 Task: Look for space in Crystal Lake, United States from 12th August, 2023 to 16th August, 2023 for 8 adults in price range Rs.10000 to Rs.16000. Place can be private room with 8 bedrooms having 8 beds and 8 bathrooms. Property type can be house, flat, guest house, hotel. Amenities needed are: wifi, TV, free parkinig on premises, gym, breakfast. Booking option can be shelf check-in. Required host language is English.
Action: Mouse moved to (506, 100)
Screenshot: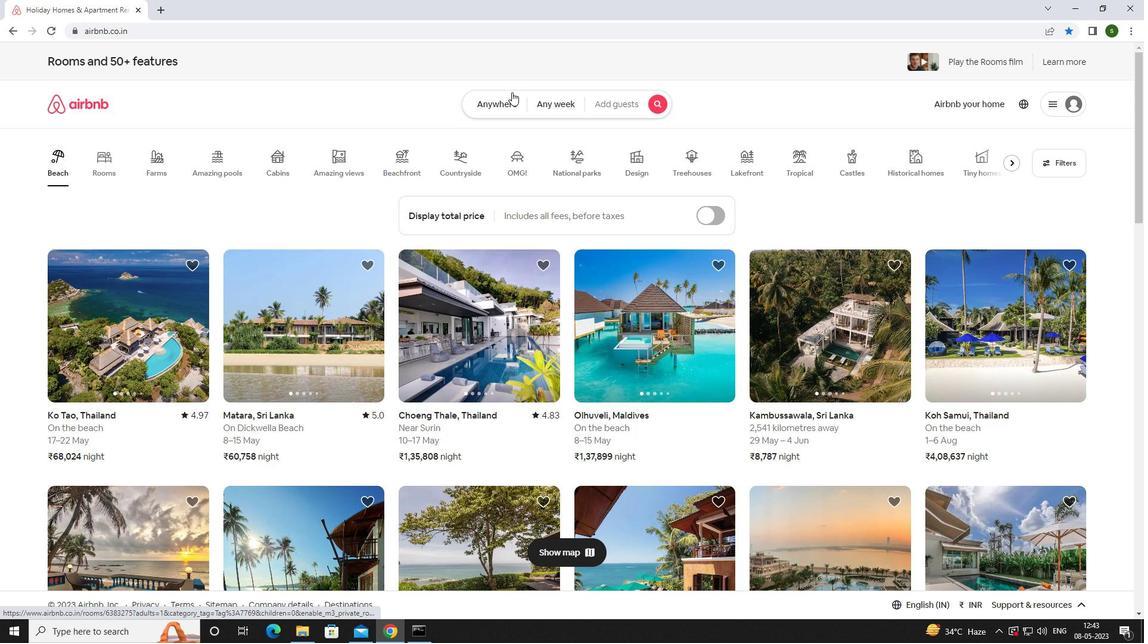 
Action: Mouse pressed left at (506, 100)
Screenshot: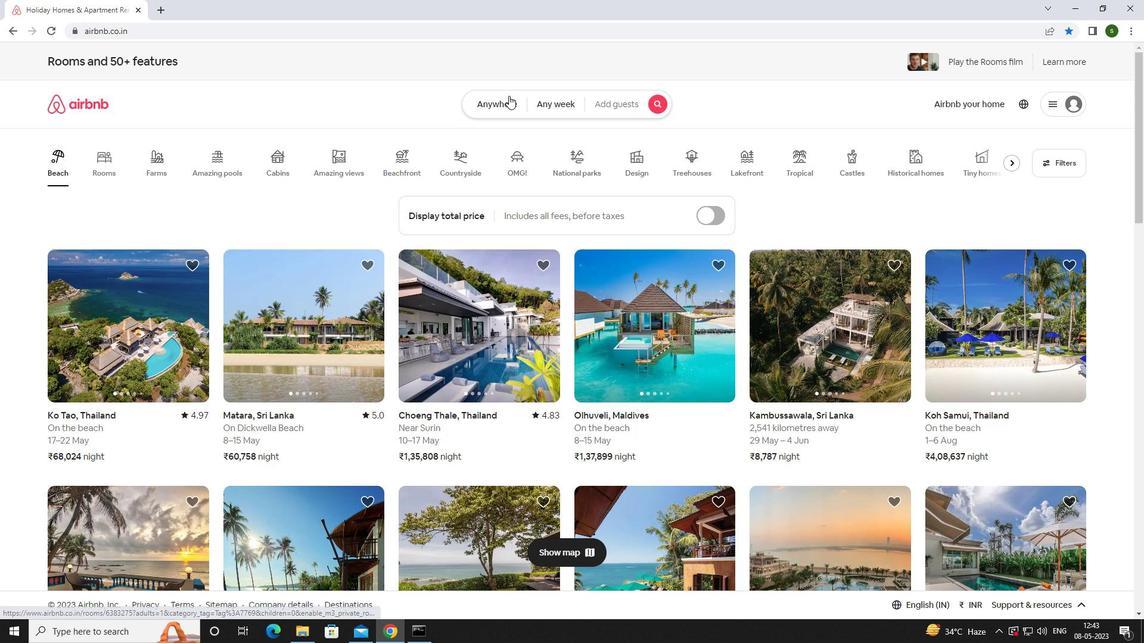 
Action: Mouse moved to (405, 156)
Screenshot: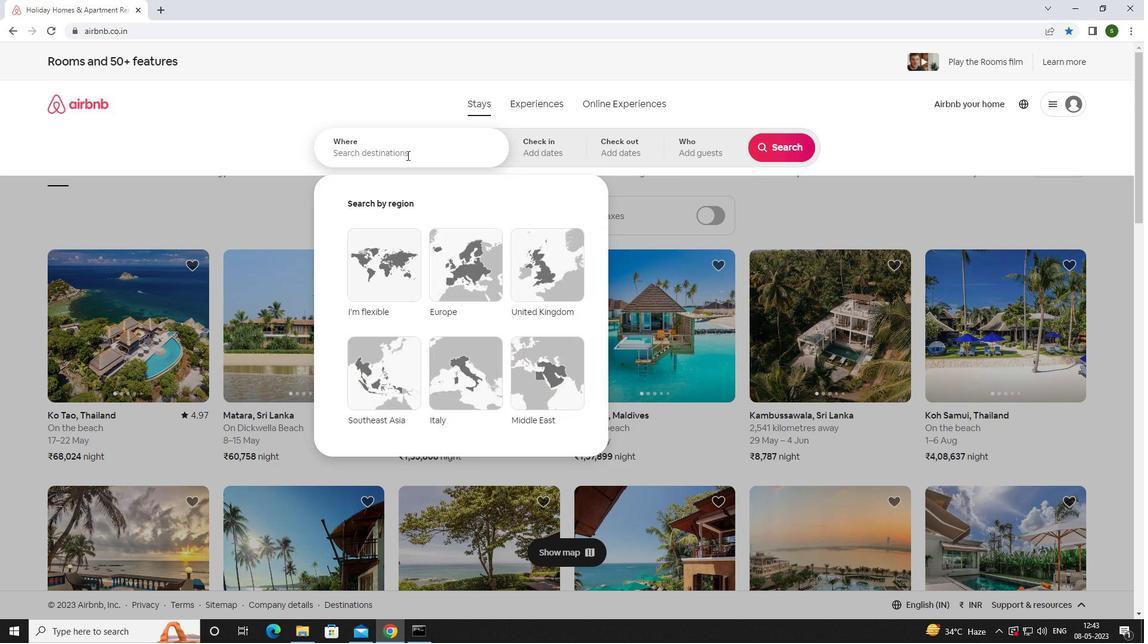 
Action: Mouse pressed left at (405, 156)
Screenshot: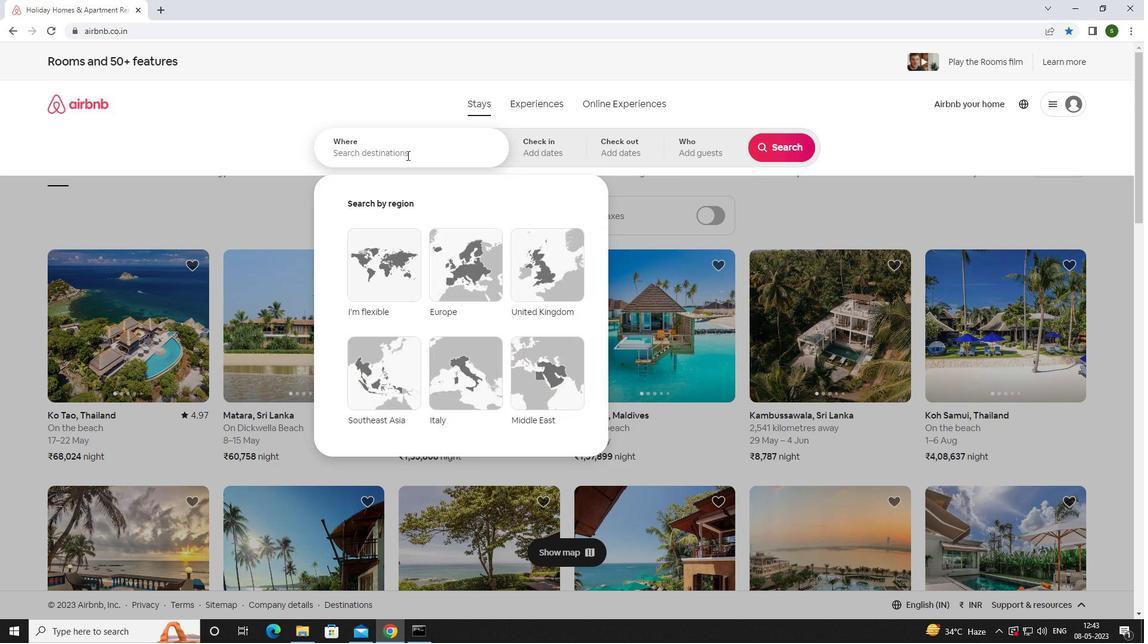
Action: Mouse moved to (402, 157)
Screenshot: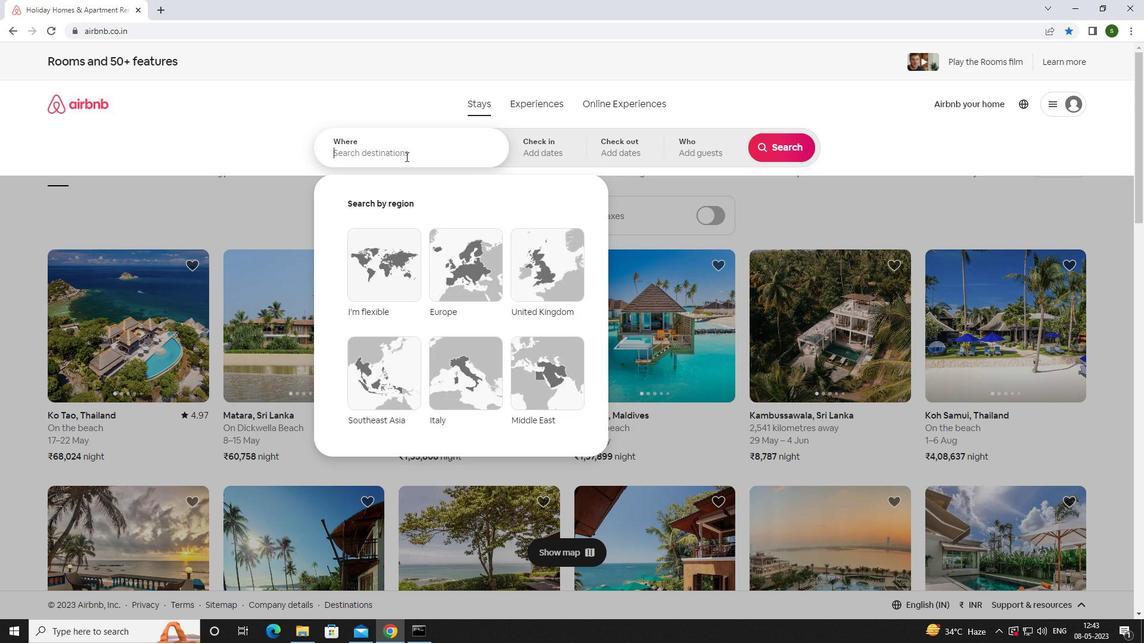 
Action: Key pressed <Key.caps_lock>c<Key.caps_lock>rystal<Key.space><Key.caps_lock>l<Key.caps_lock>ake,<Key.space><Key.caps_lock>u<Key.caps_lock>nited<Key.space><Key.caps_lock>s<Key.caps_lock>tates<Key.enter>
Screenshot: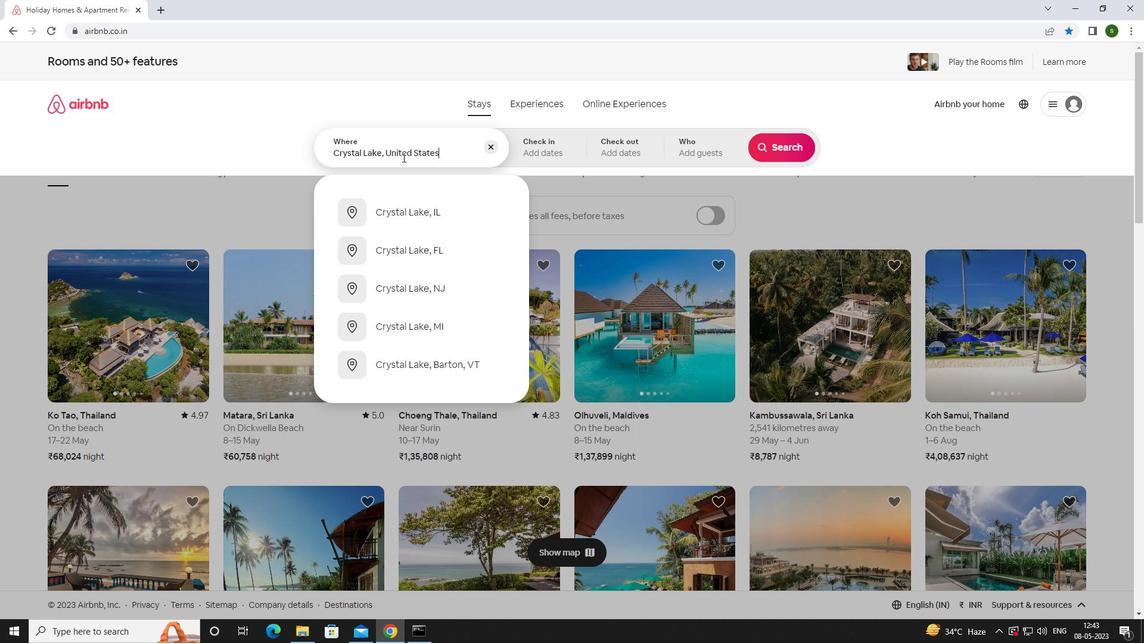 
Action: Mouse moved to (775, 241)
Screenshot: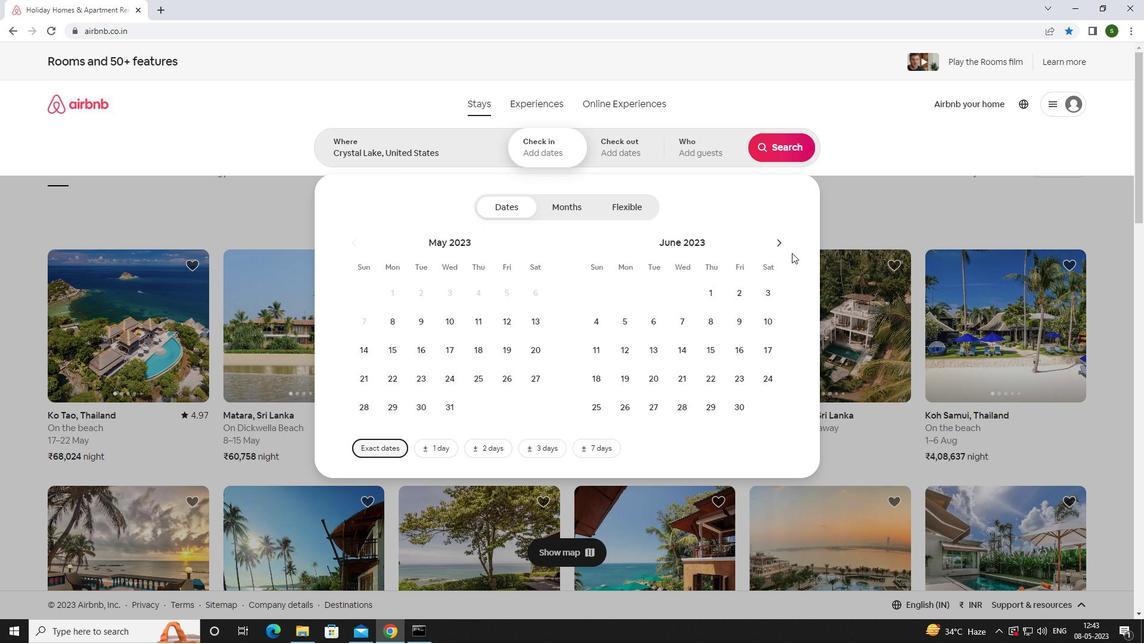 
Action: Mouse pressed left at (775, 241)
Screenshot: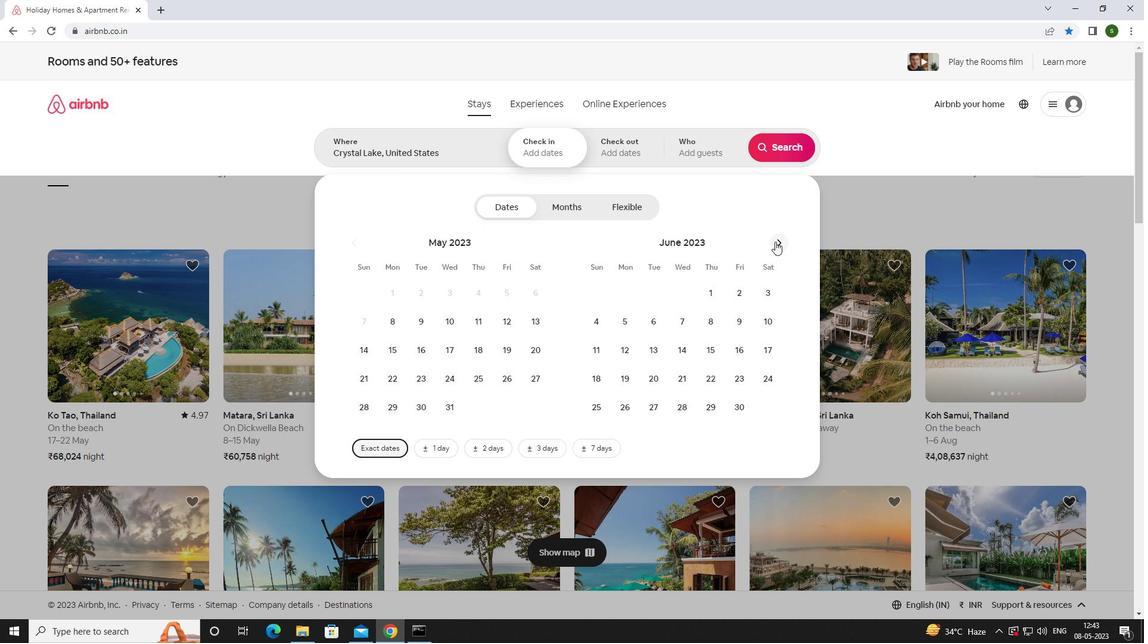 
Action: Mouse pressed left at (775, 241)
Screenshot: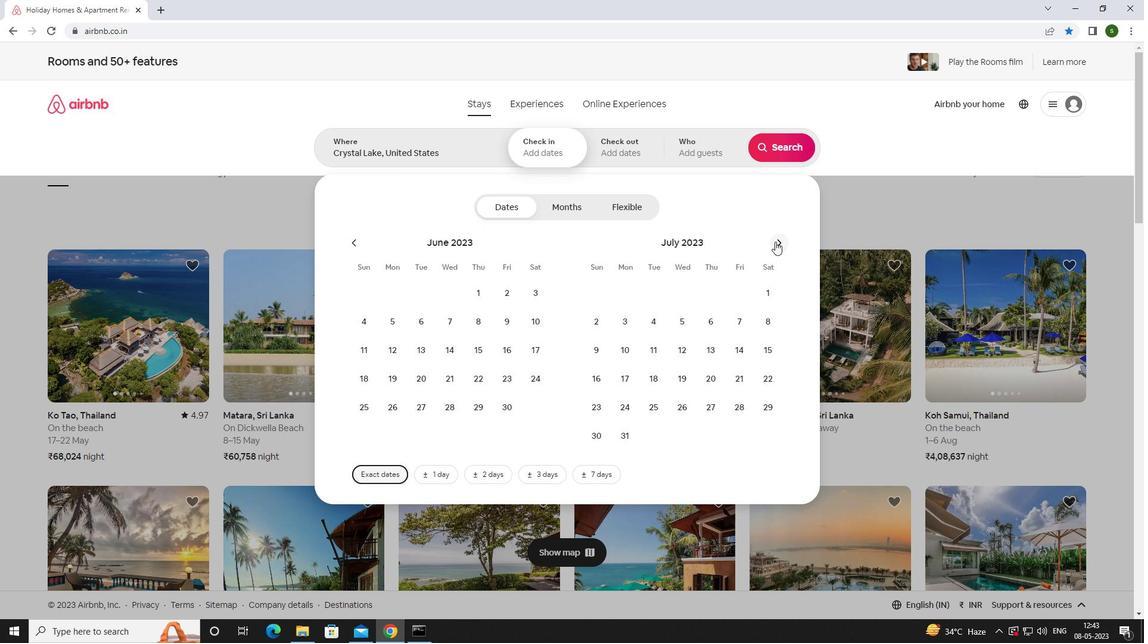 
Action: Mouse moved to (764, 318)
Screenshot: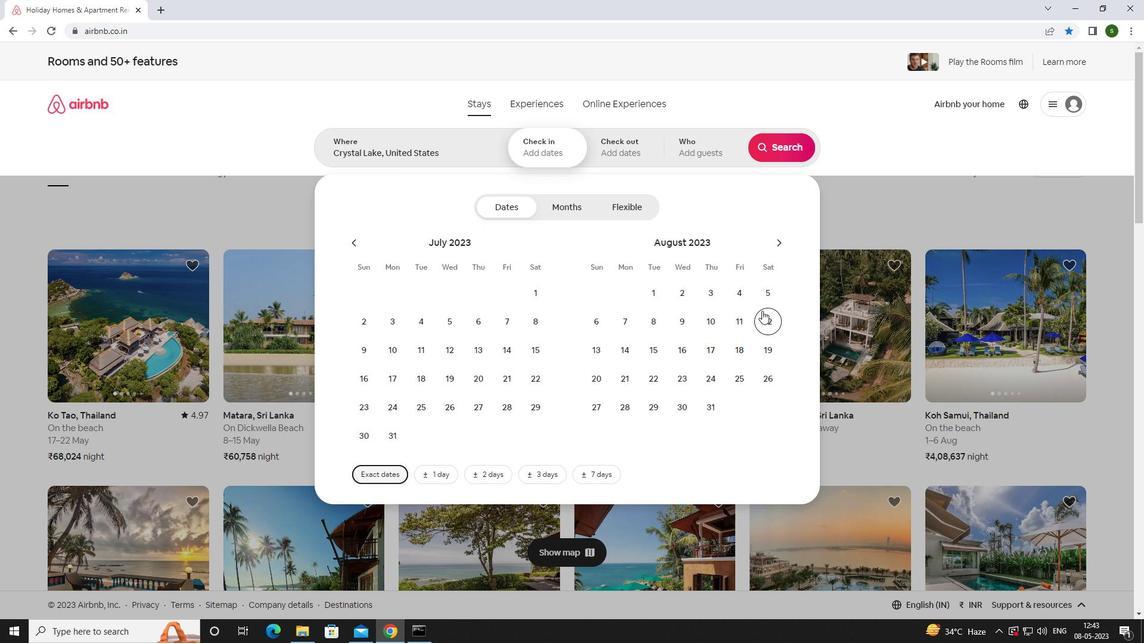 
Action: Mouse pressed left at (764, 318)
Screenshot: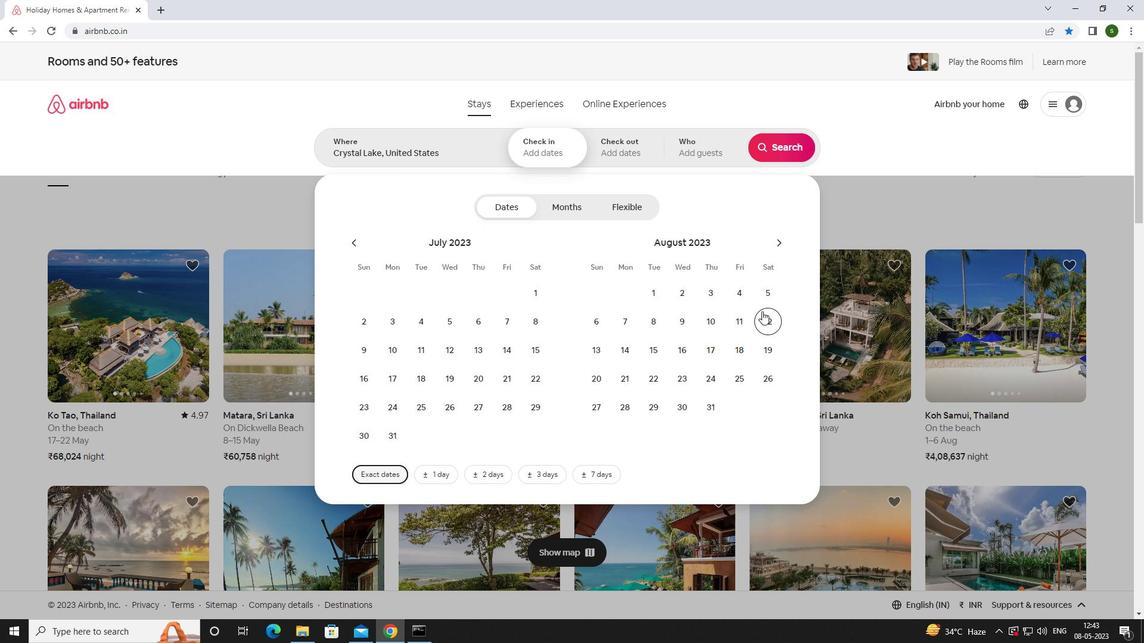 
Action: Mouse moved to (688, 357)
Screenshot: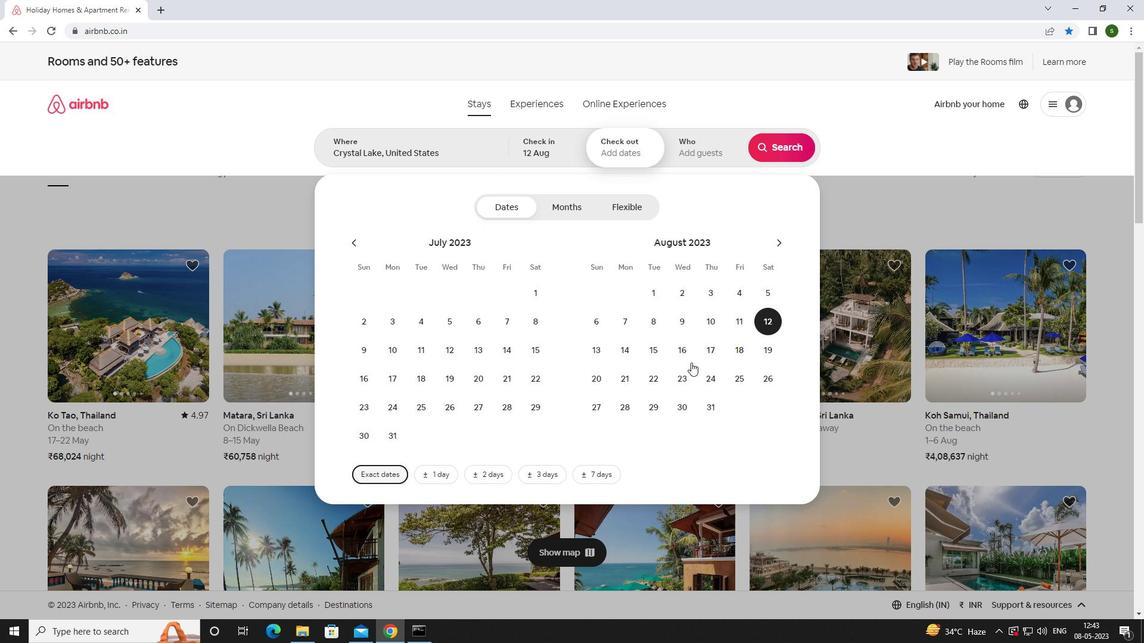
Action: Mouse pressed left at (688, 357)
Screenshot: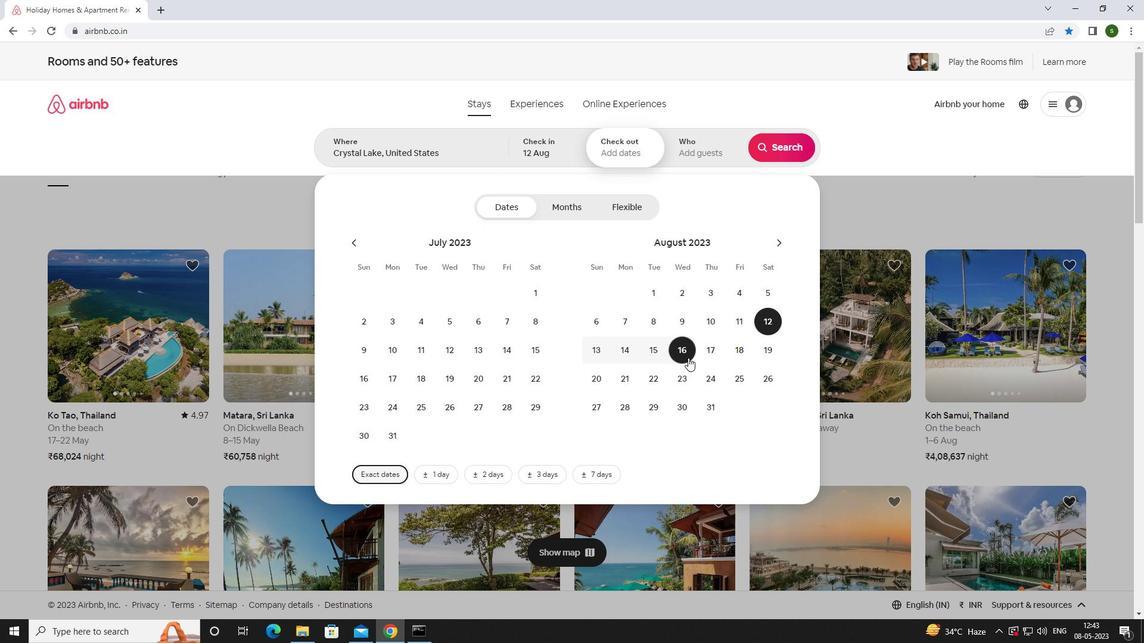 
Action: Mouse moved to (701, 154)
Screenshot: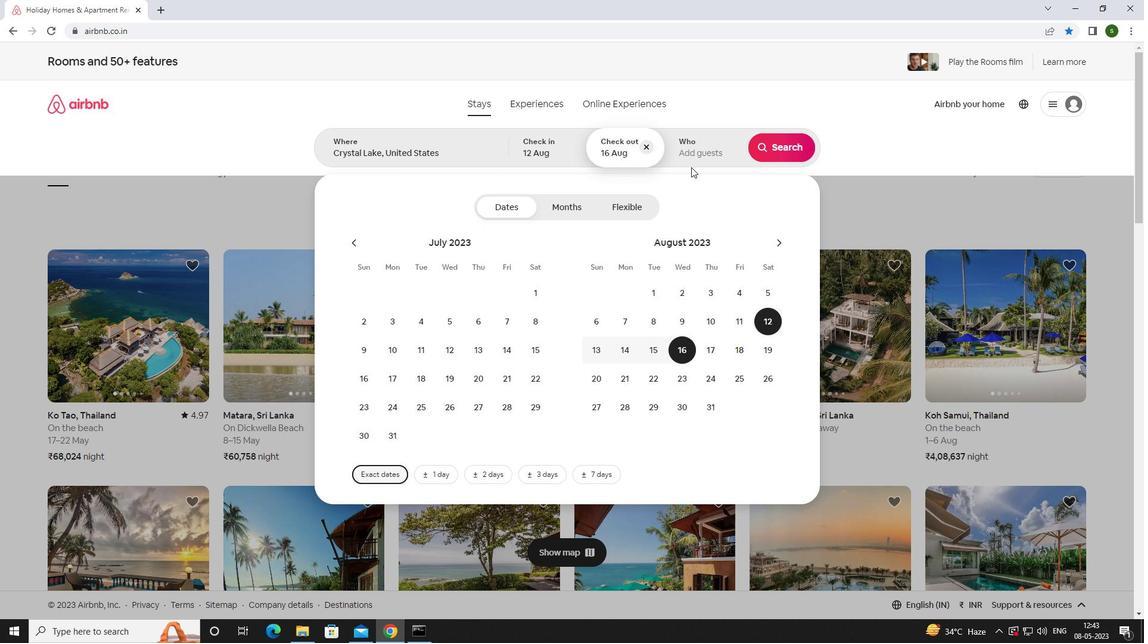 
Action: Mouse pressed left at (701, 154)
Screenshot: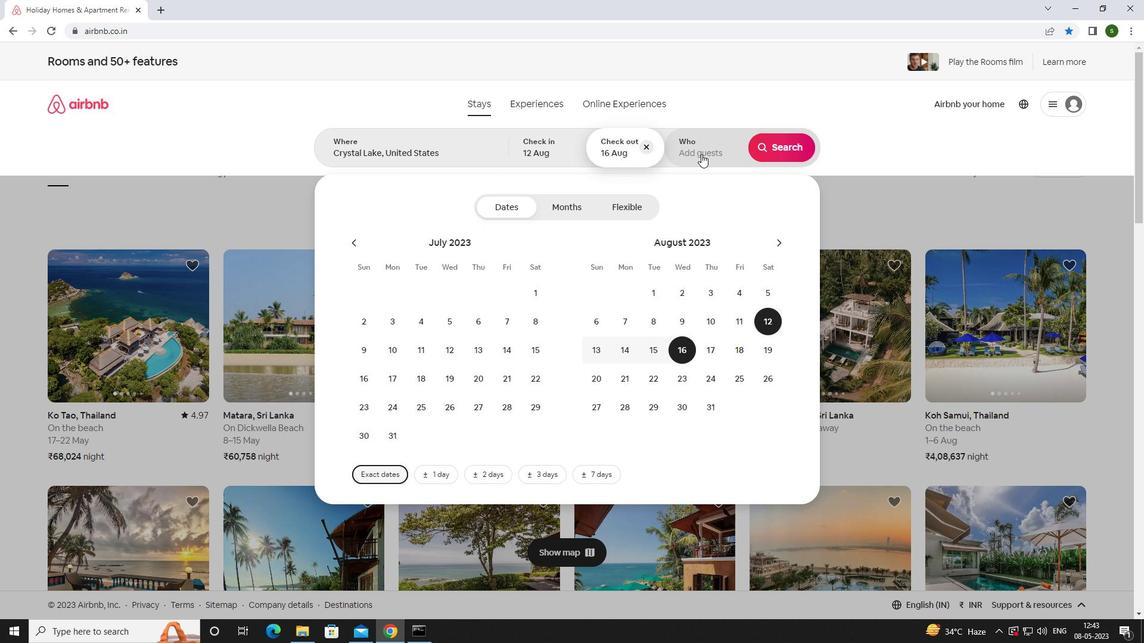 
Action: Mouse moved to (778, 209)
Screenshot: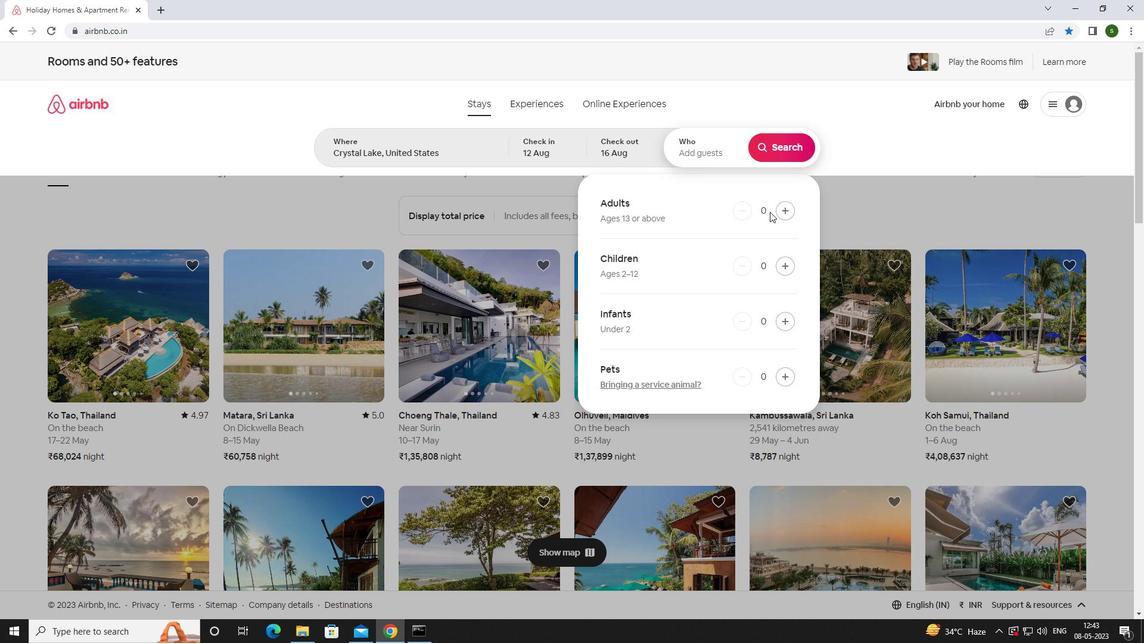 
Action: Mouse pressed left at (778, 209)
Screenshot: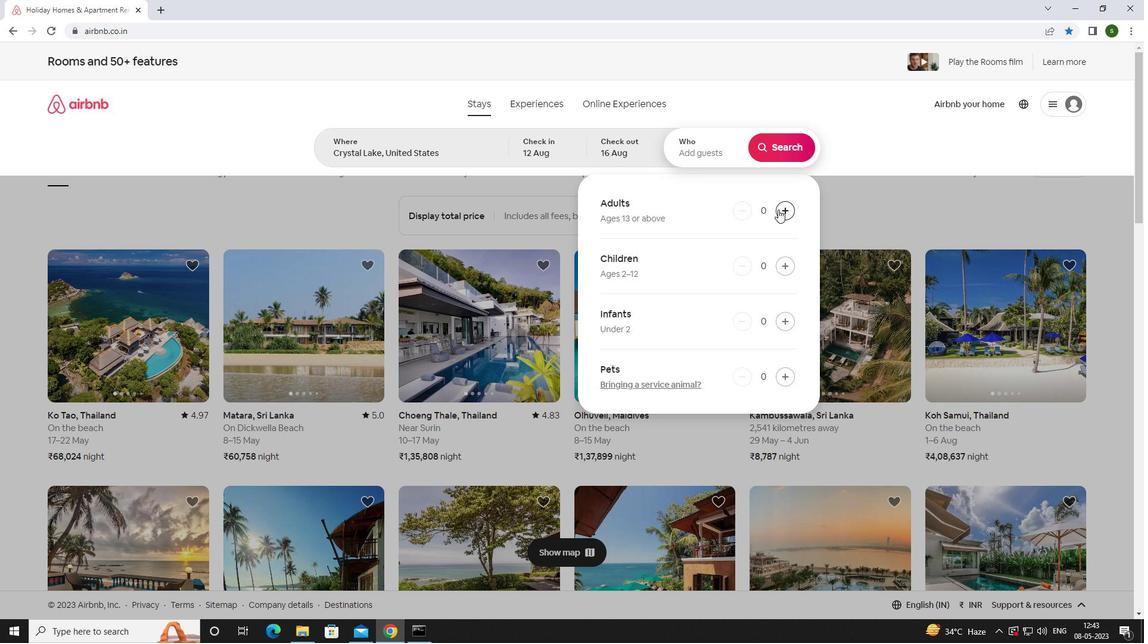 
Action: Mouse pressed left at (778, 209)
Screenshot: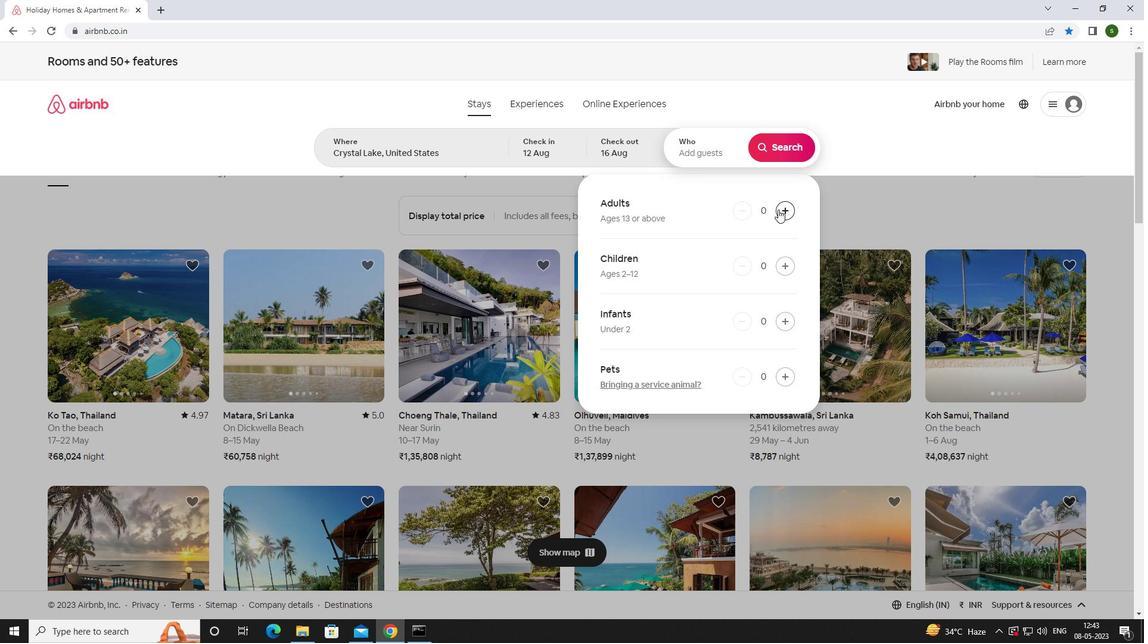 
Action: Mouse pressed left at (778, 209)
Screenshot: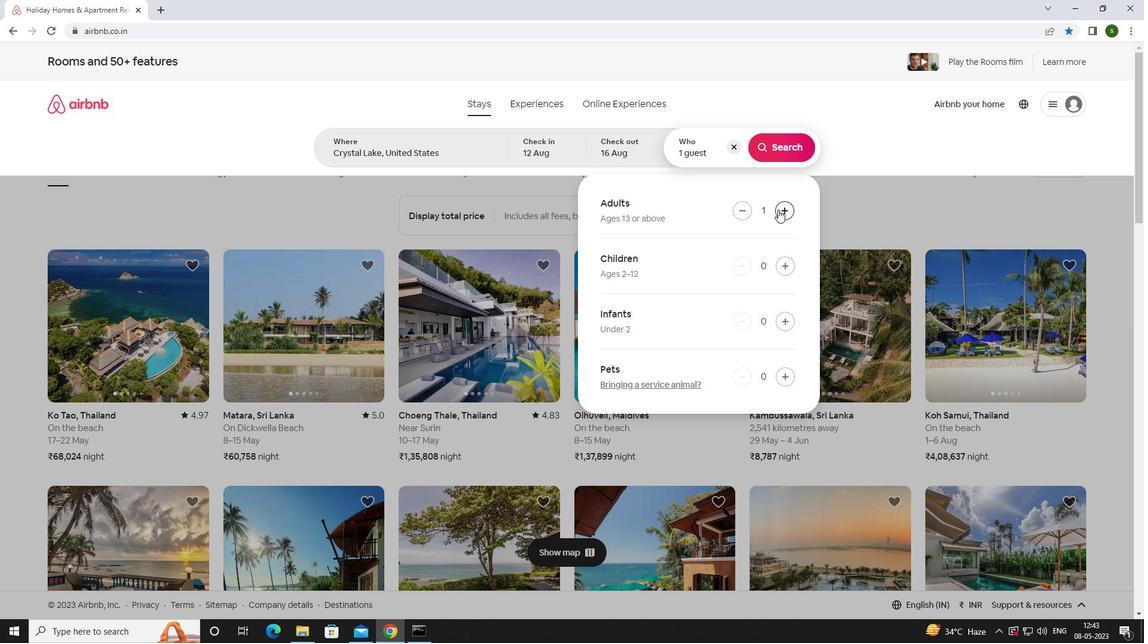 
Action: Mouse pressed left at (778, 209)
Screenshot: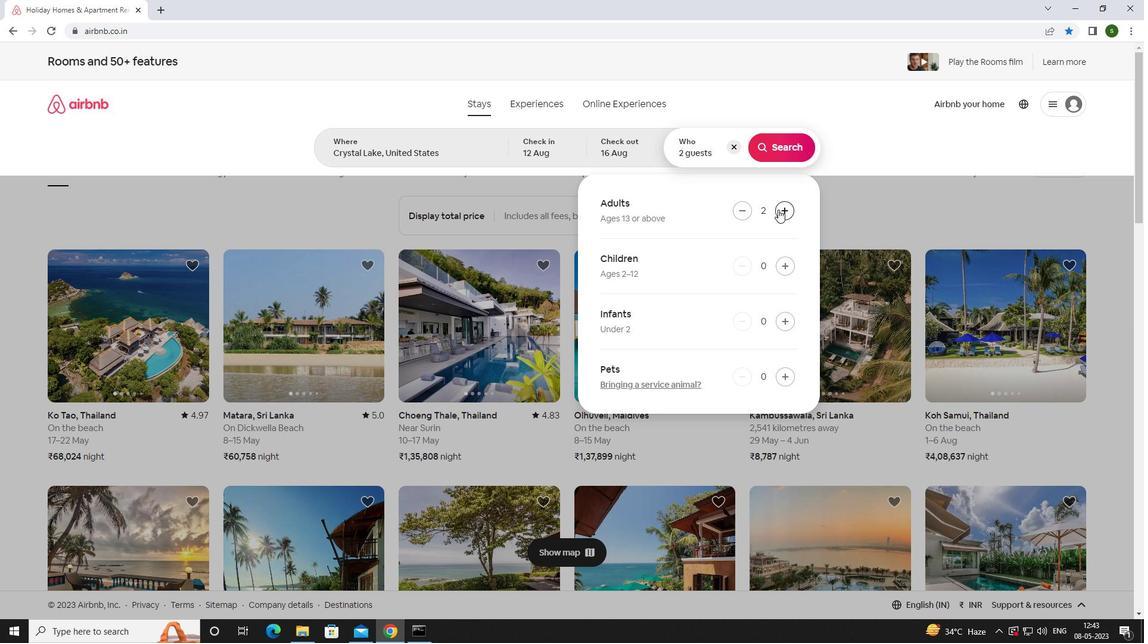 
Action: Mouse pressed left at (778, 209)
Screenshot: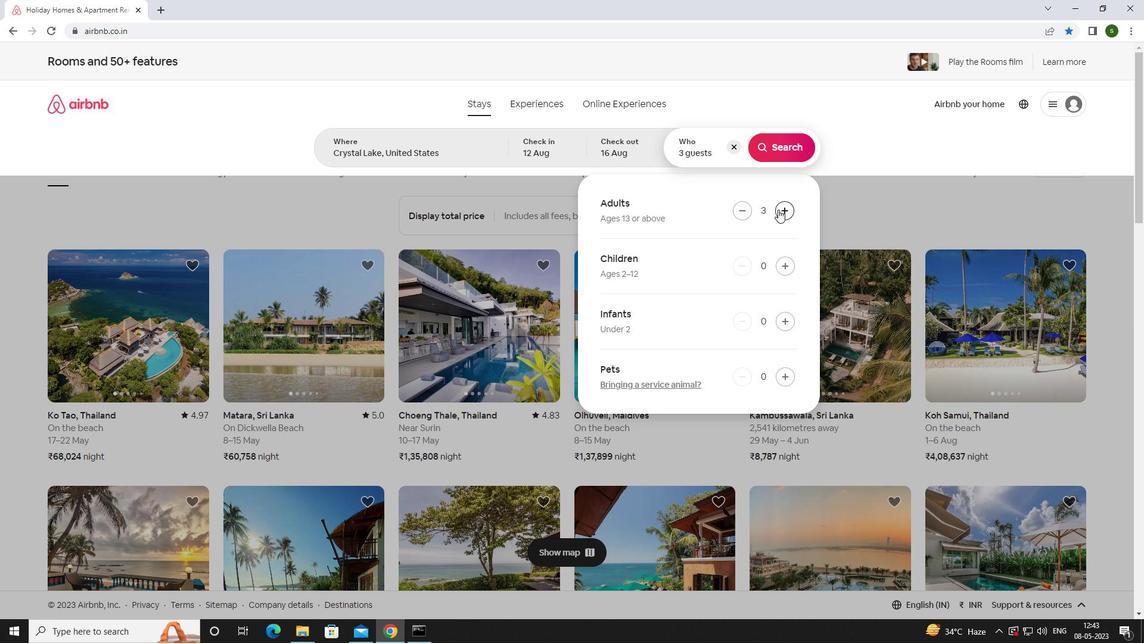 
Action: Mouse pressed left at (778, 209)
Screenshot: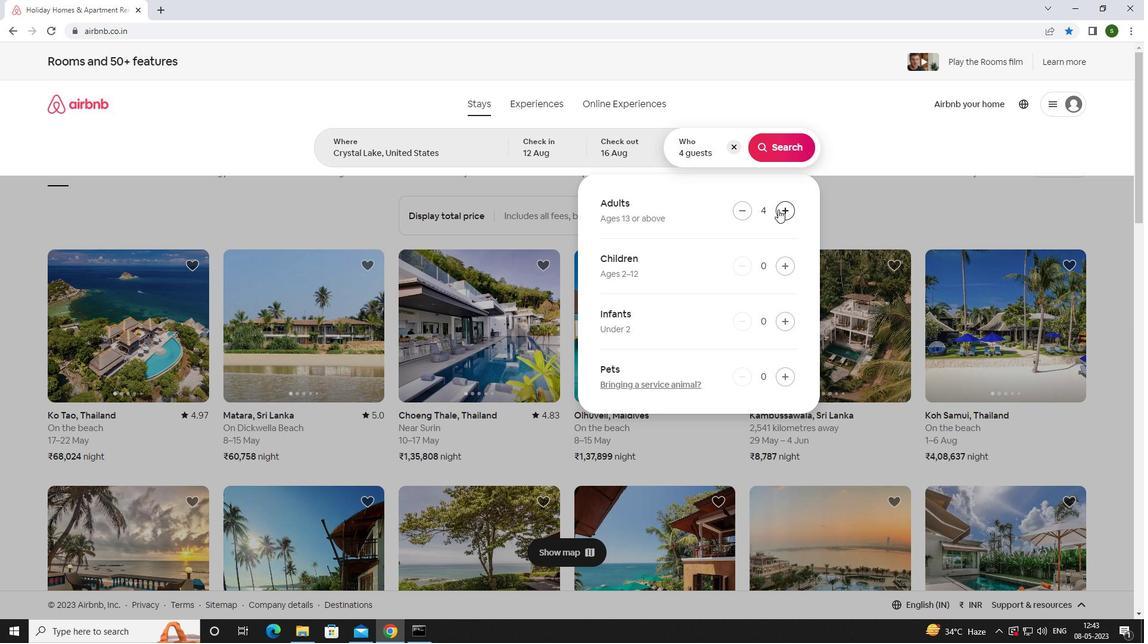 
Action: Mouse pressed left at (778, 209)
Screenshot: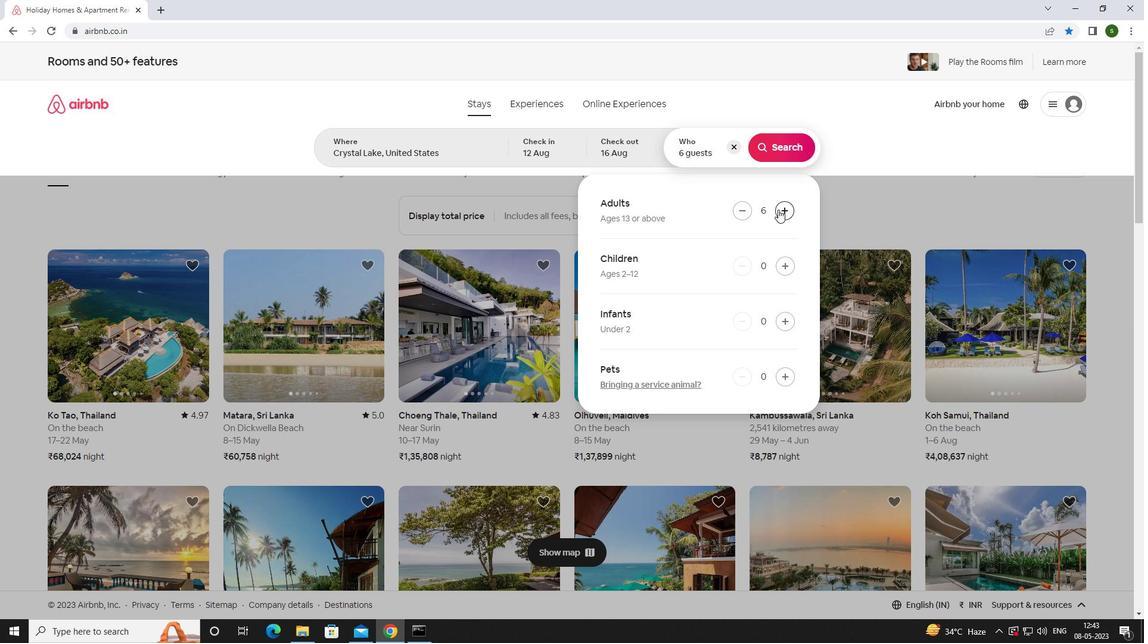 
Action: Mouse pressed left at (778, 209)
Screenshot: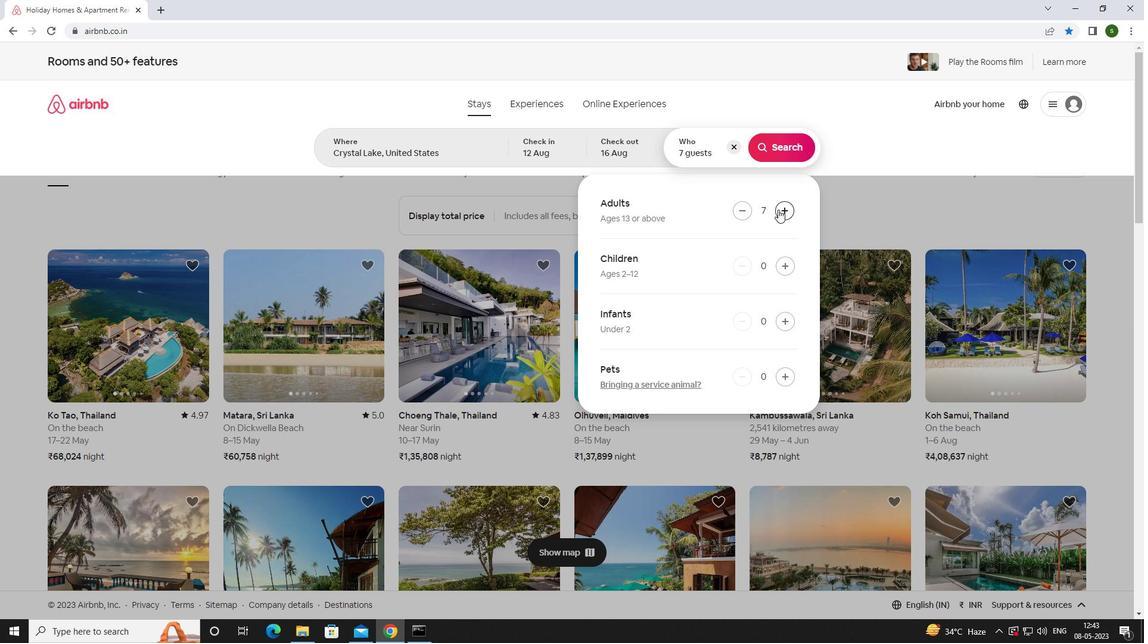 
Action: Mouse moved to (784, 147)
Screenshot: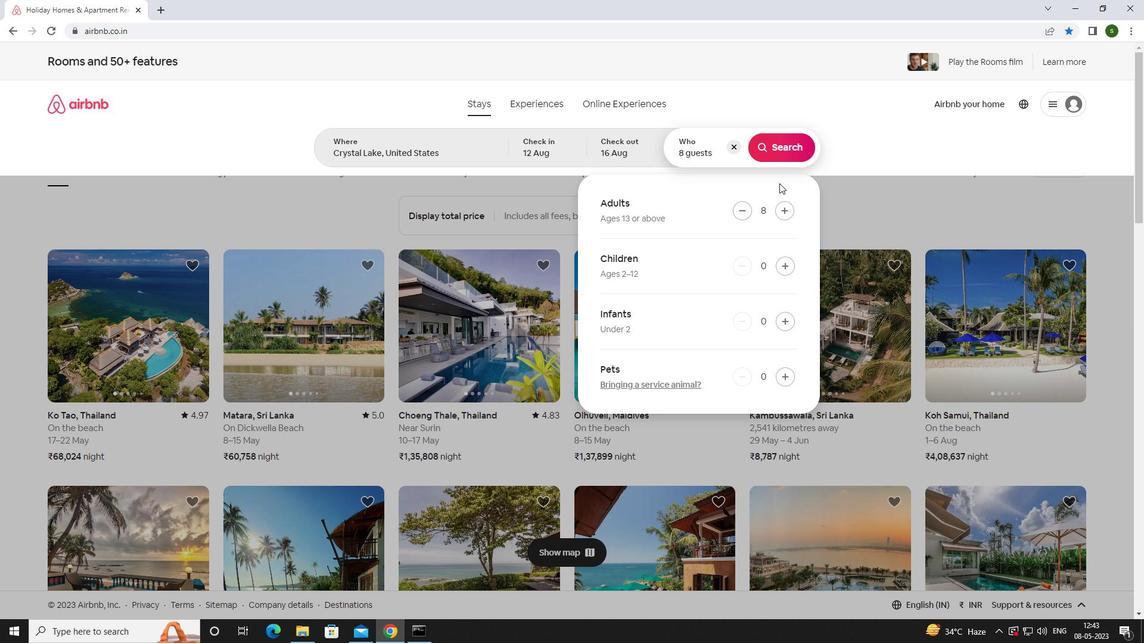 
Action: Mouse pressed left at (784, 147)
Screenshot: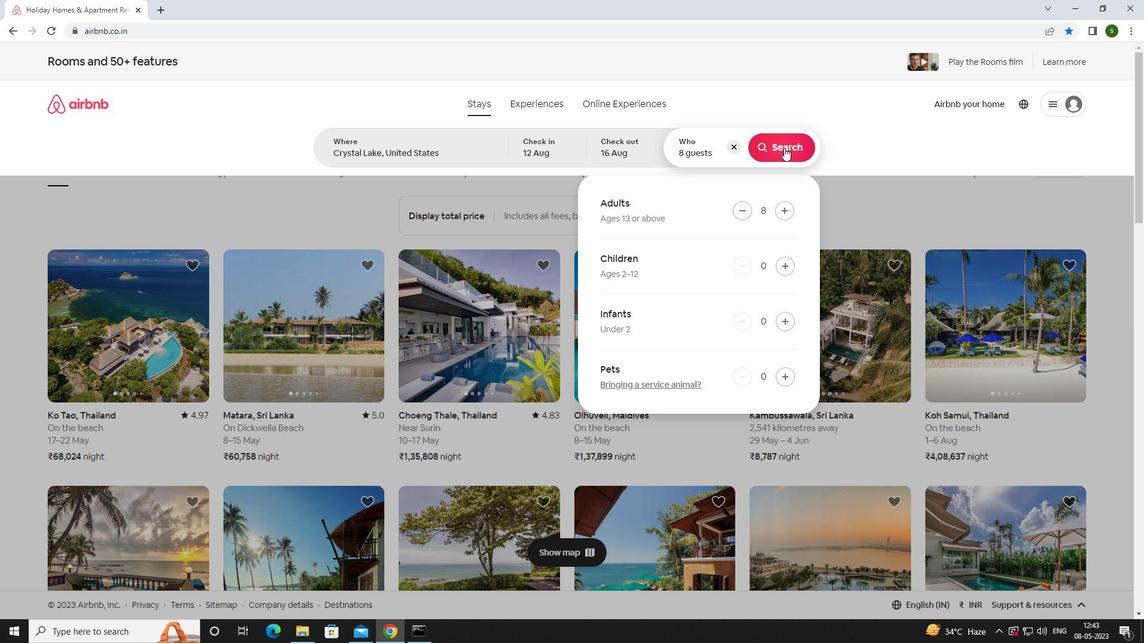 
Action: Mouse moved to (1084, 115)
Screenshot: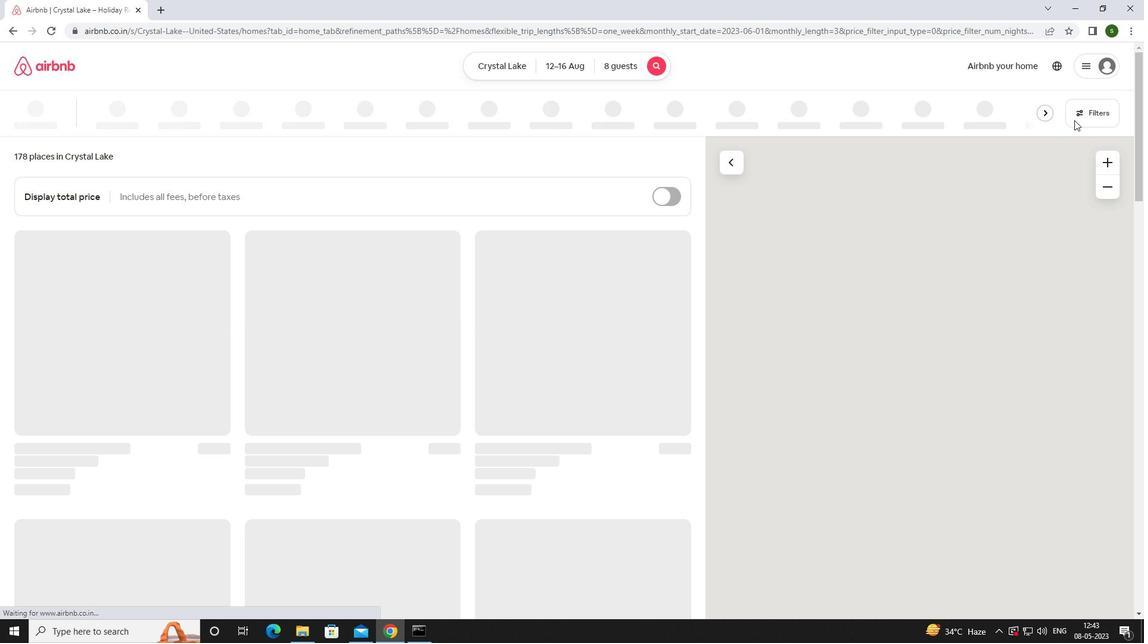 
Action: Mouse pressed left at (1084, 115)
Screenshot: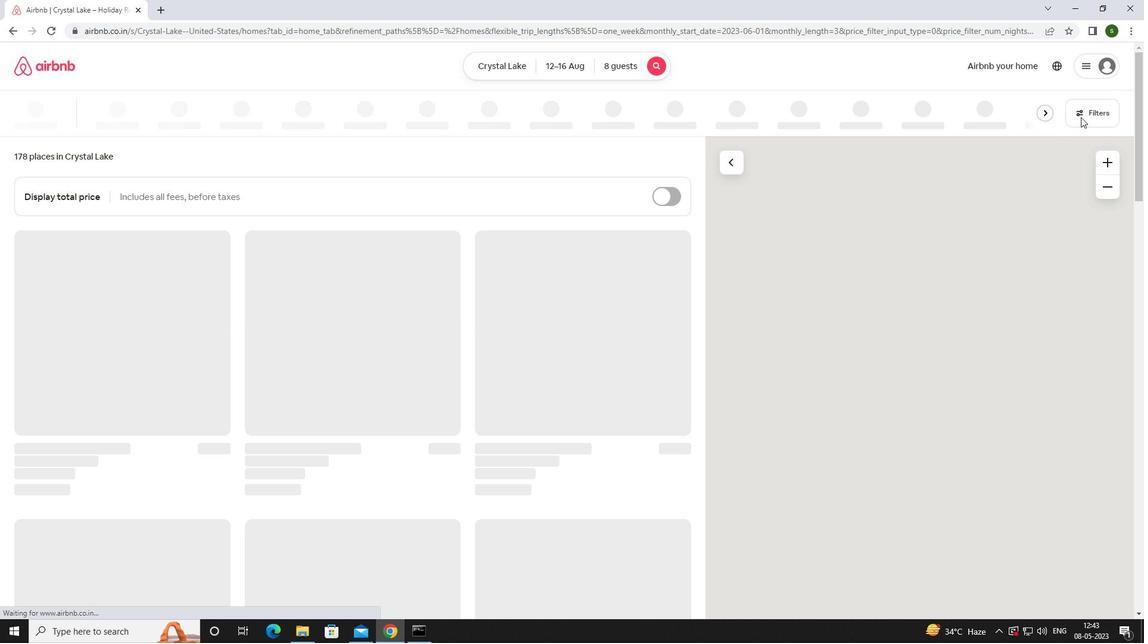 
Action: Mouse moved to (464, 405)
Screenshot: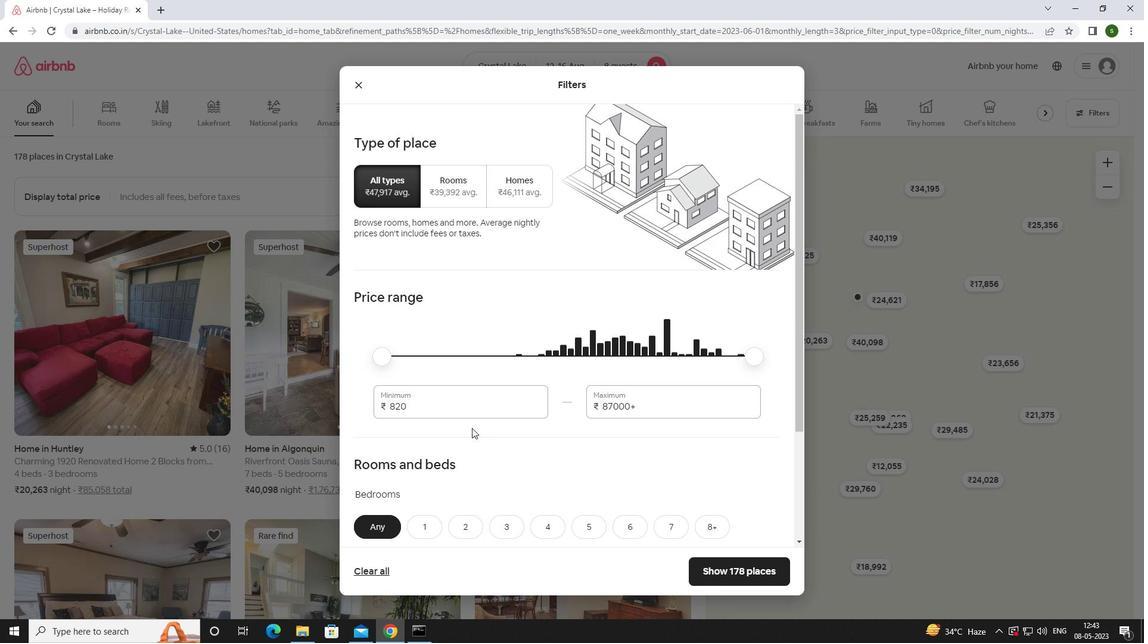 
Action: Mouse pressed left at (464, 405)
Screenshot: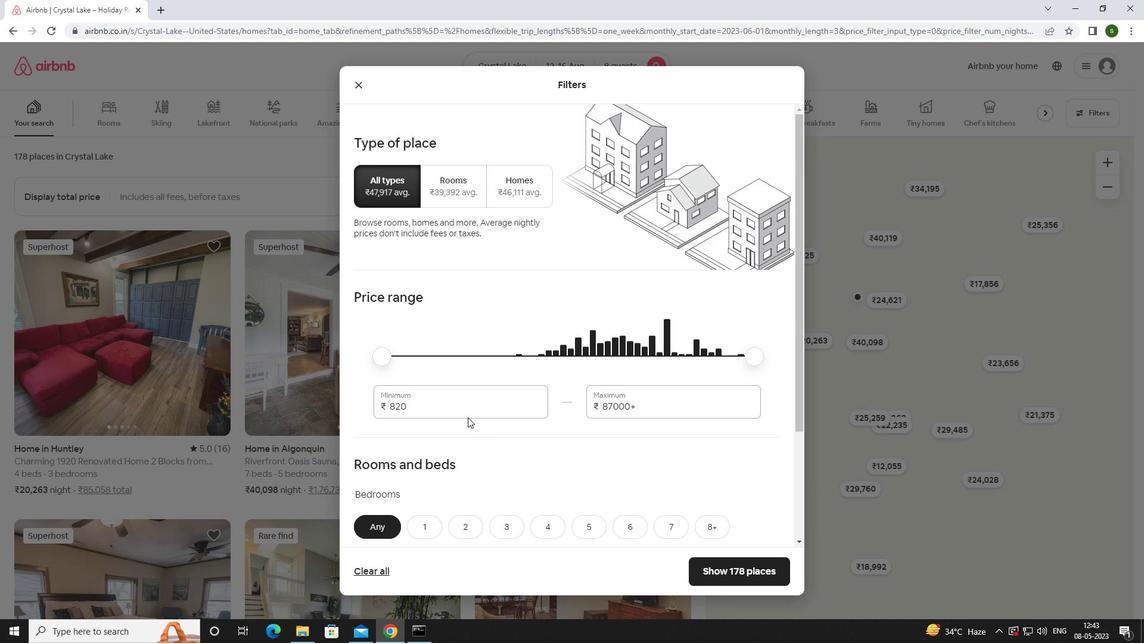
Action: Mouse moved to (463, 404)
Screenshot: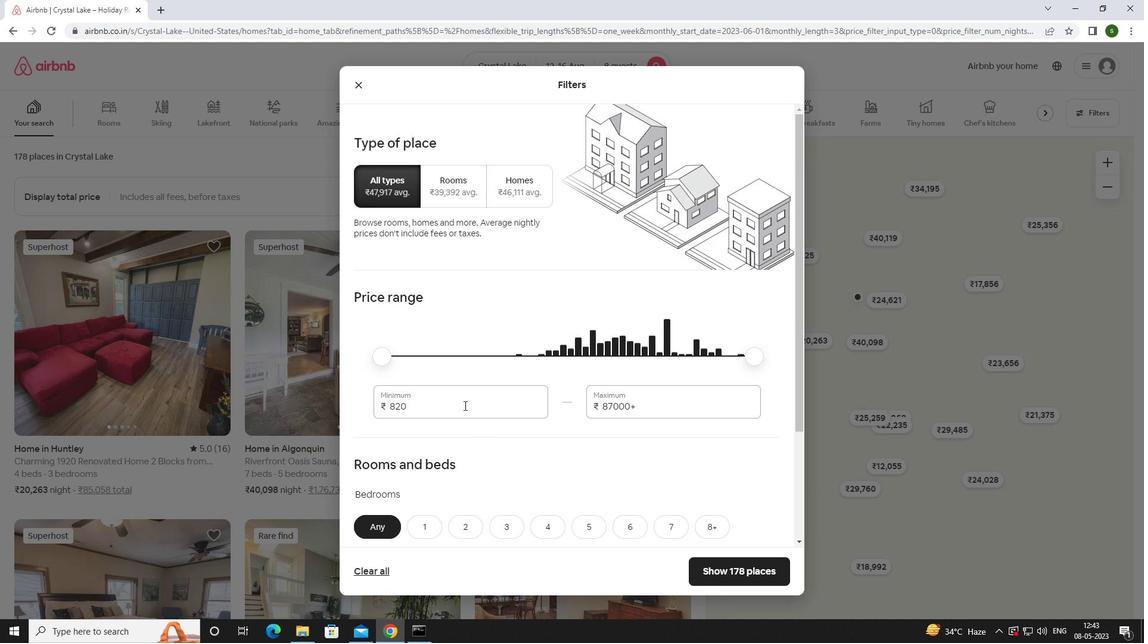 
Action: Key pressed <Key.backspace><Key.backspace><Key.backspace><Key.backspace><Key.backspace>10000
Screenshot: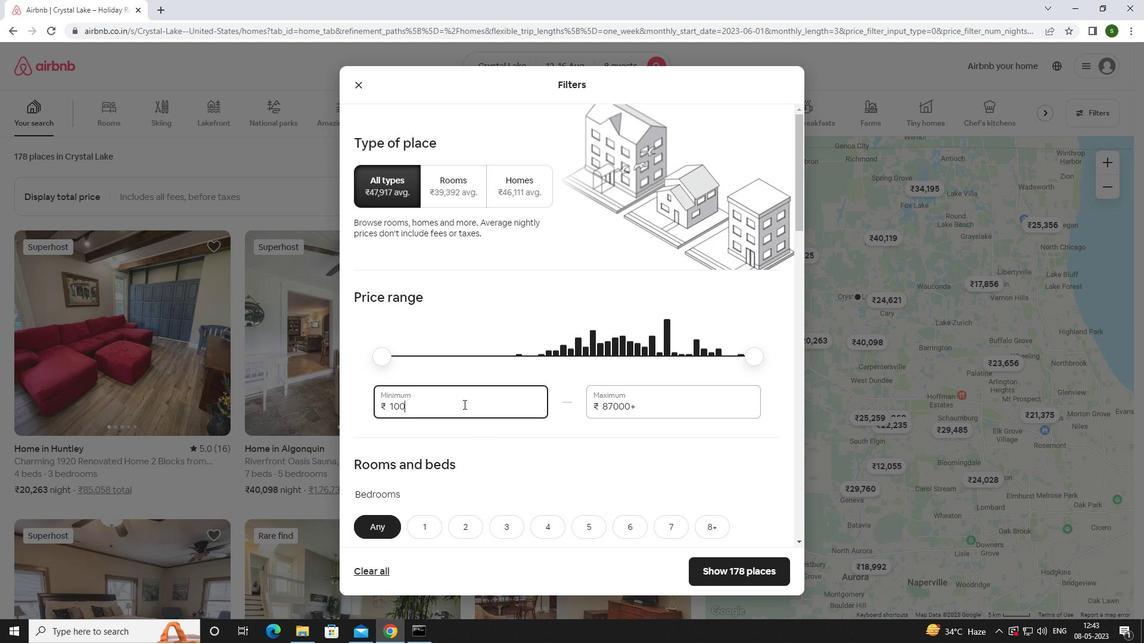 
Action: Mouse moved to (660, 412)
Screenshot: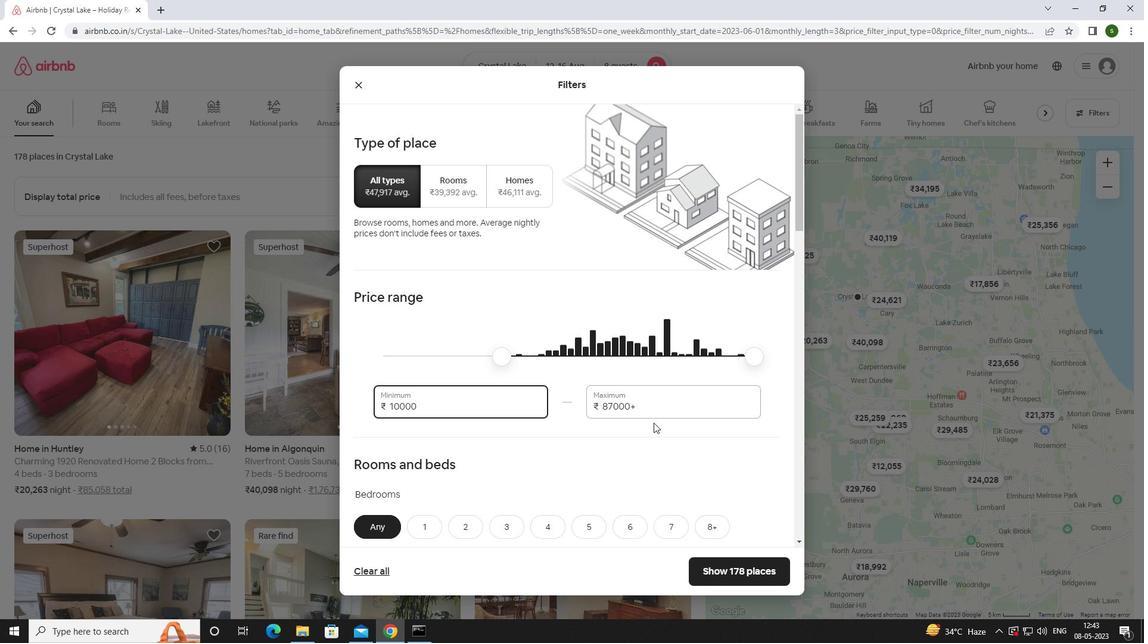 
Action: Mouse pressed left at (660, 412)
Screenshot: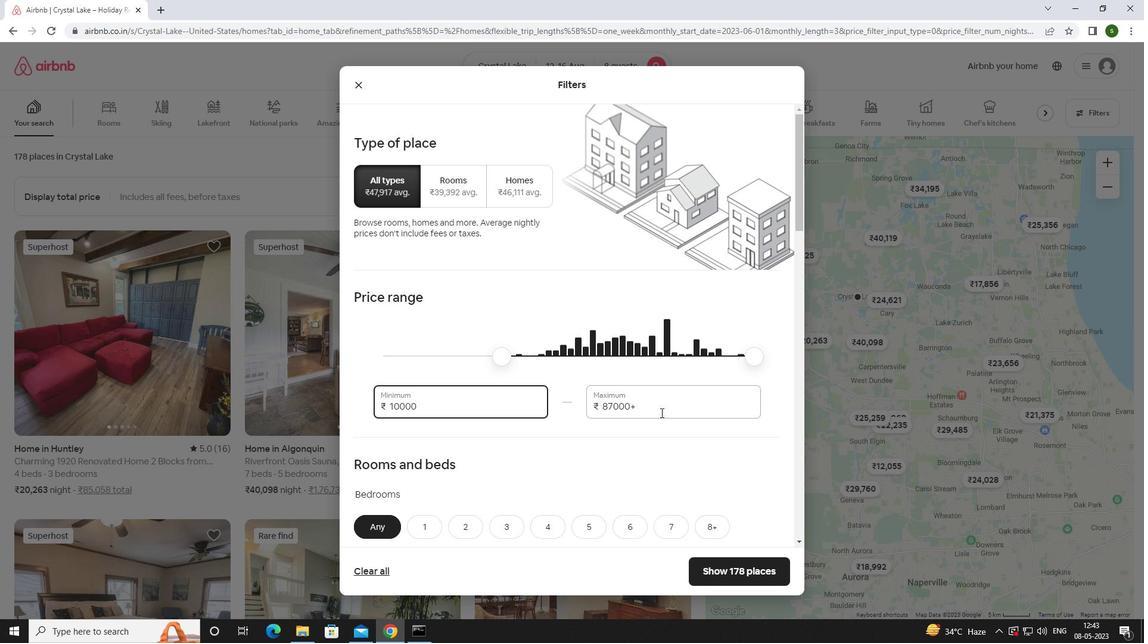 
Action: Mouse moved to (660, 412)
Screenshot: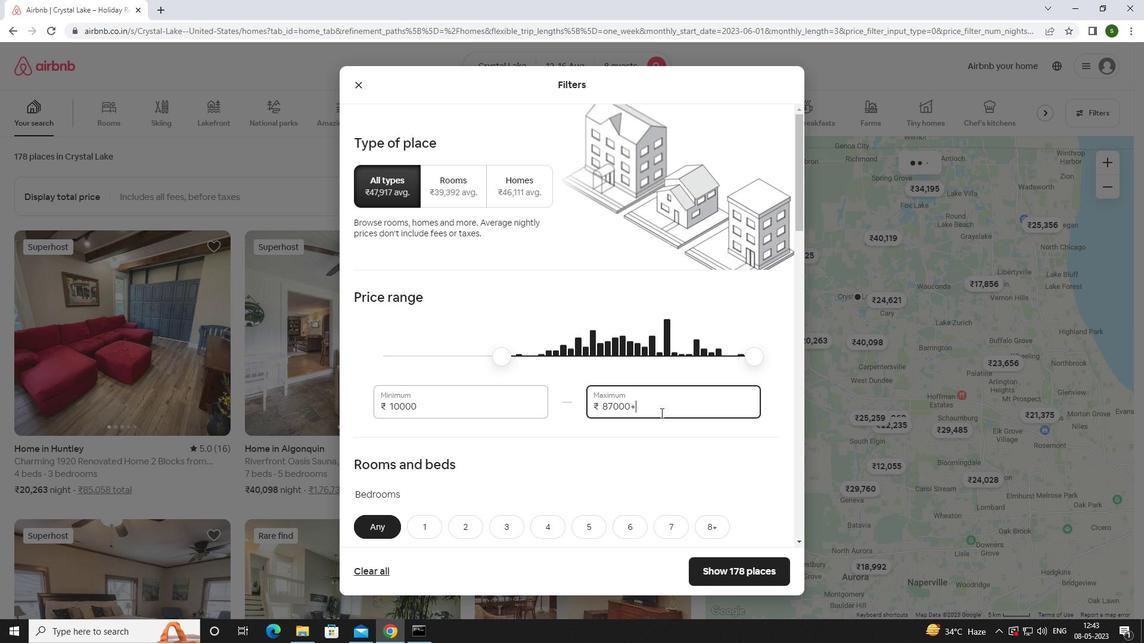 
Action: Key pressed <Key.backspace><Key.backspace><Key.backspace><Key.backspace><Key.backspace><Key.backspace><Key.backspace><Key.backspace><Key.backspace>16000
Screenshot: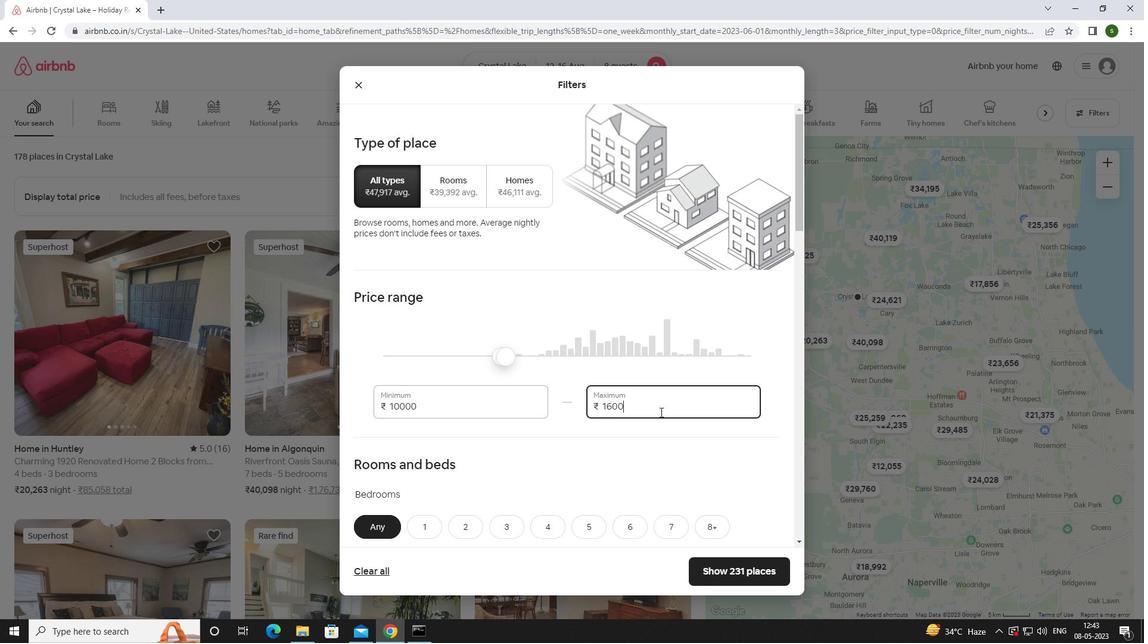 
Action: Mouse moved to (577, 401)
Screenshot: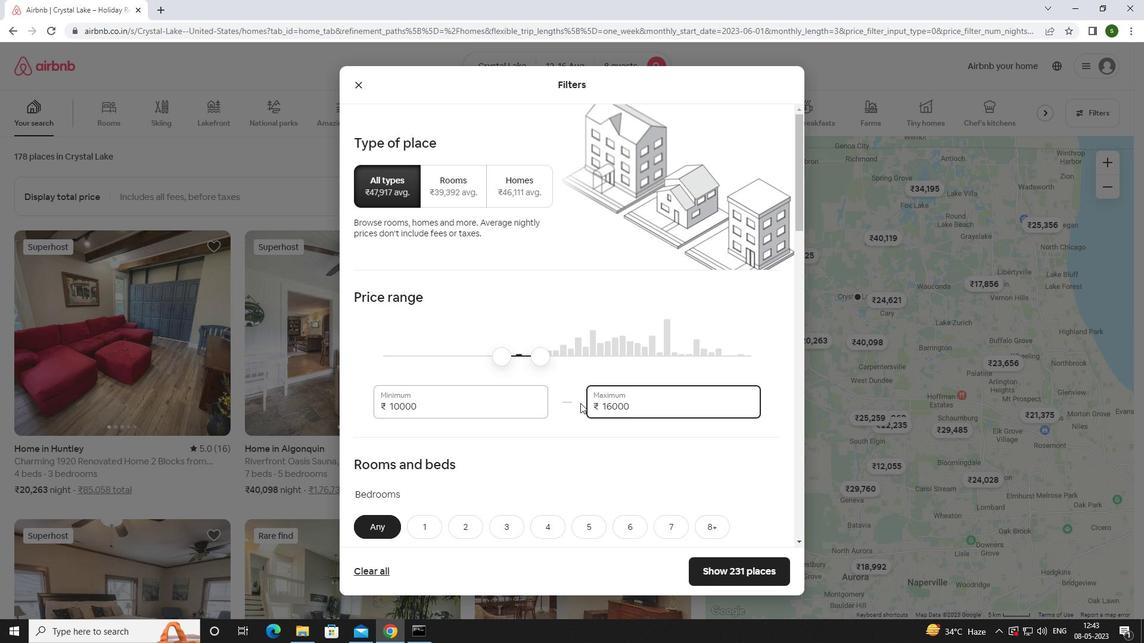 
Action: Mouse scrolled (577, 400) with delta (0, 0)
Screenshot: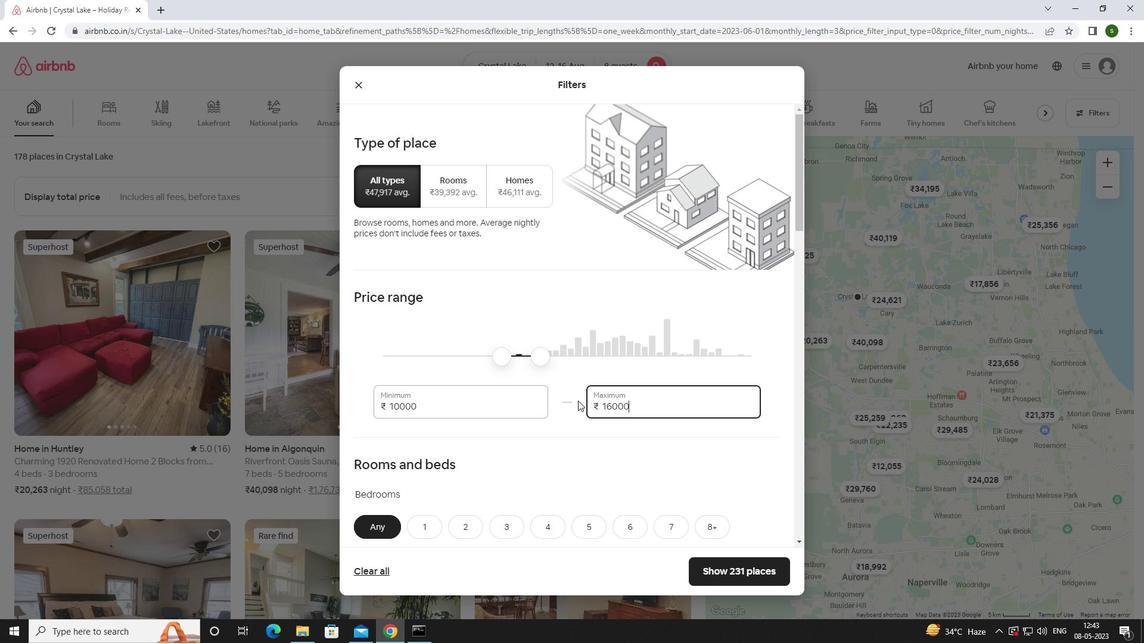 
Action: Mouse scrolled (577, 400) with delta (0, 0)
Screenshot: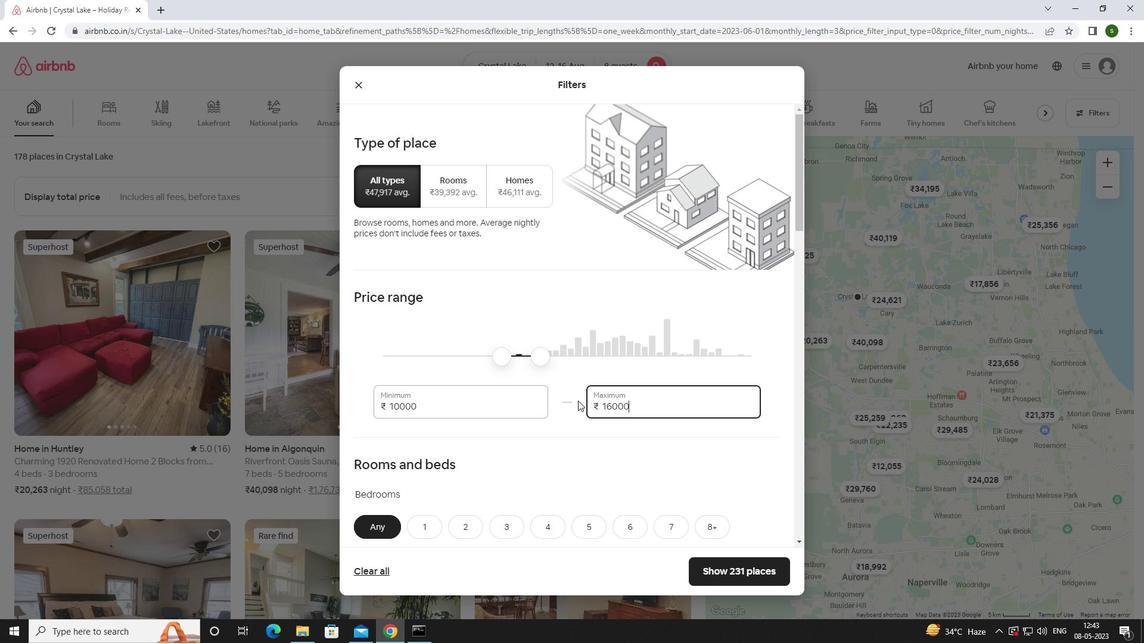 
Action: Mouse scrolled (577, 400) with delta (0, 0)
Screenshot: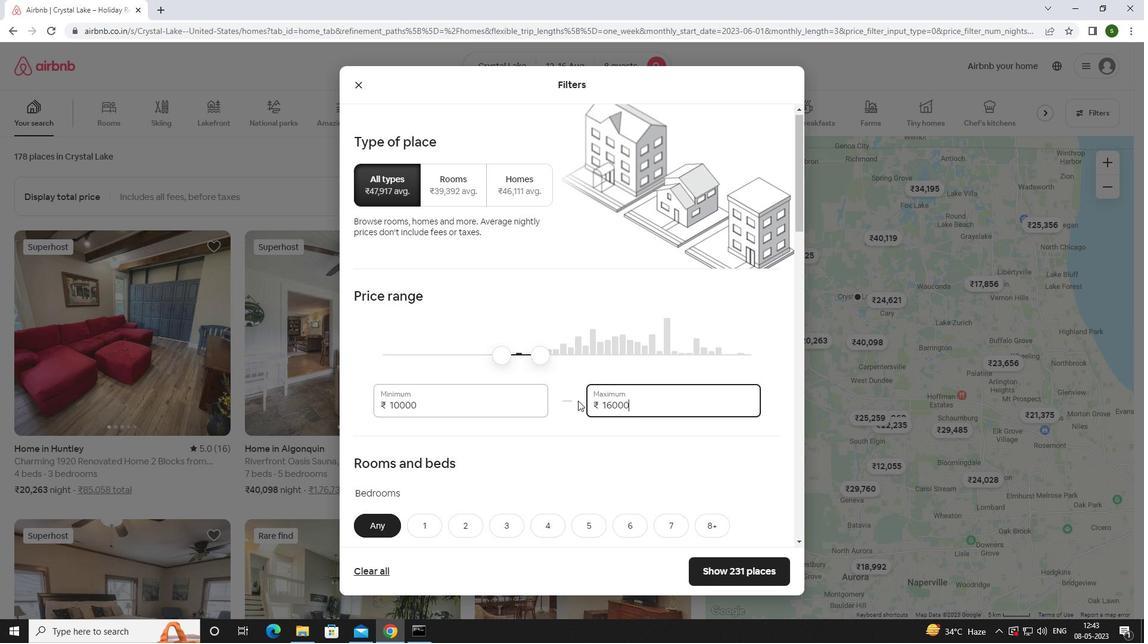 
Action: Mouse scrolled (577, 400) with delta (0, 0)
Screenshot: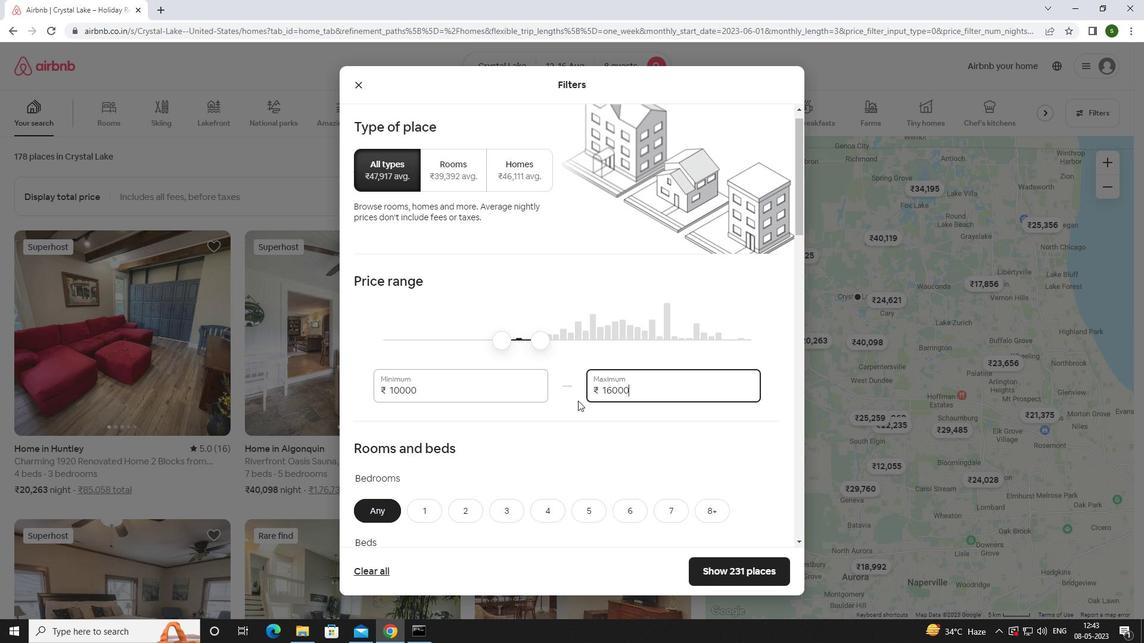 
Action: Mouse moved to (706, 277)
Screenshot: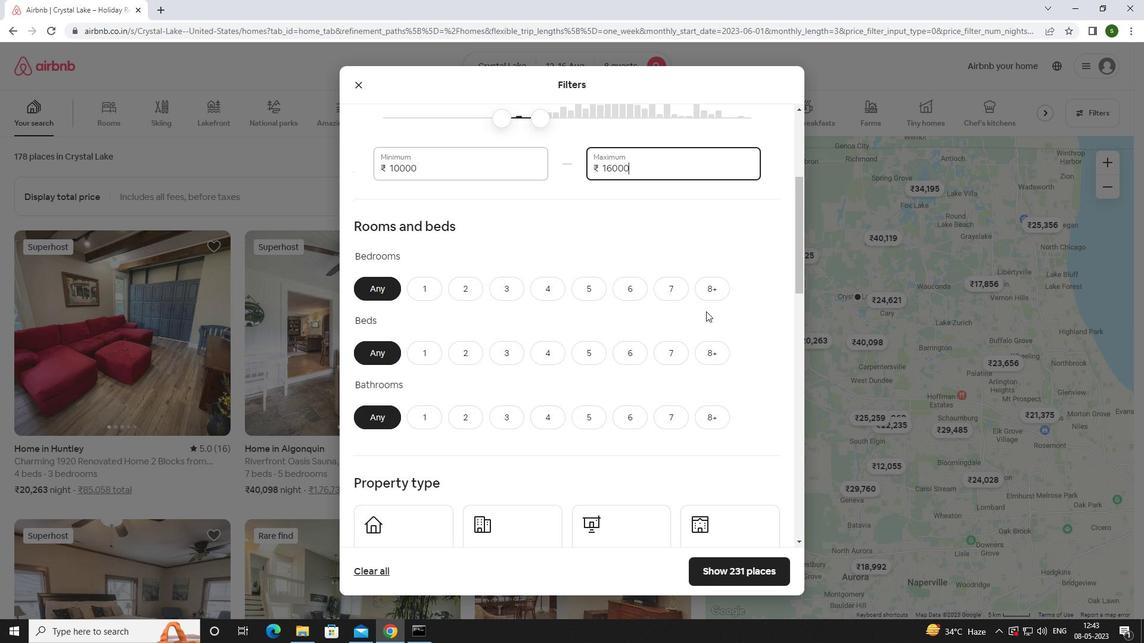 
Action: Mouse pressed left at (706, 277)
Screenshot: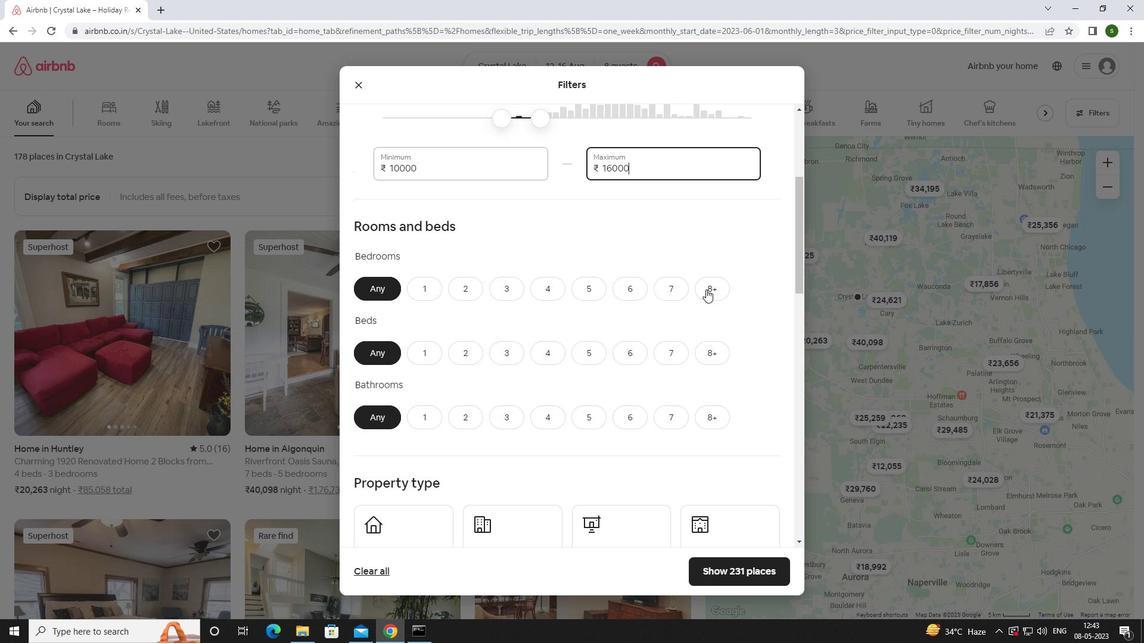 
Action: Mouse moved to (711, 350)
Screenshot: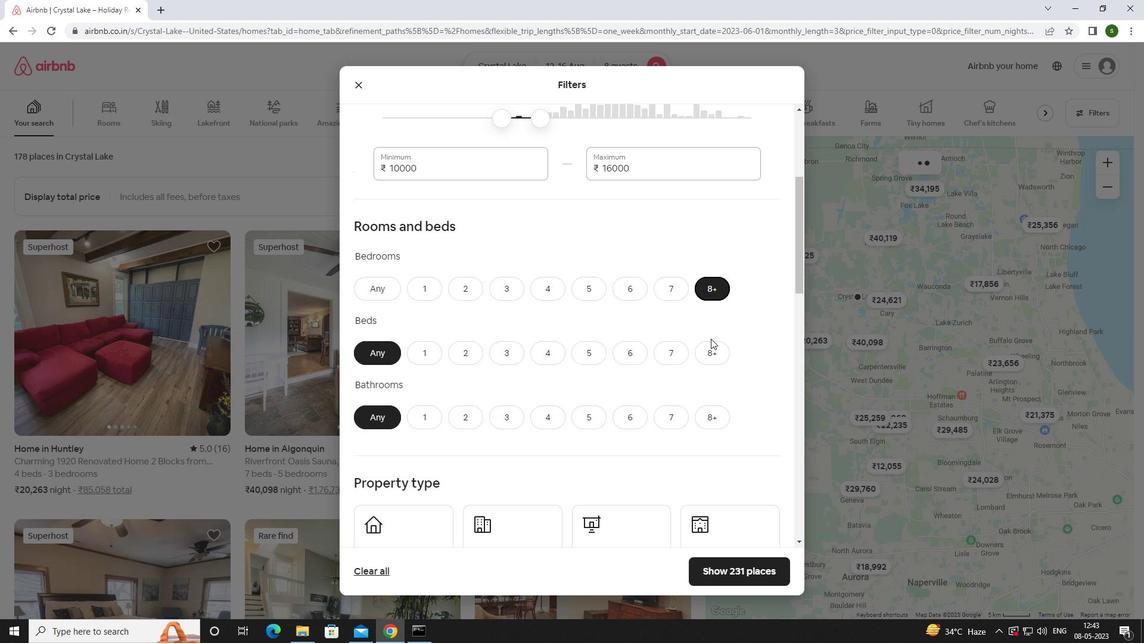 
Action: Mouse pressed left at (711, 350)
Screenshot: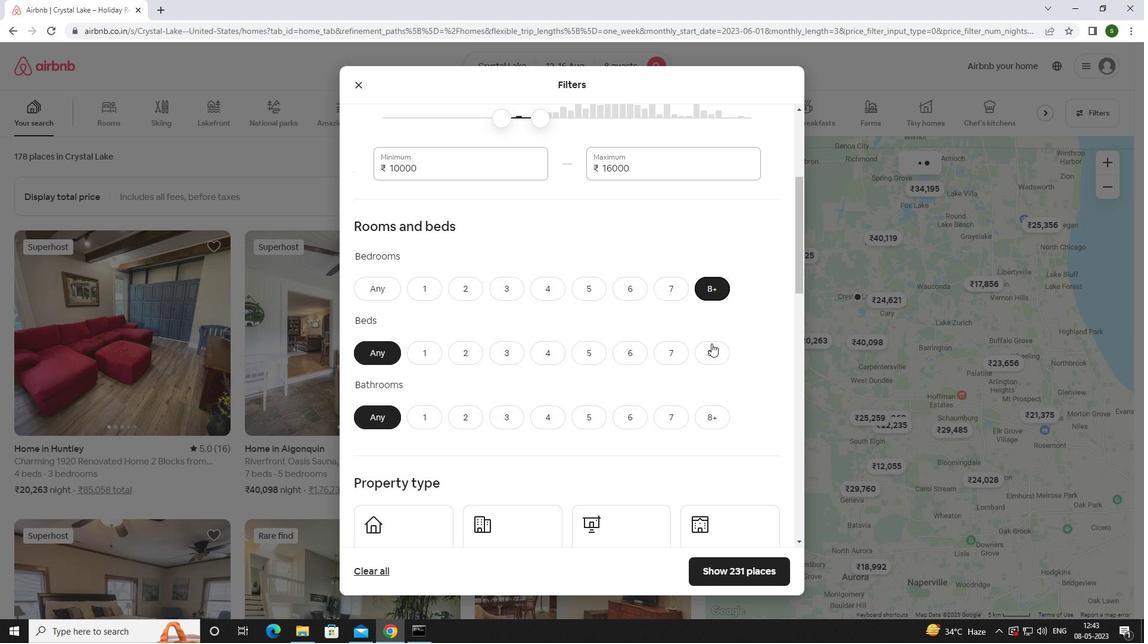 
Action: Mouse moved to (713, 420)
Screenshot: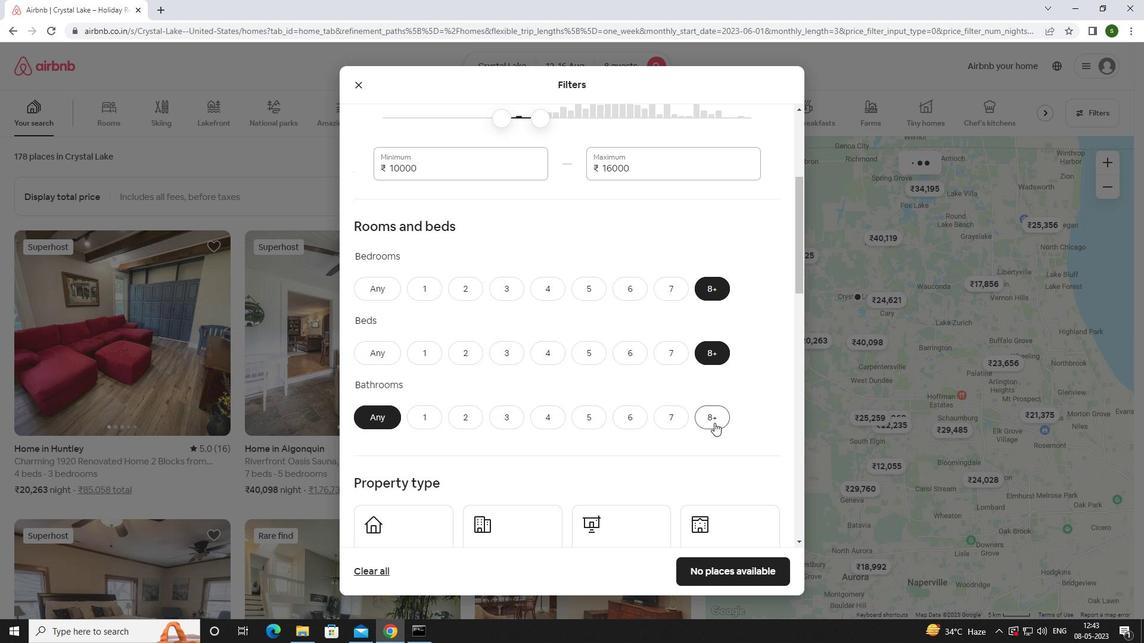 
Action: Mouse pressed left at (713, 420)
Screenshot: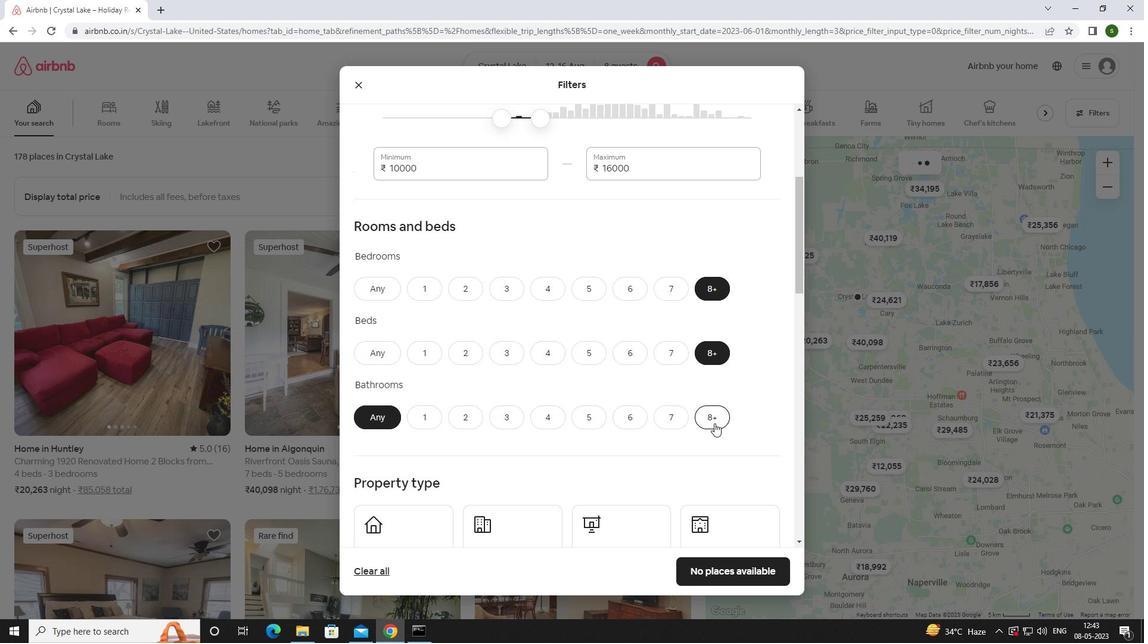 
Action: Mouse moved to (664, 392)
Screenshot: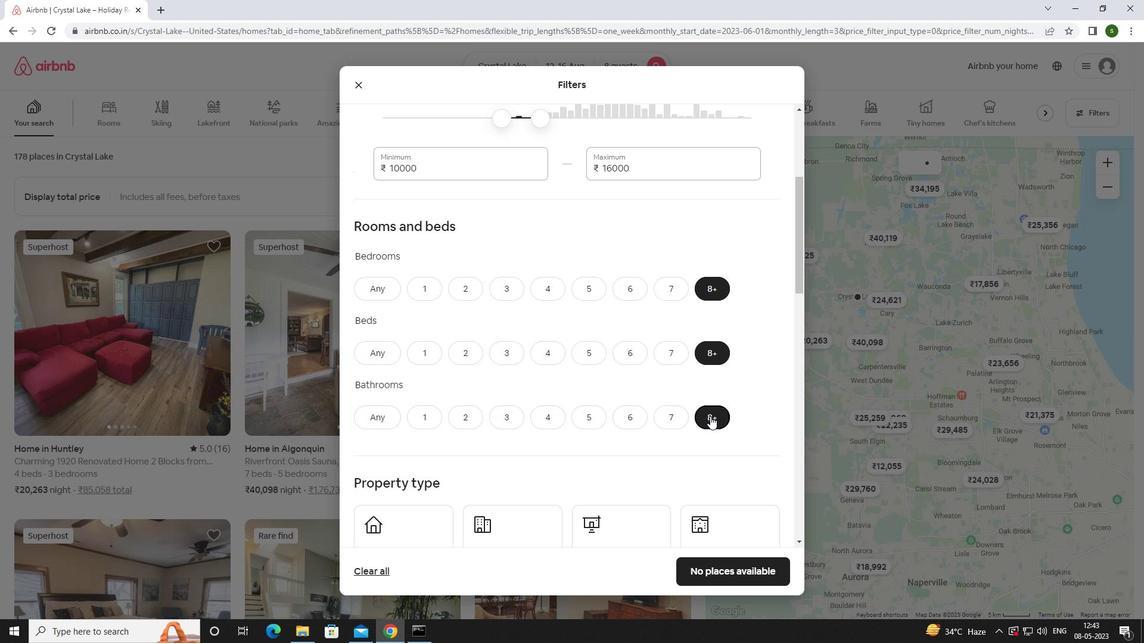 
Action: Mouse scrolled (664, 391) with delta (0, 0)
Screenshot: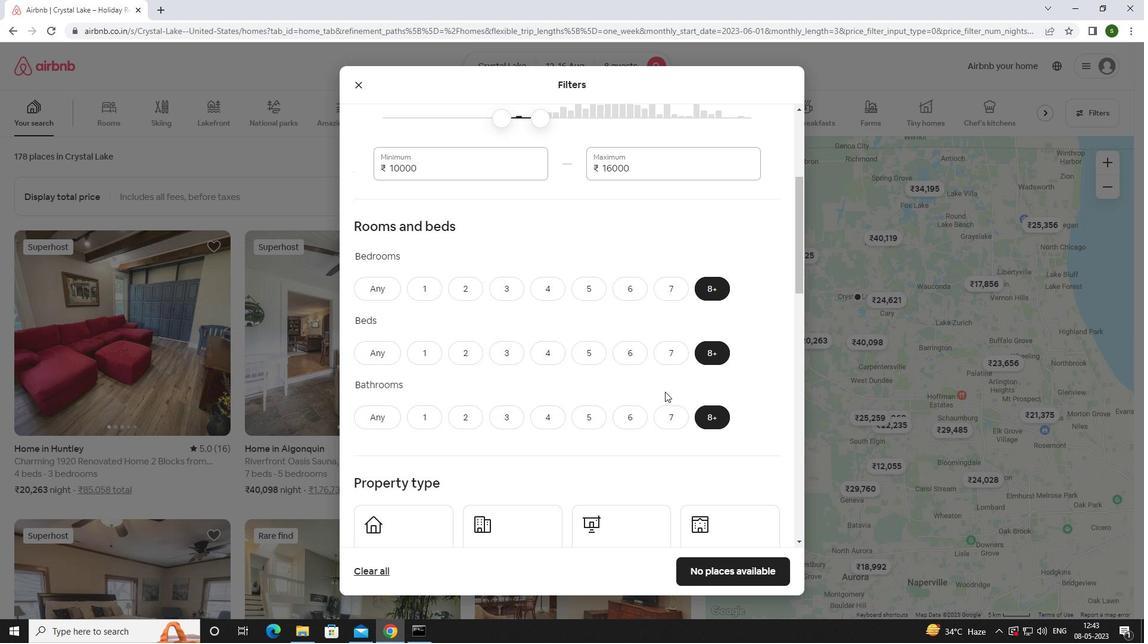 
Action: Mouse scrolled (664, 391) with delta (0, 0)
Screenshot: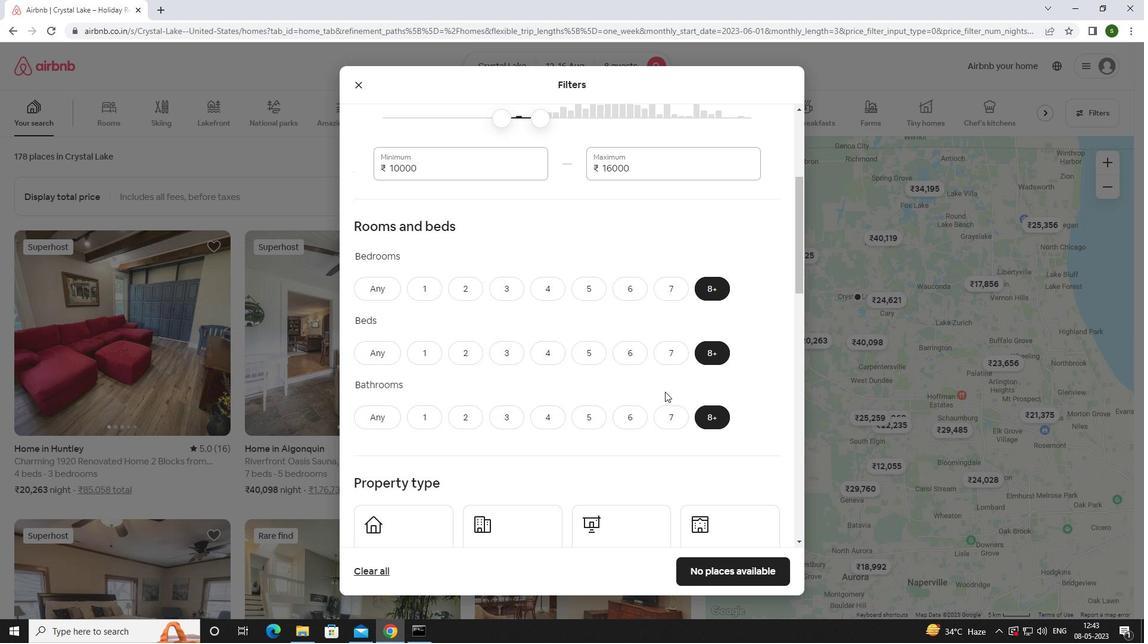
Action: Mouse scrolled (664, 391) with delta (0, 0)
Screenshot: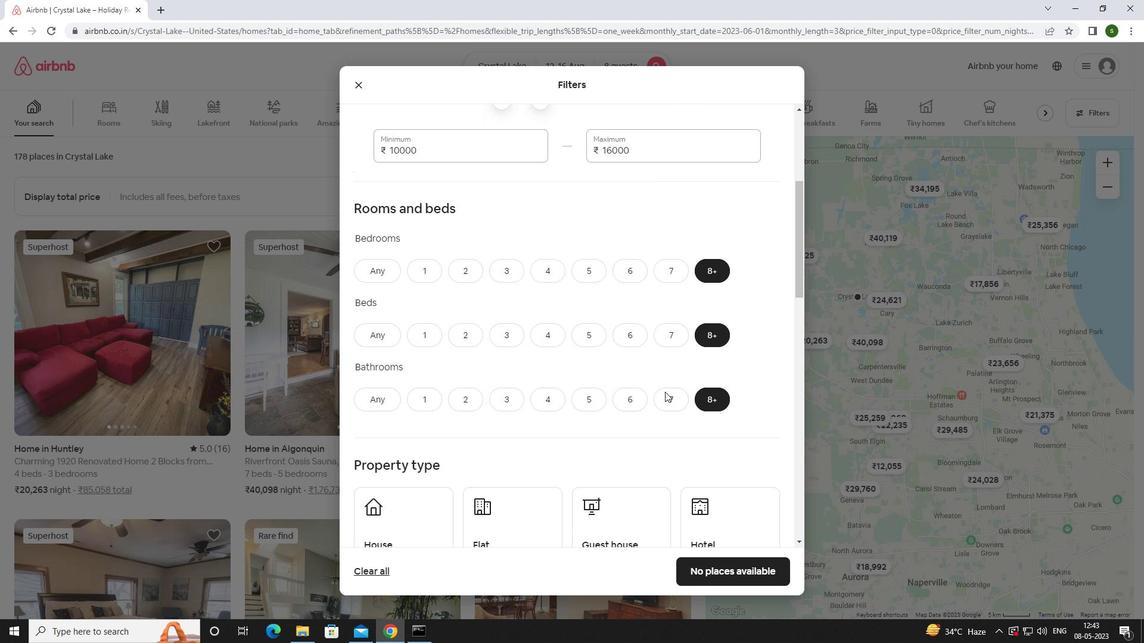 
Action: Mouse moved to (365, 367)
Screenshot: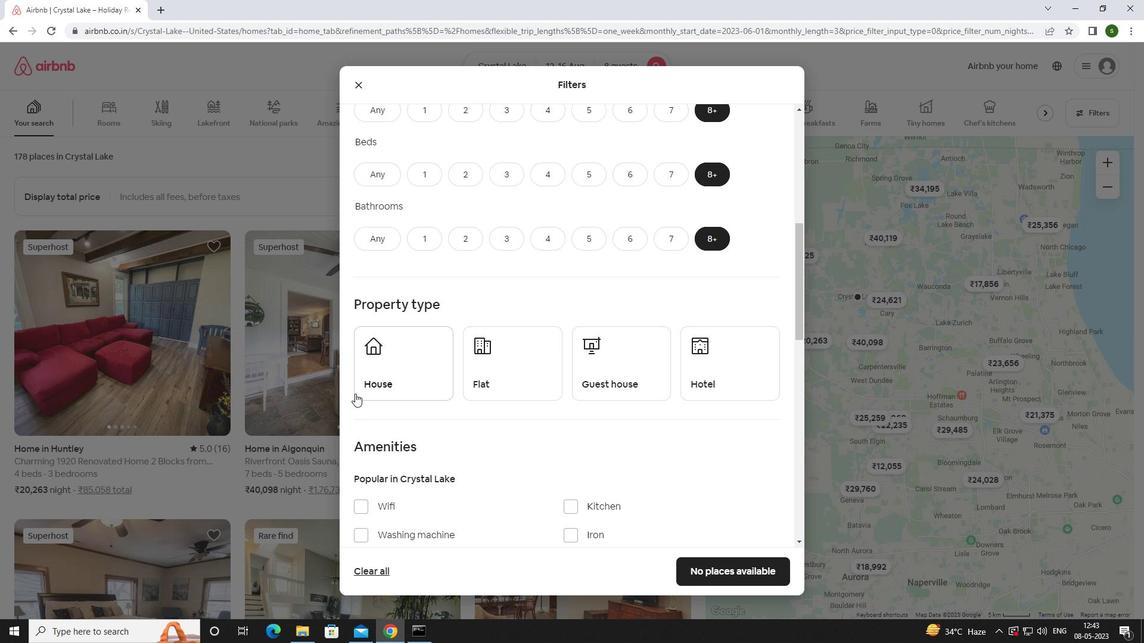
Action: Mouse pressed left at (365, 367)
Screenshot: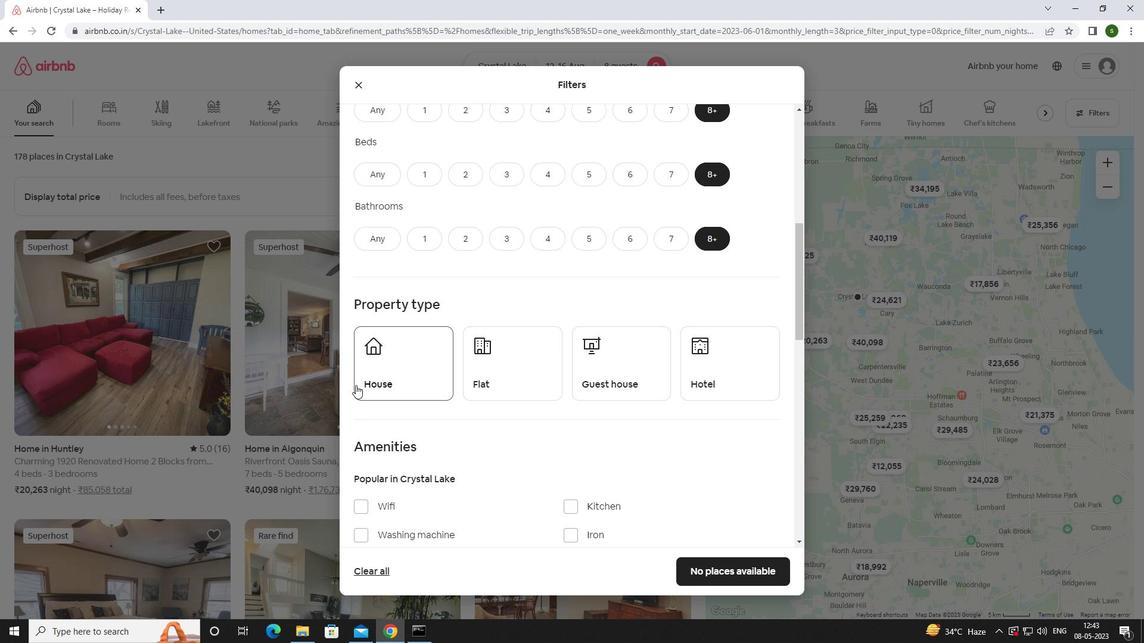 
Action: Mouse moved to (513, 365)
Screenshot: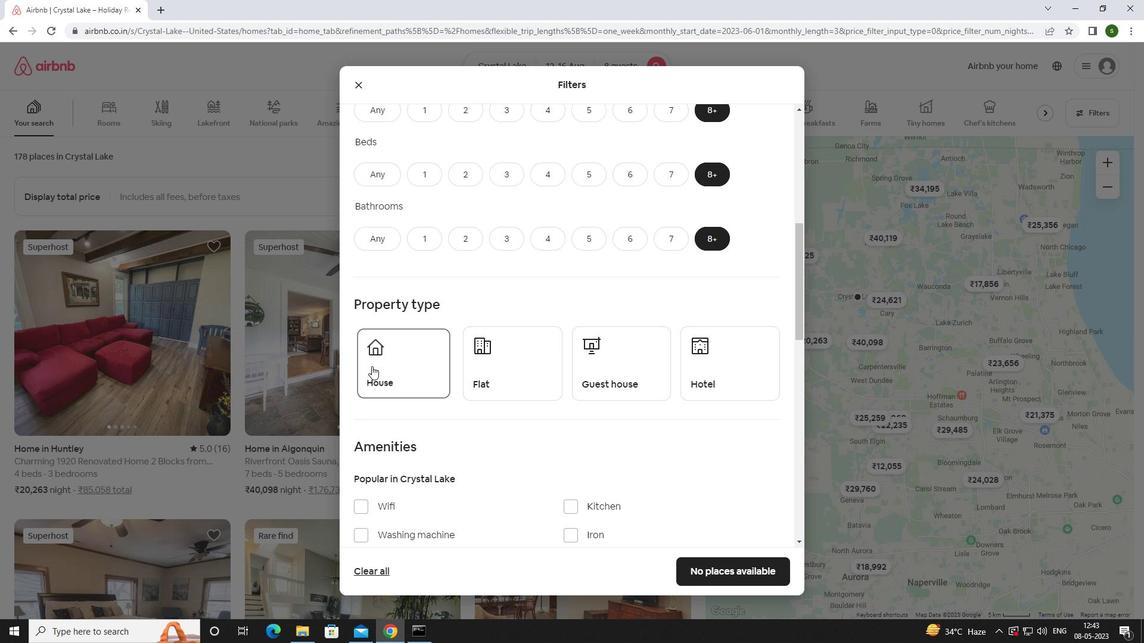 
Action: Mouse pressed left at (513, 365)
Screenshot: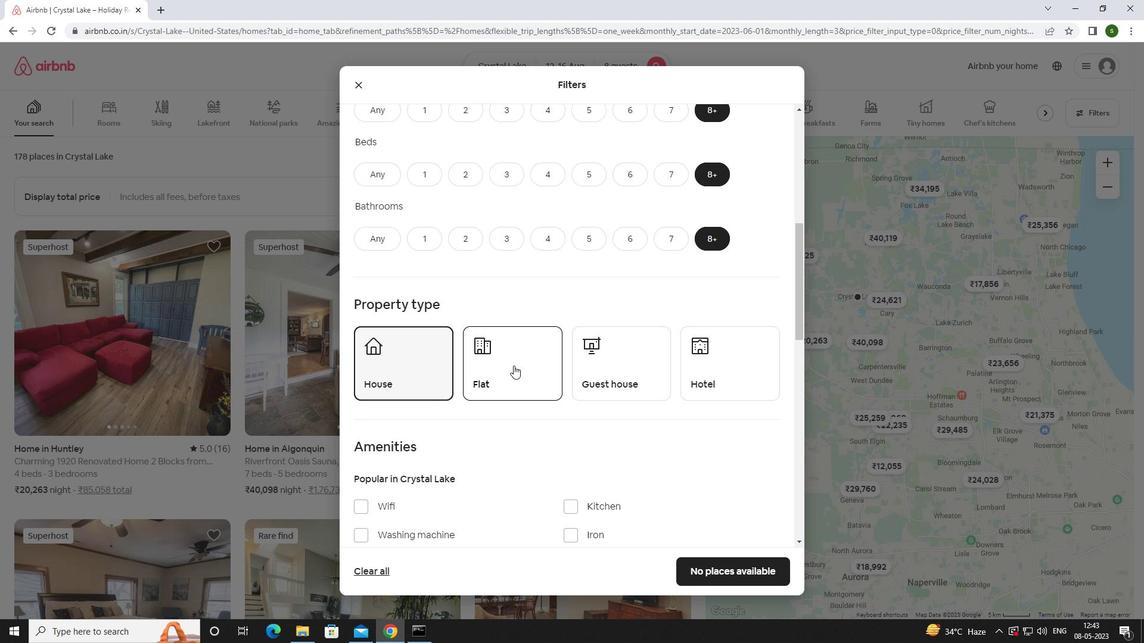 
Action: Mouse moved to (614, 377)
Screenshot: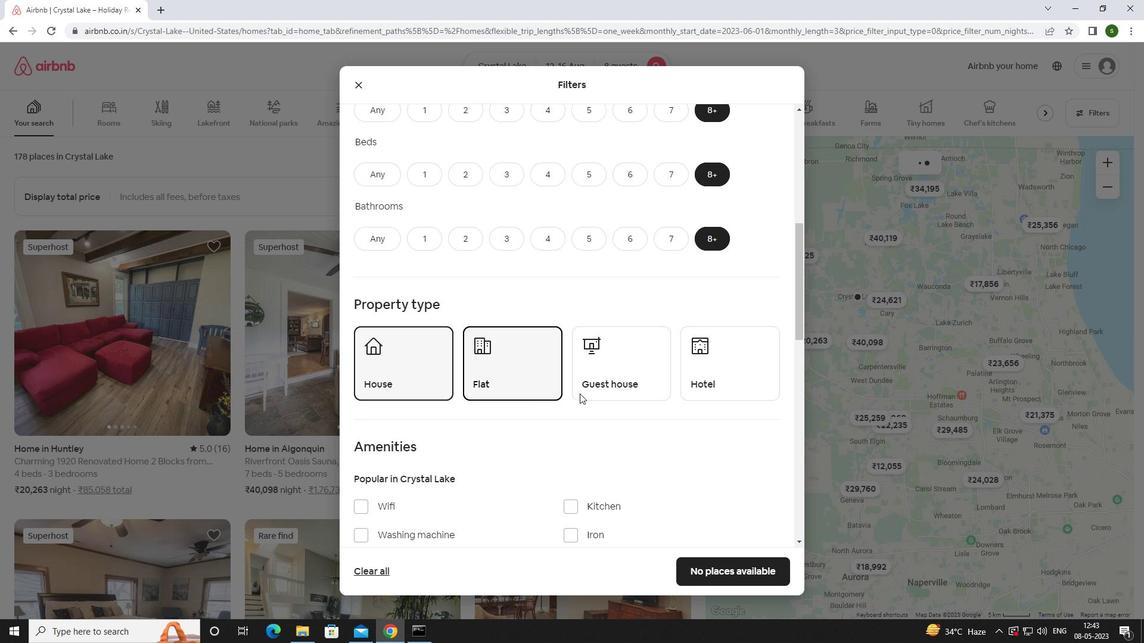 
Action: Mouse pressed left at (614, 377)
Screenshot: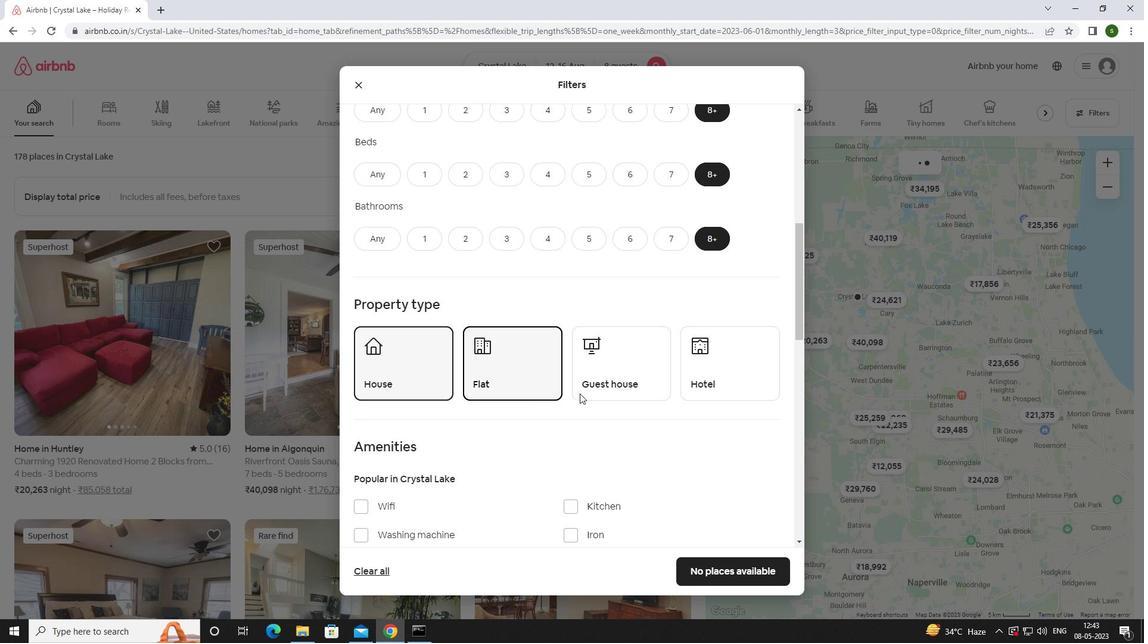
Action: Mouse moved to (722, 372)
Screenshot: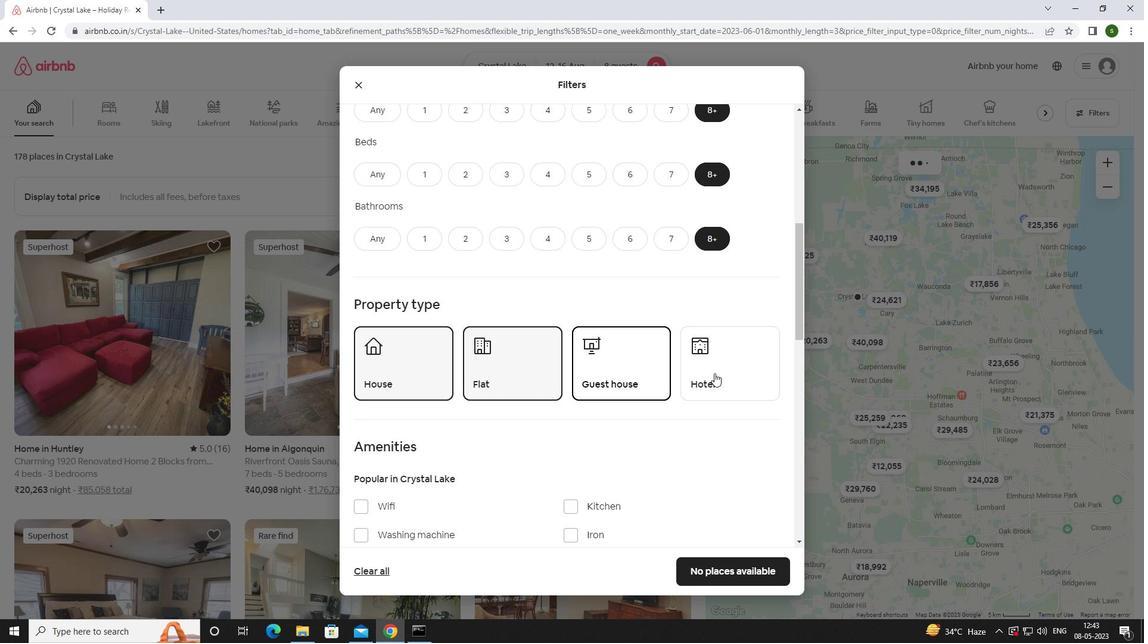 
Action: Mouse pressed left at (722, 372)
Screenshot: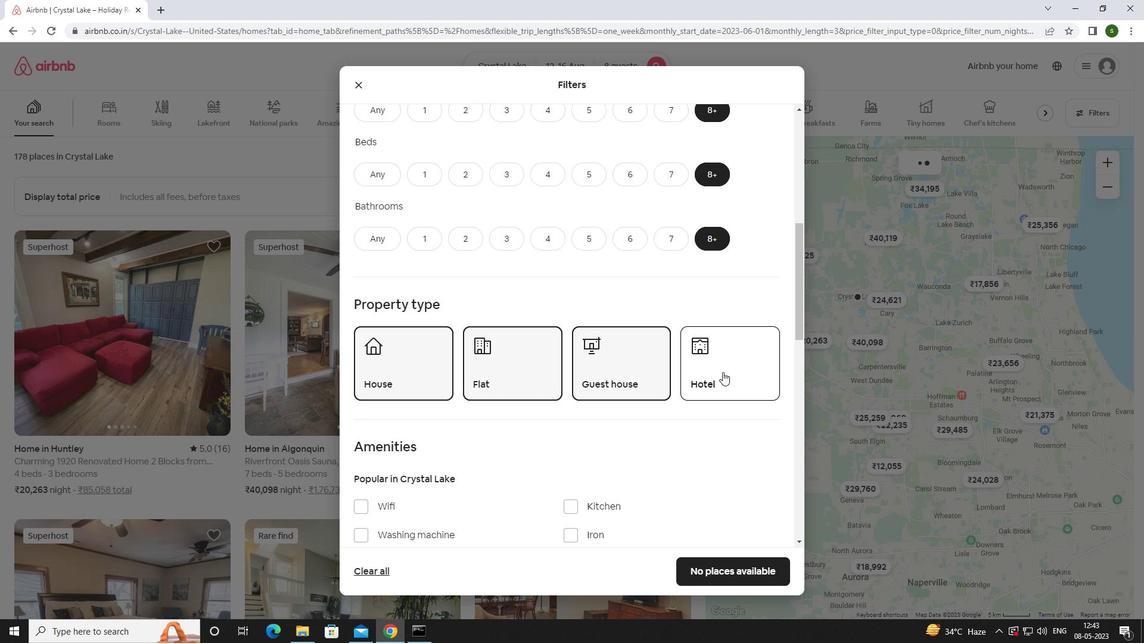 
Action: Mouse moved to (654, 379)
Screenshot: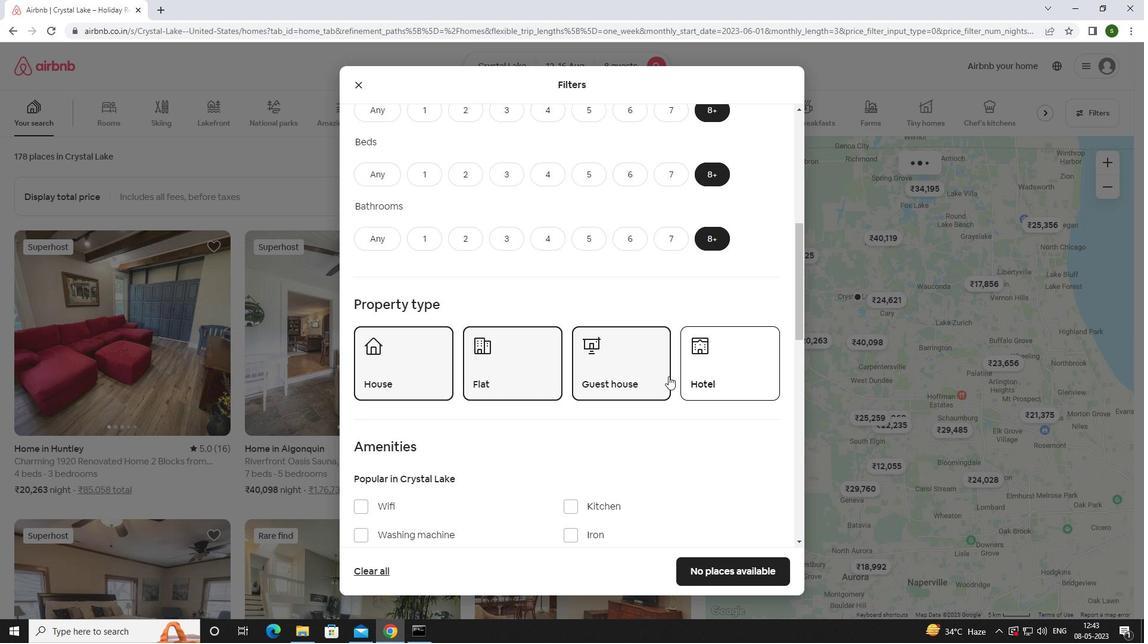 
Action: Mouse scrolled (654, 378) with delta (0, 0)
Screenshot: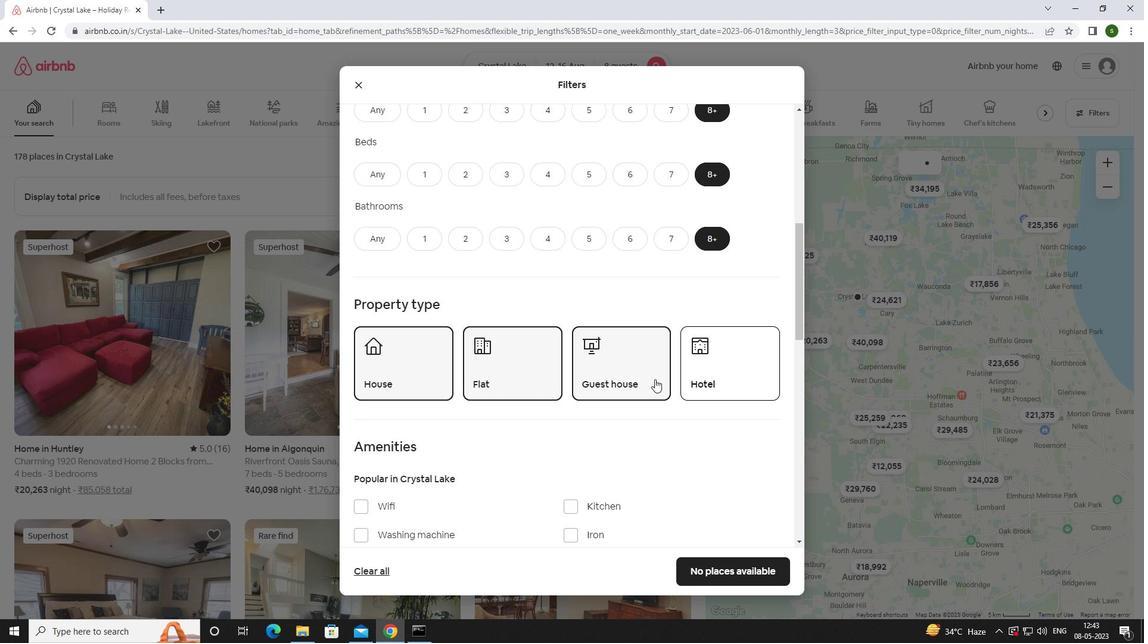 
Action: Mouse scrolled (654, 378) with delta (0, 0)
Screenshot: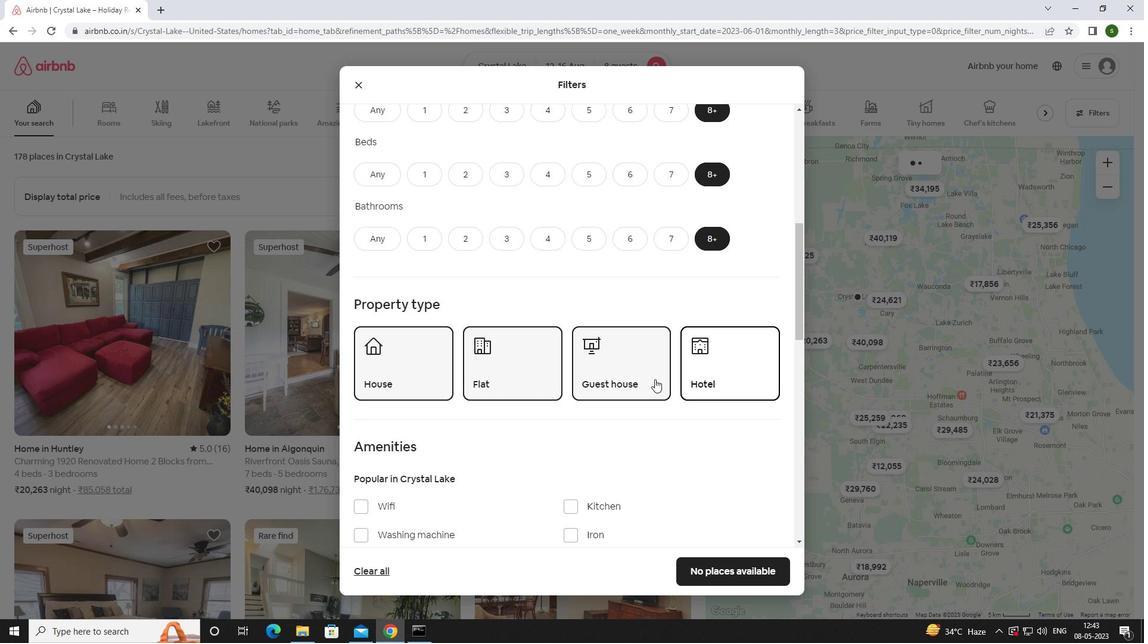 
Action: Mouse scrolled (654, 378) with delta (0, 0)
Screenshot: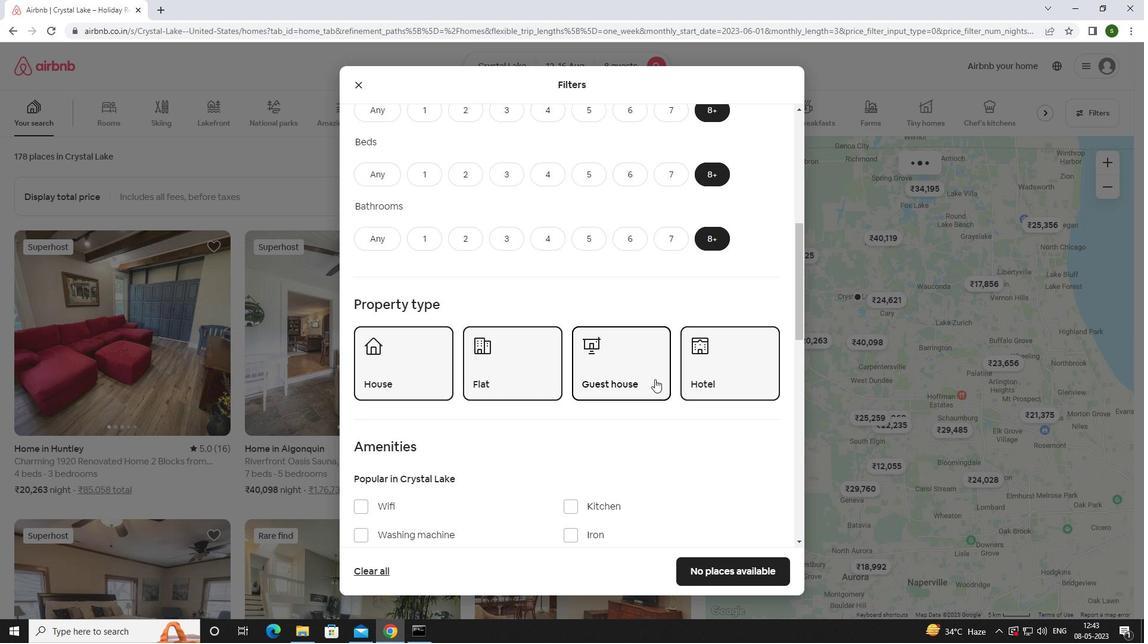 
Action: Mouse moved to (378, 331)
Screenshot: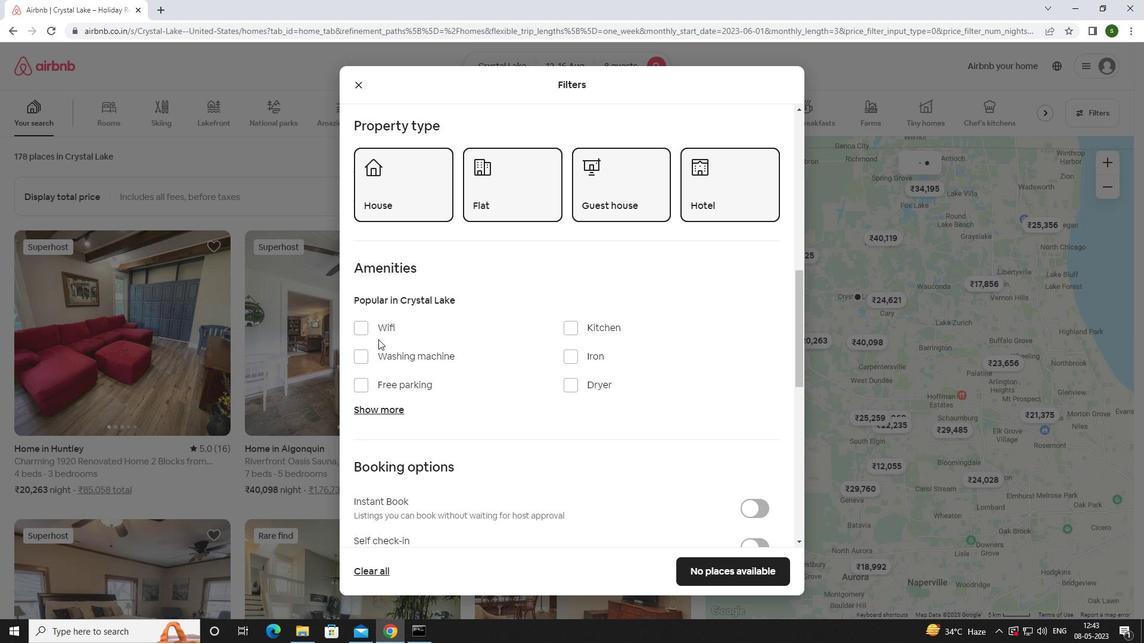
Action: Mouse pressed left at (378, 331)
Screenshot: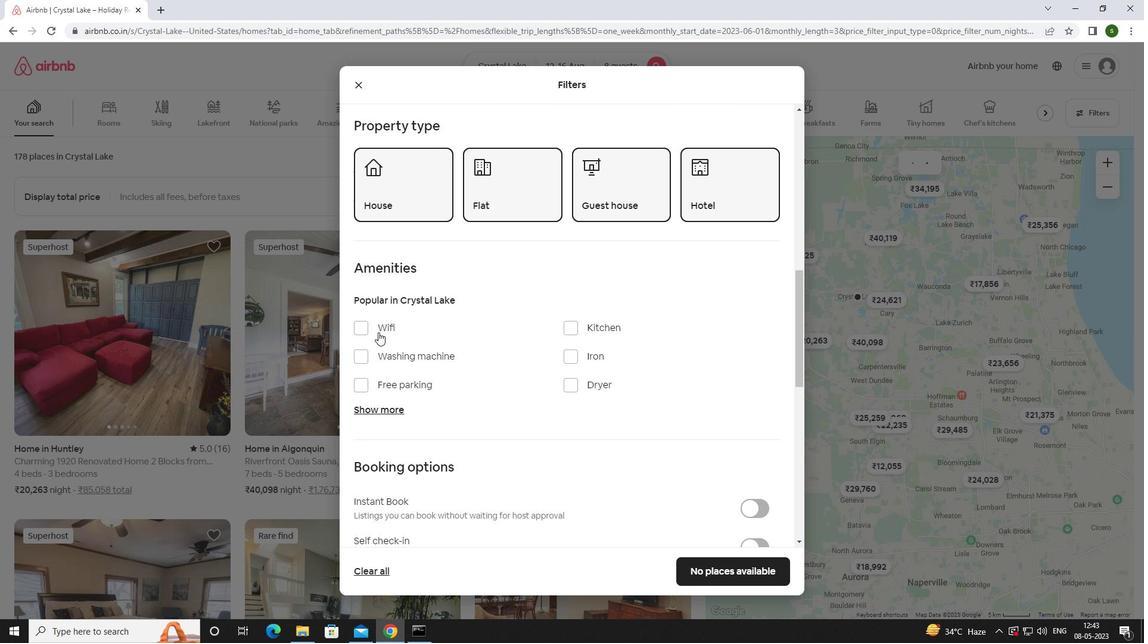 
Action: Mouse moved to (398, 382)
Screenshot: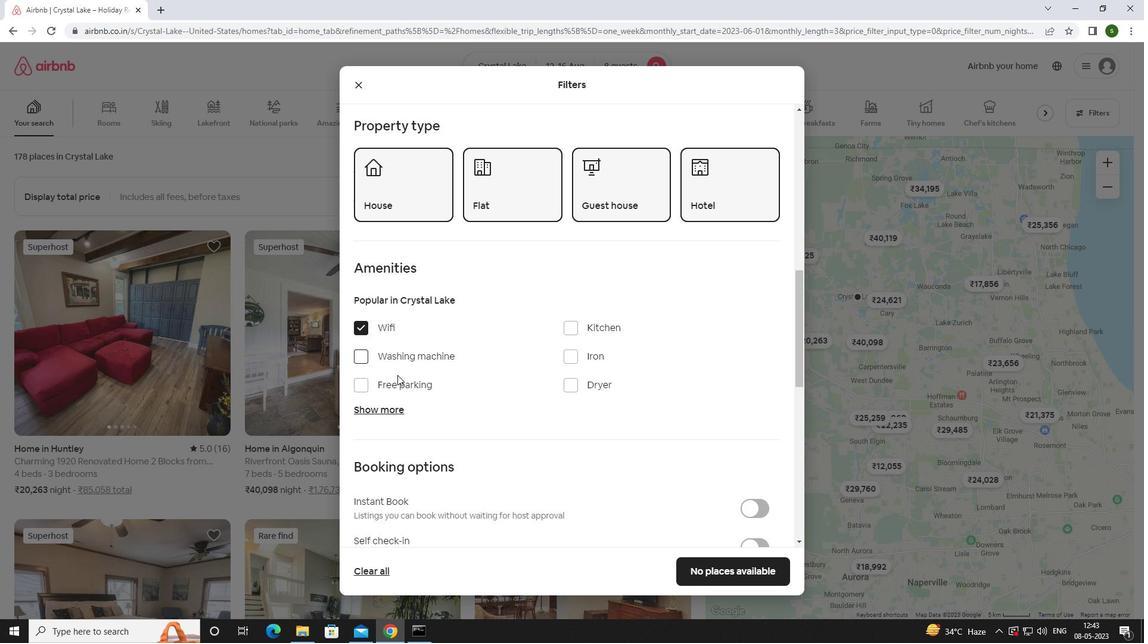 
Action: Mouse pressed left at (398, 382)
Screenshot: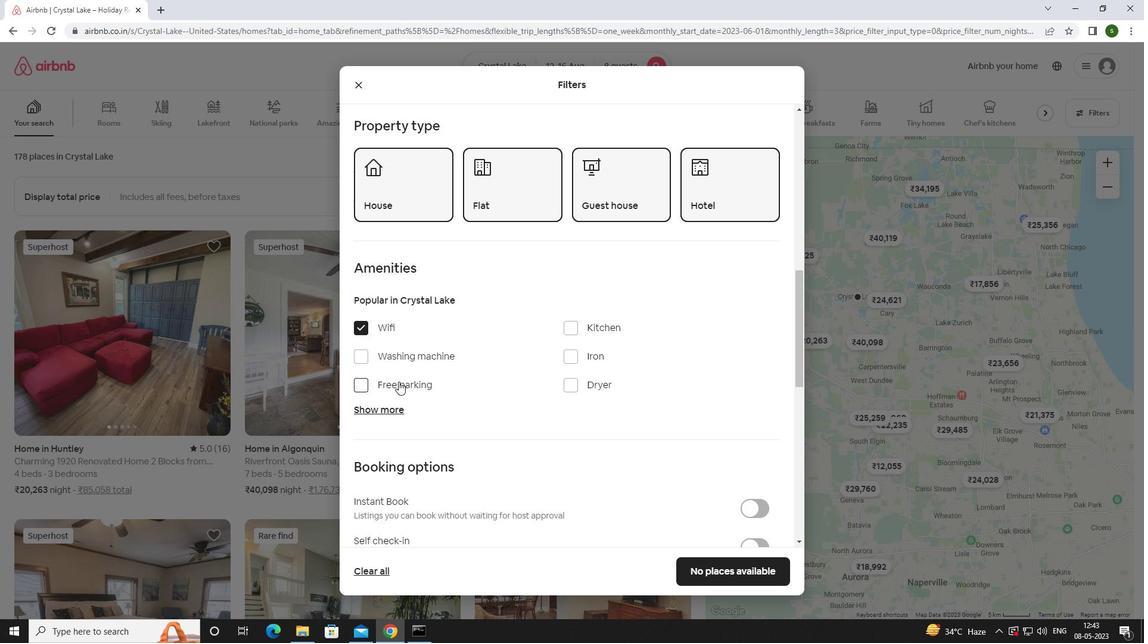 
Action: Mouse moved to (394, 411)
Screenshot: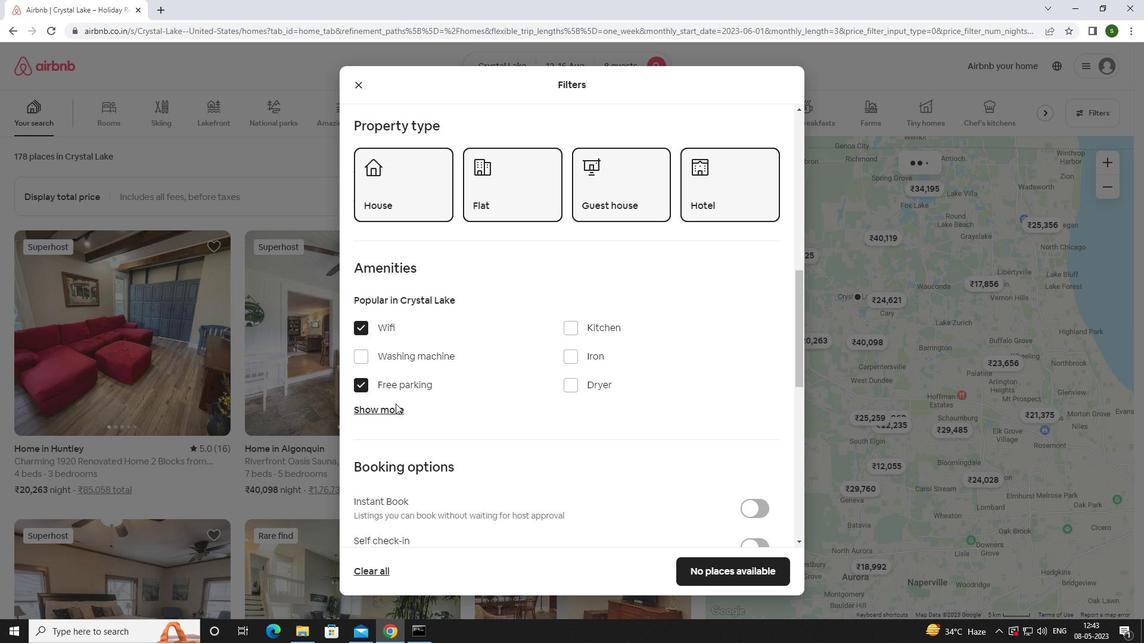 
Action: Mouse pressed left at (394, 411)
Screenshot: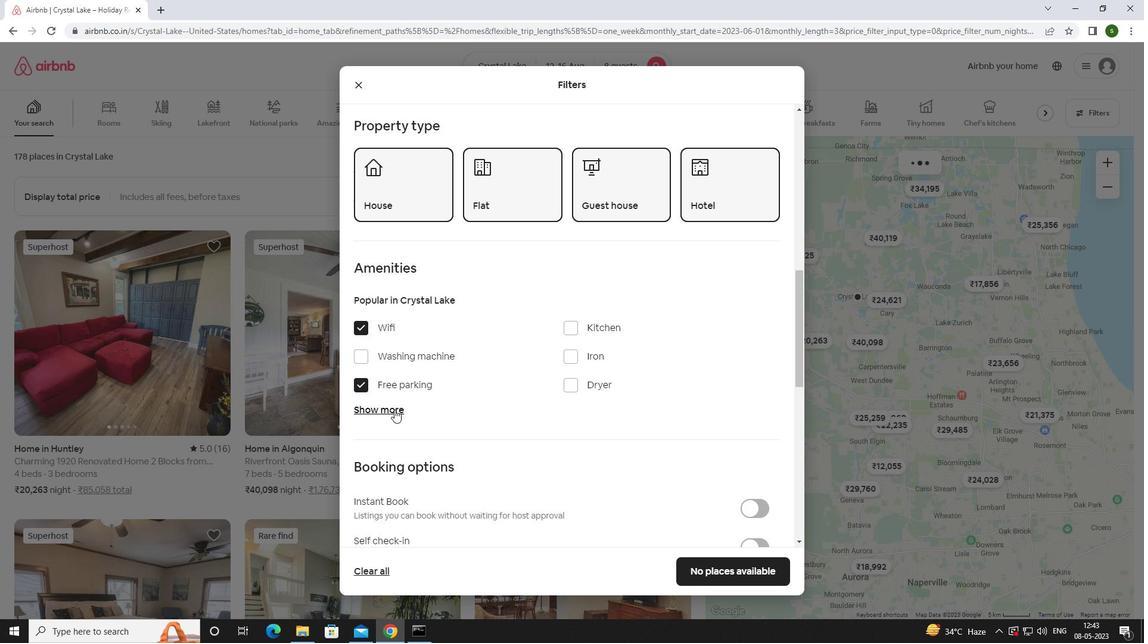 
Action: Mouse moved to (442, 391)
Screenshot: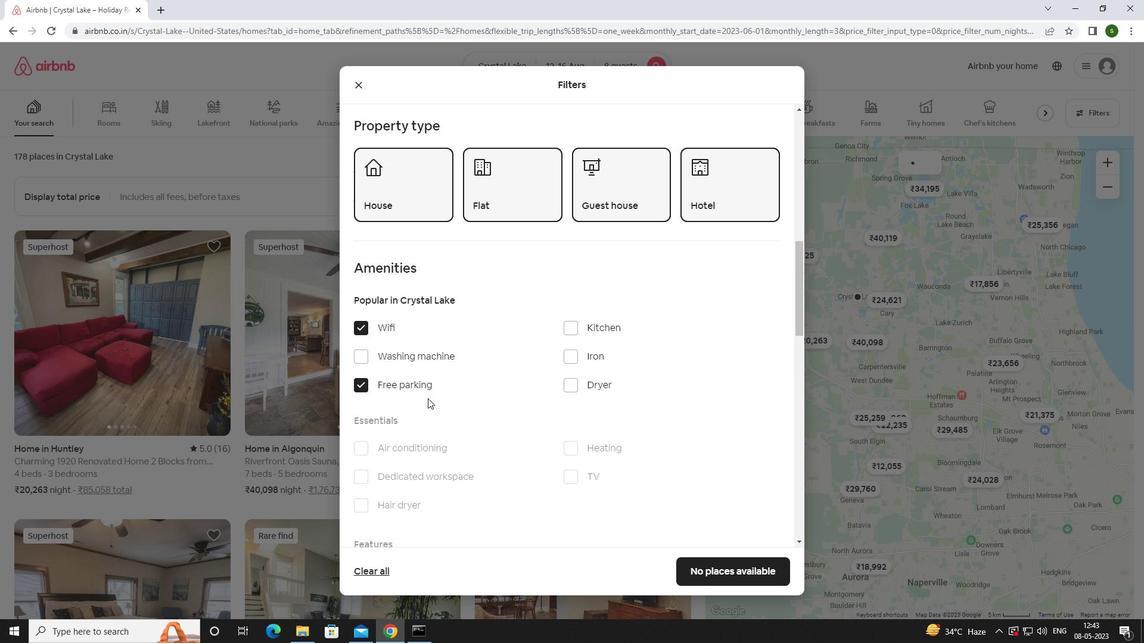 
Action: Mouse scrolled (442, 390) with delta (0, 0)
Screenshot: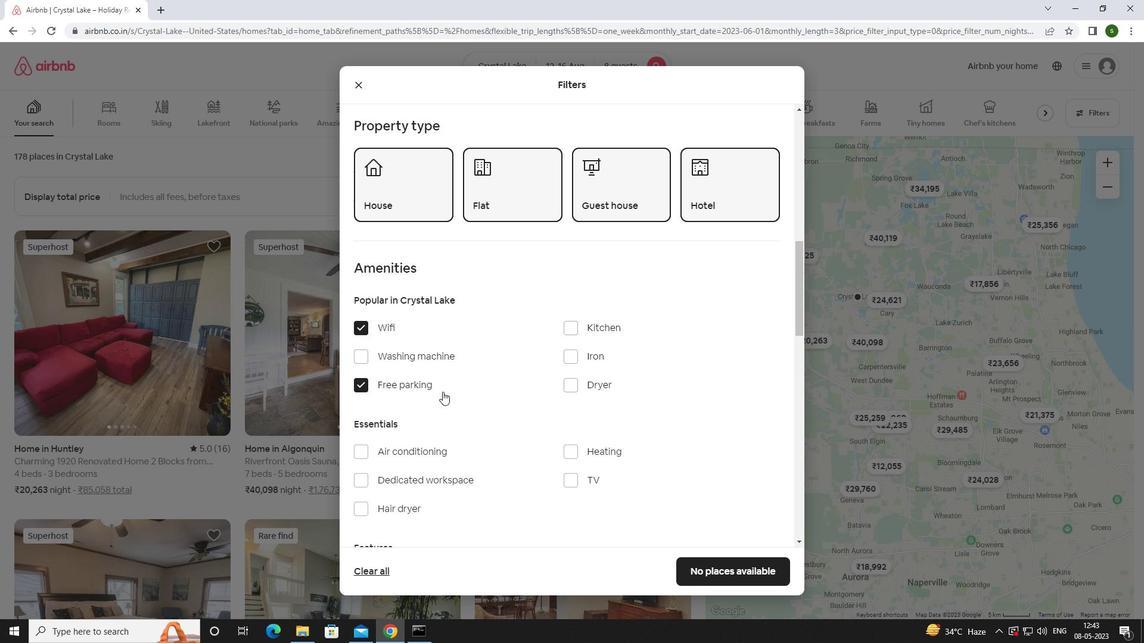 
Action: Mouse moved to (560, 420)
Screenshot: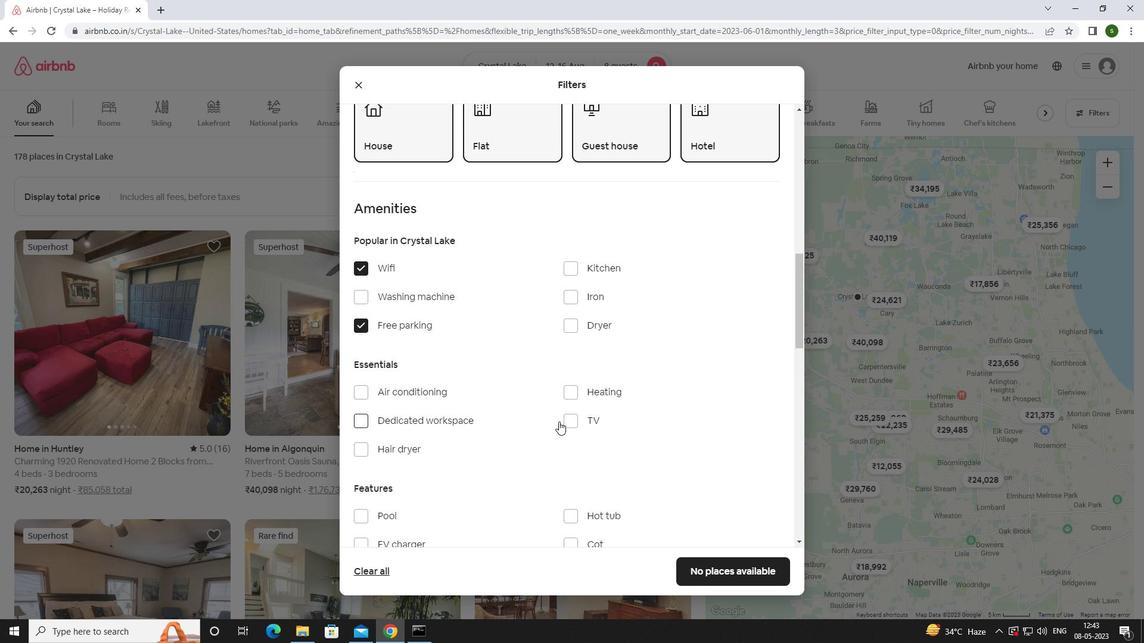 
Action: Mouse pressed left at (560, 420)
Screenshot: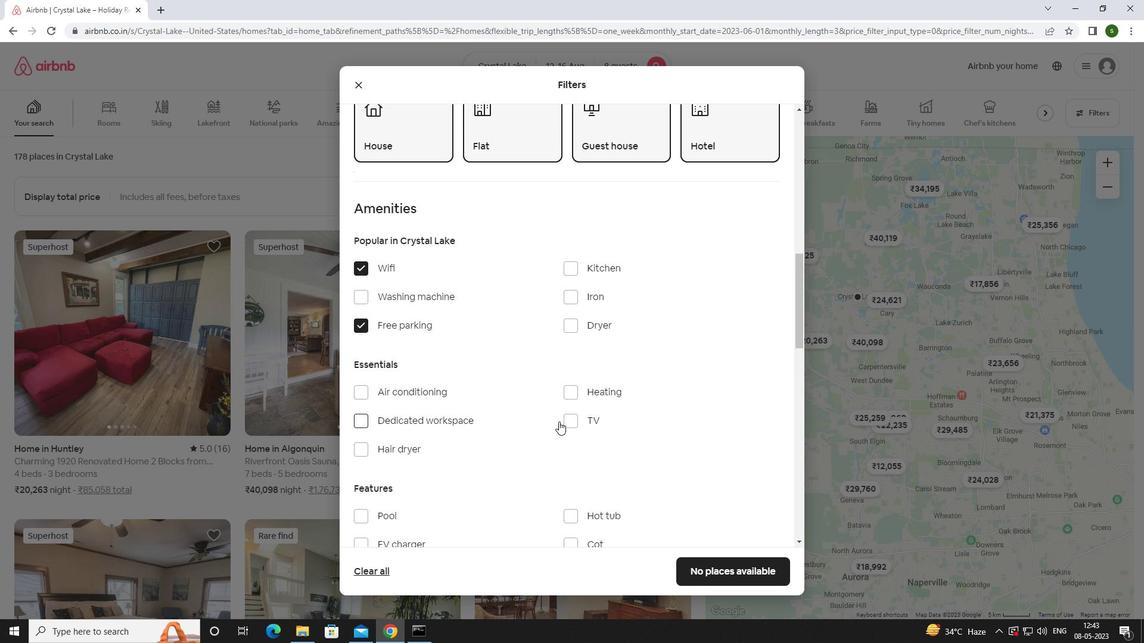 
Action: Mouse moved to (562, 420)
Screenshot: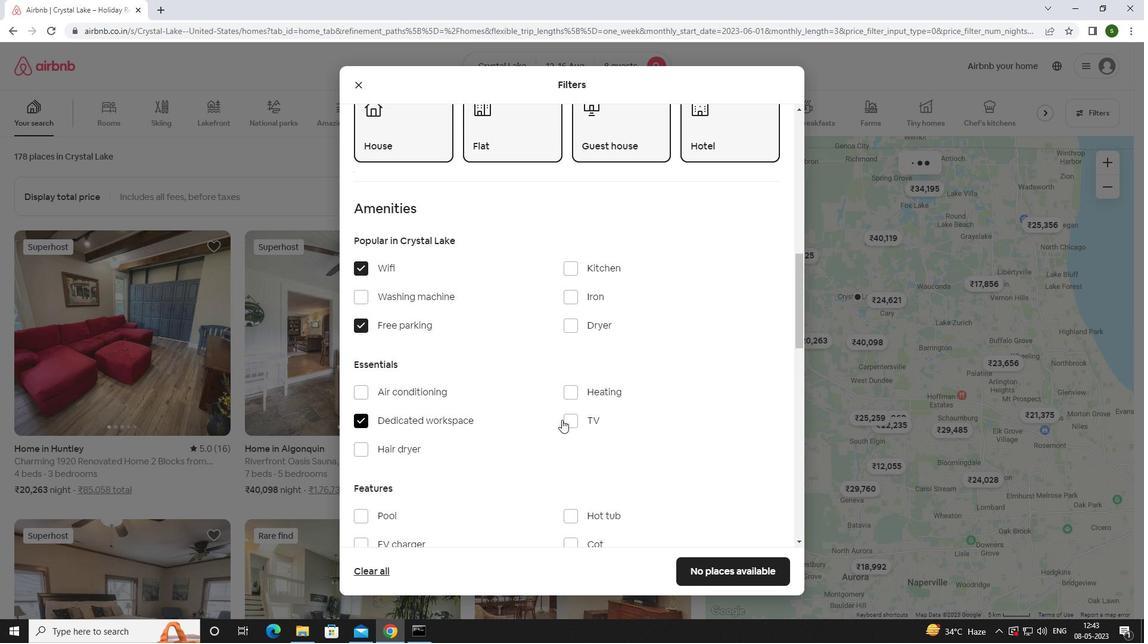 
Action: Mouse pressed left at (562, 420)
Screenshot: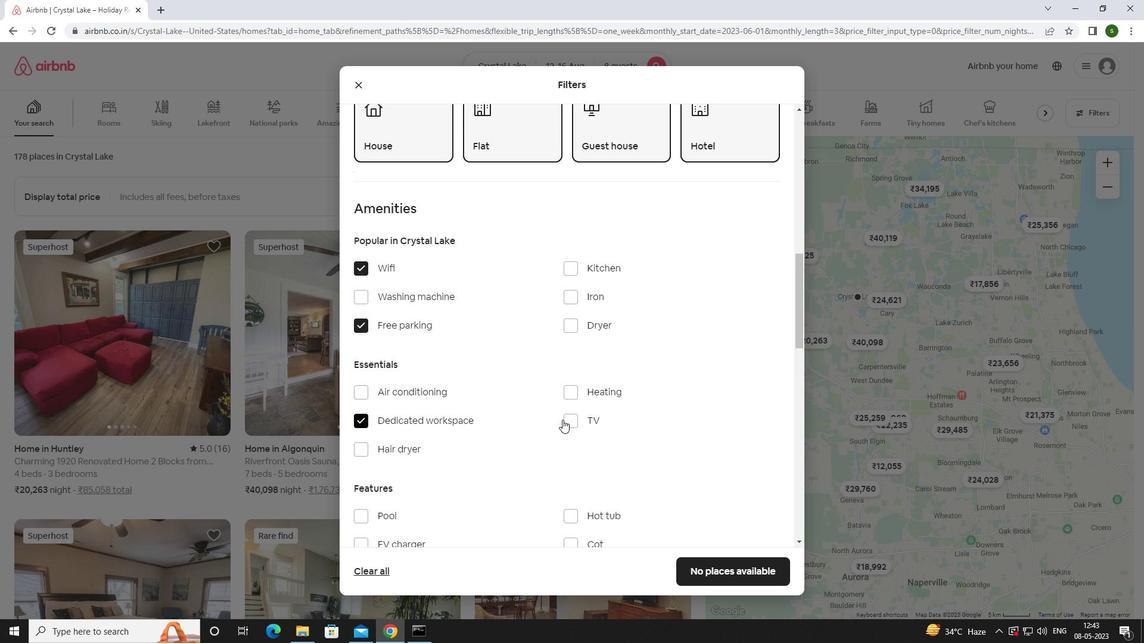 
Action: Mouse moved to (568, 420)
Screenshot: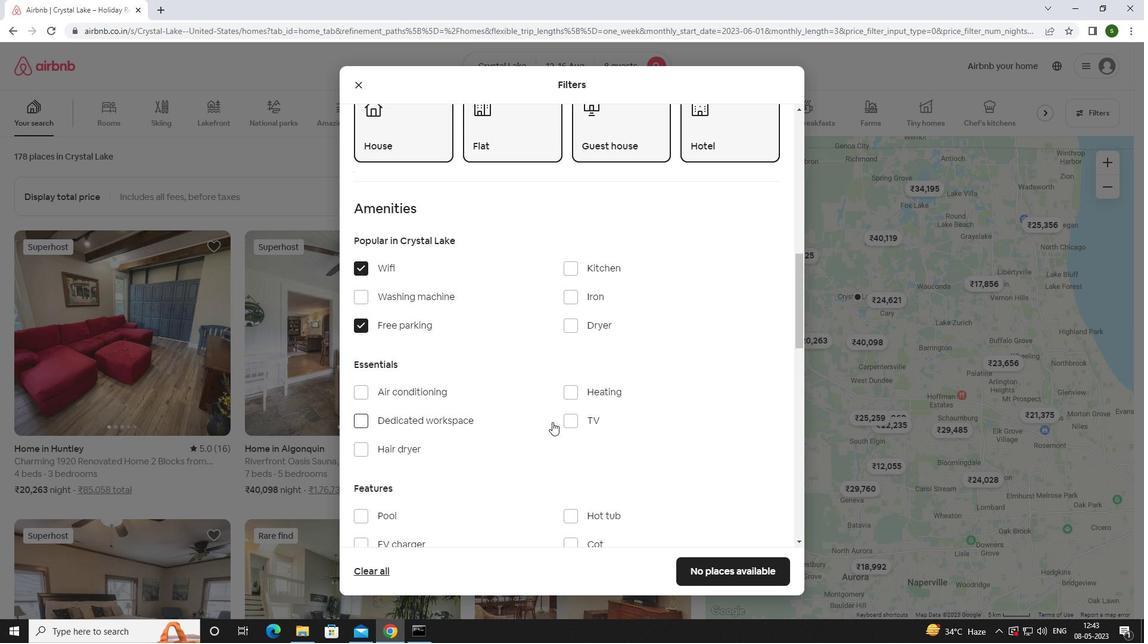 
Action: Mouse pressed left at (568, 420)
Screenshot: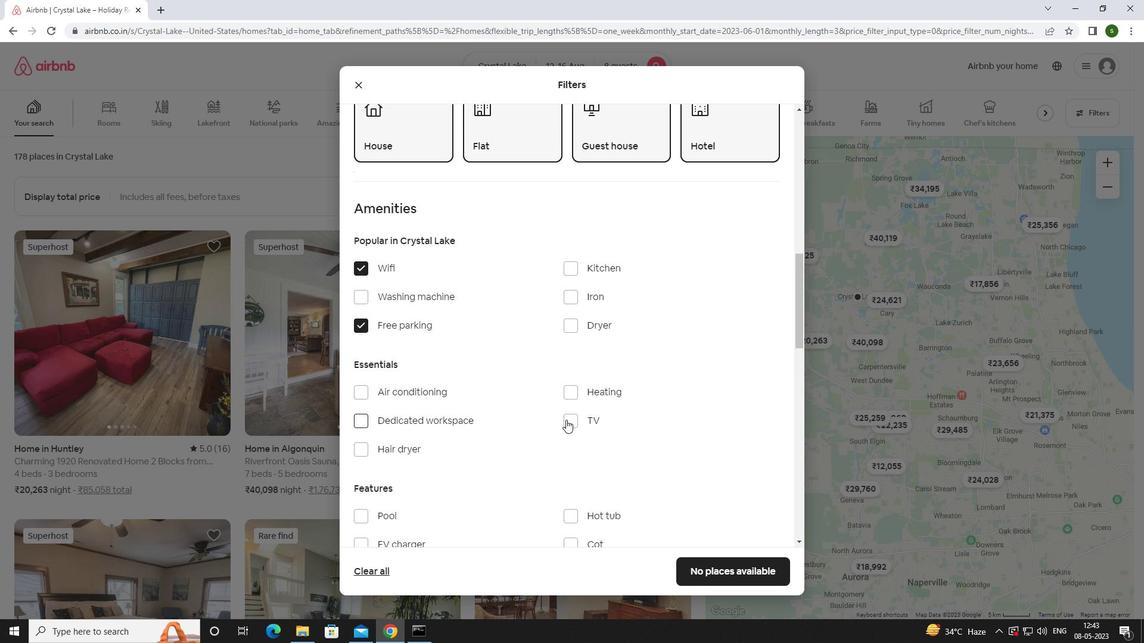 
Action: Mouse moved to (510, 420)
Screenshot: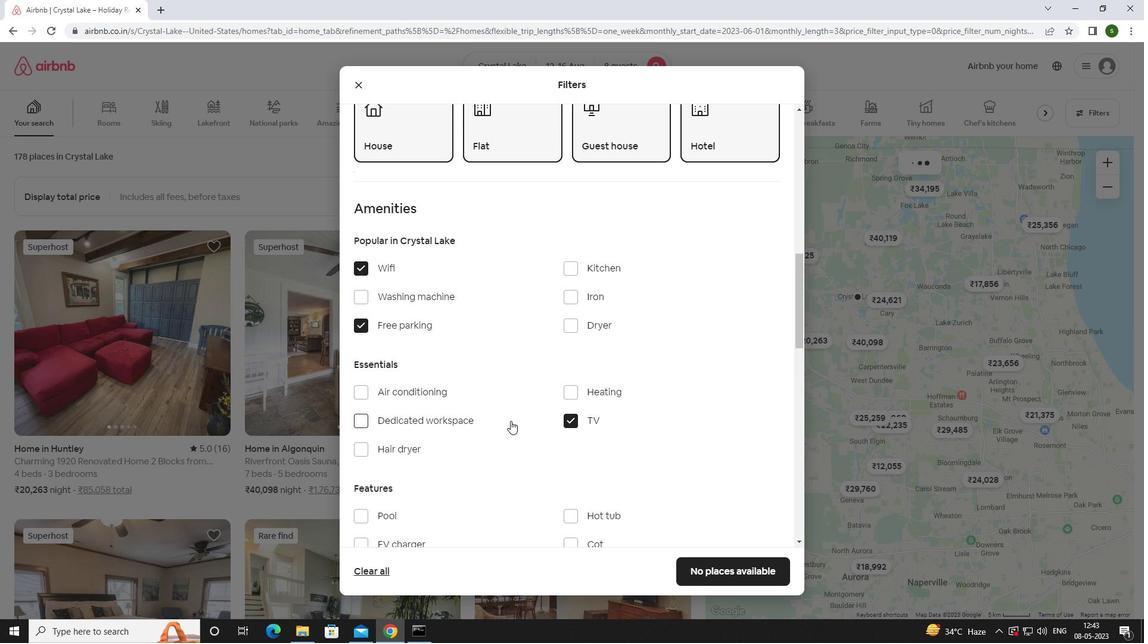 
Action: Mouse scrolled (510, 419) with delta (0, 0)
Screenshot: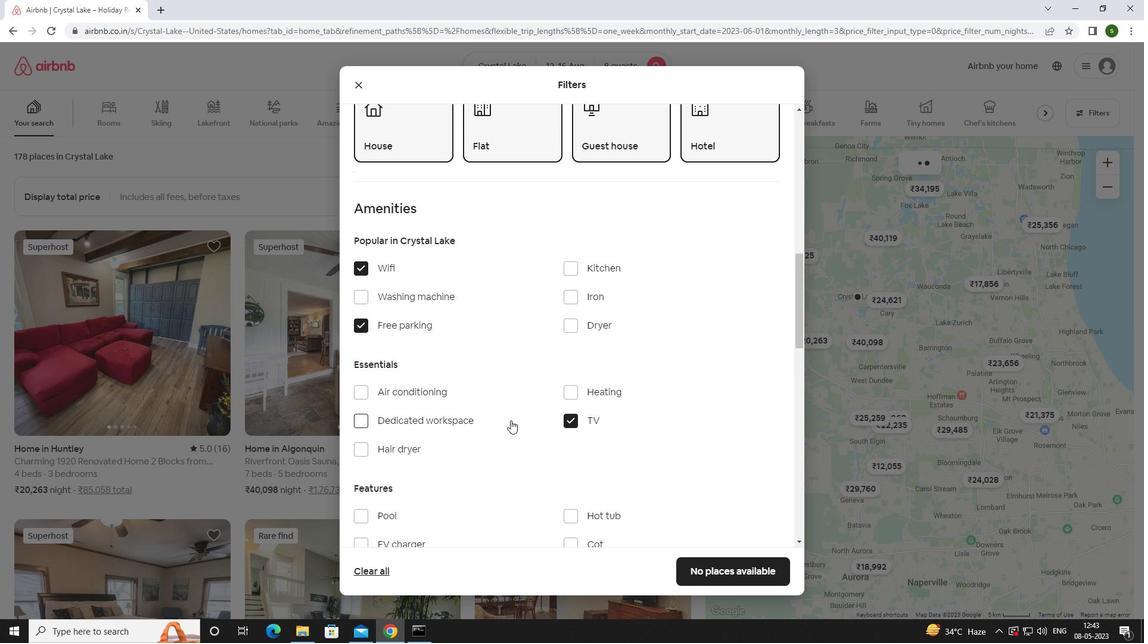 
Action: Mouse scrolled (510, 419) with delta (0, 0)
Screenshot: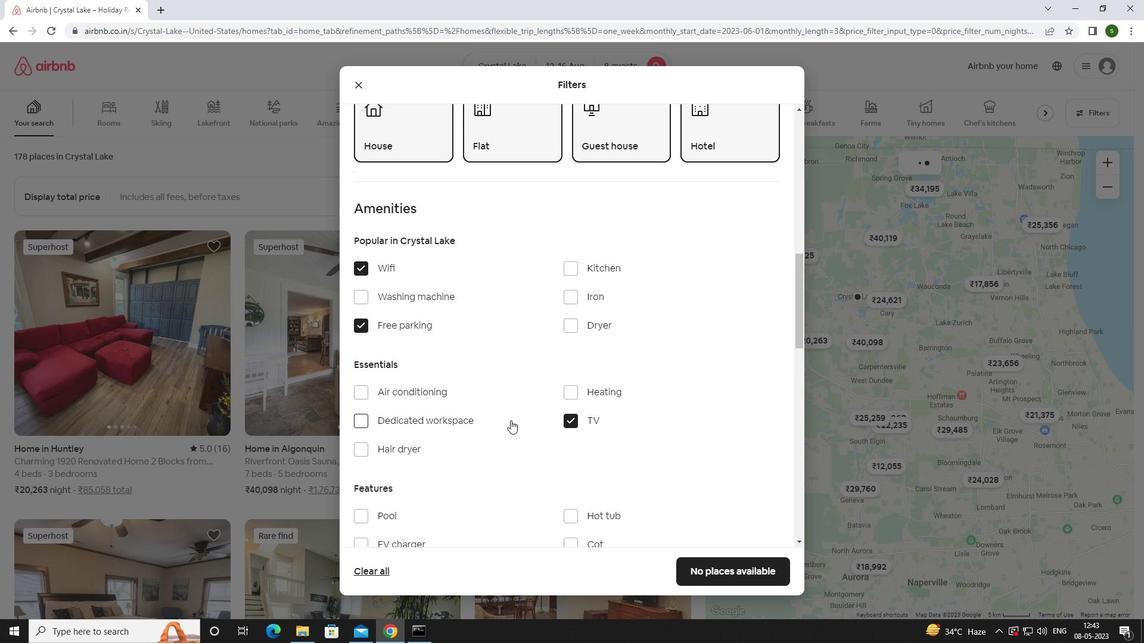 
Action: Mouse scrolled (510, 419) with delta (0, 0)
Screenshot: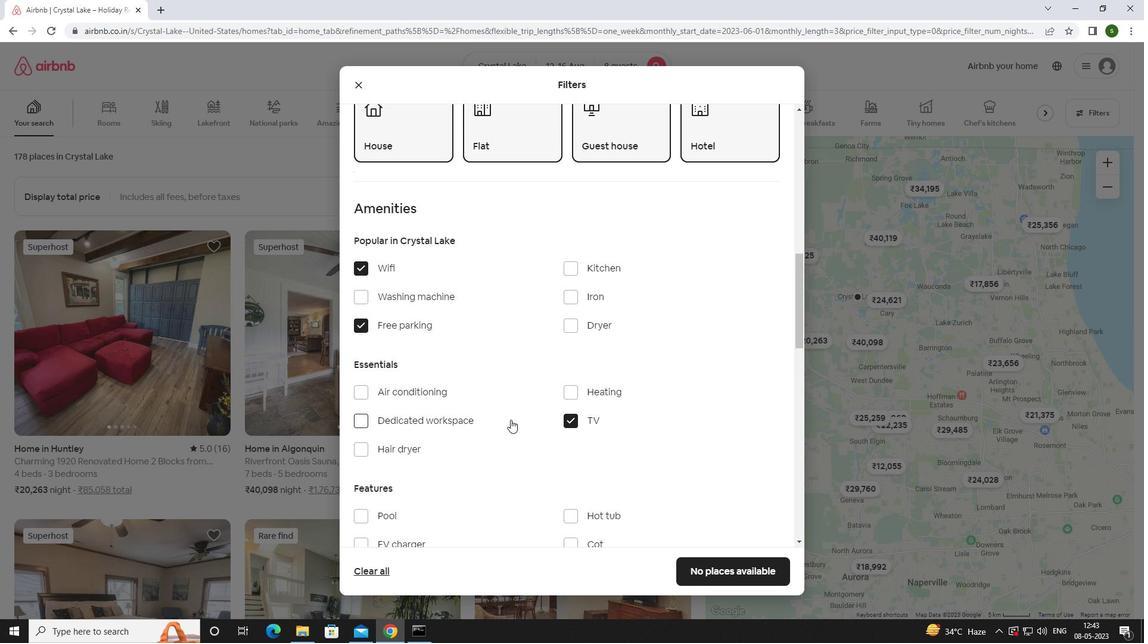 
Action: Mouse moved to (376, 393)
Screenshot: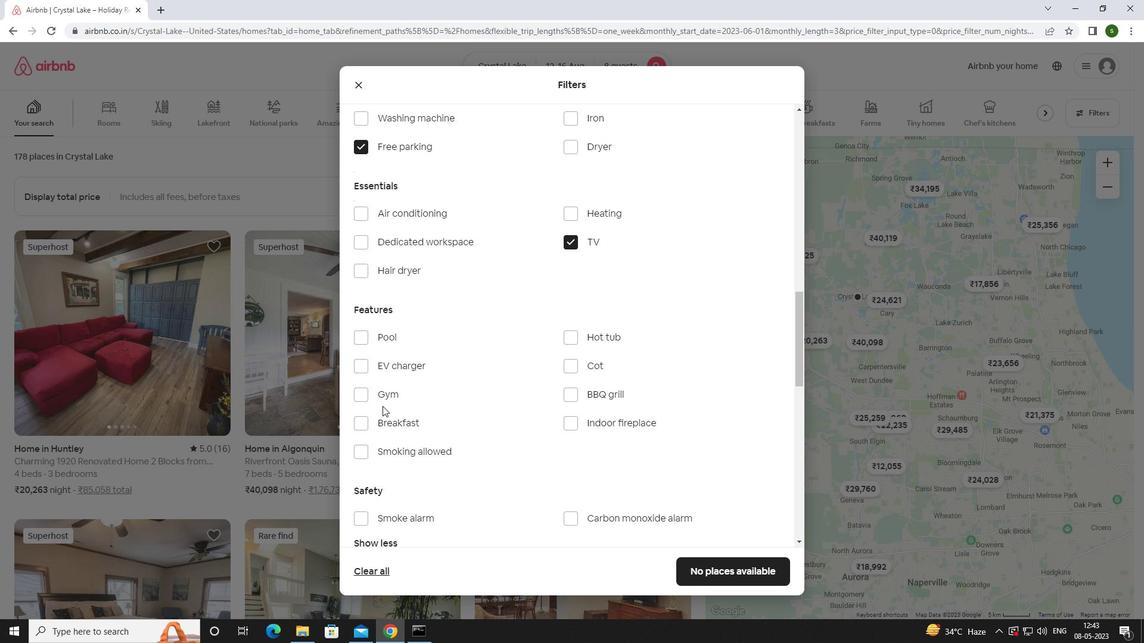 
Action: Mouse pressed left at (376, 393)
Screenshot: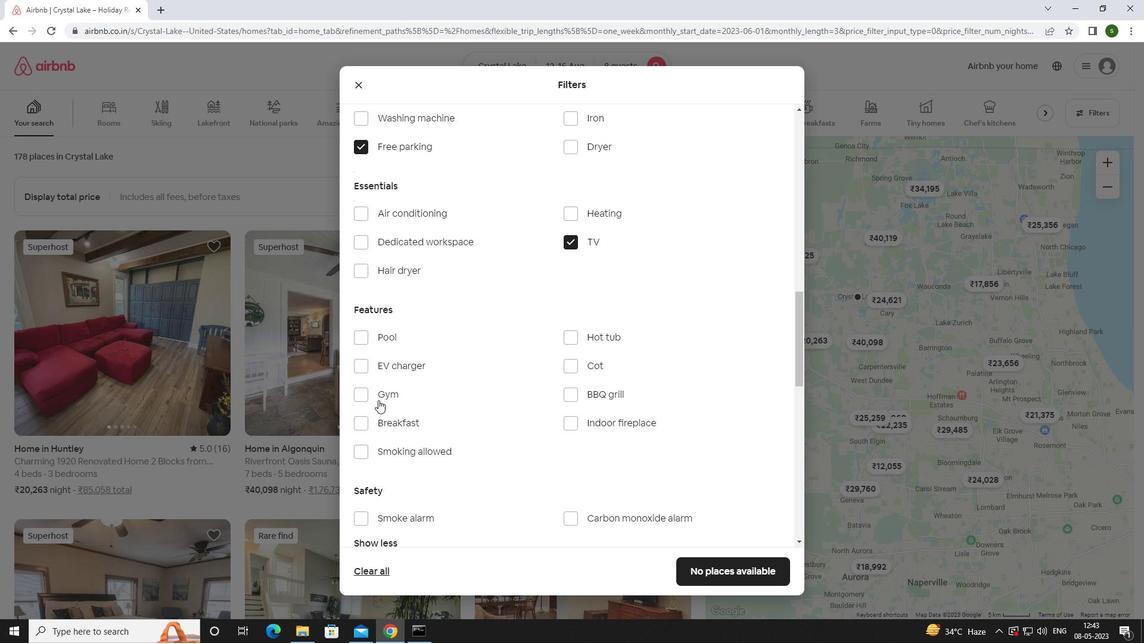 
Action: Mouse moved to (395, 423)
Screenshot: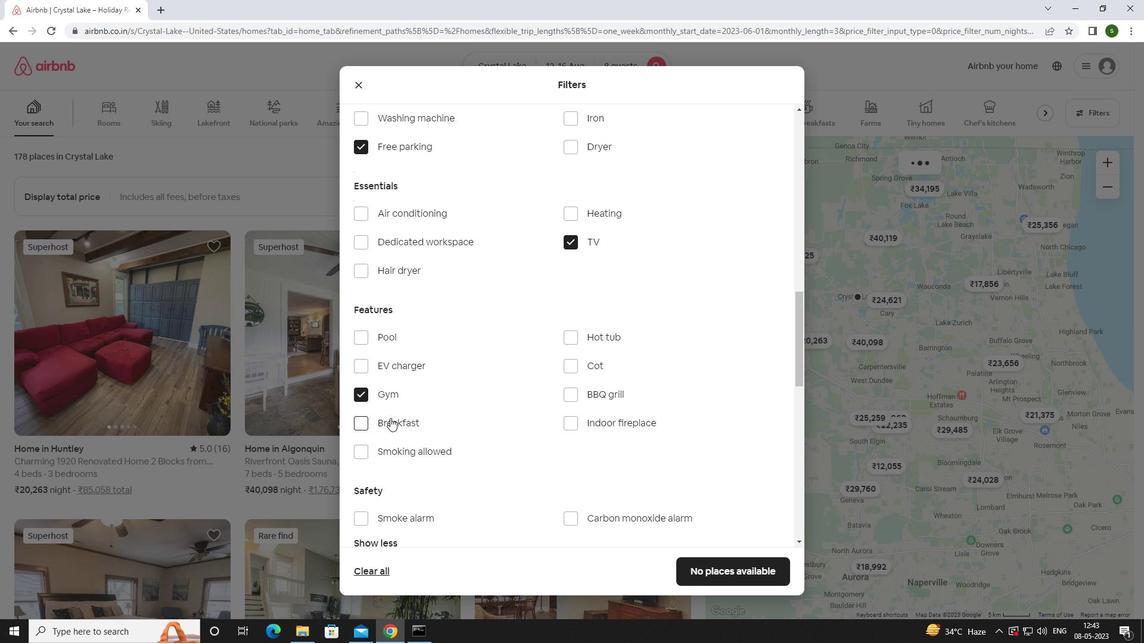 
Action: Mouse pressed left at (395, 423)
Screenshot: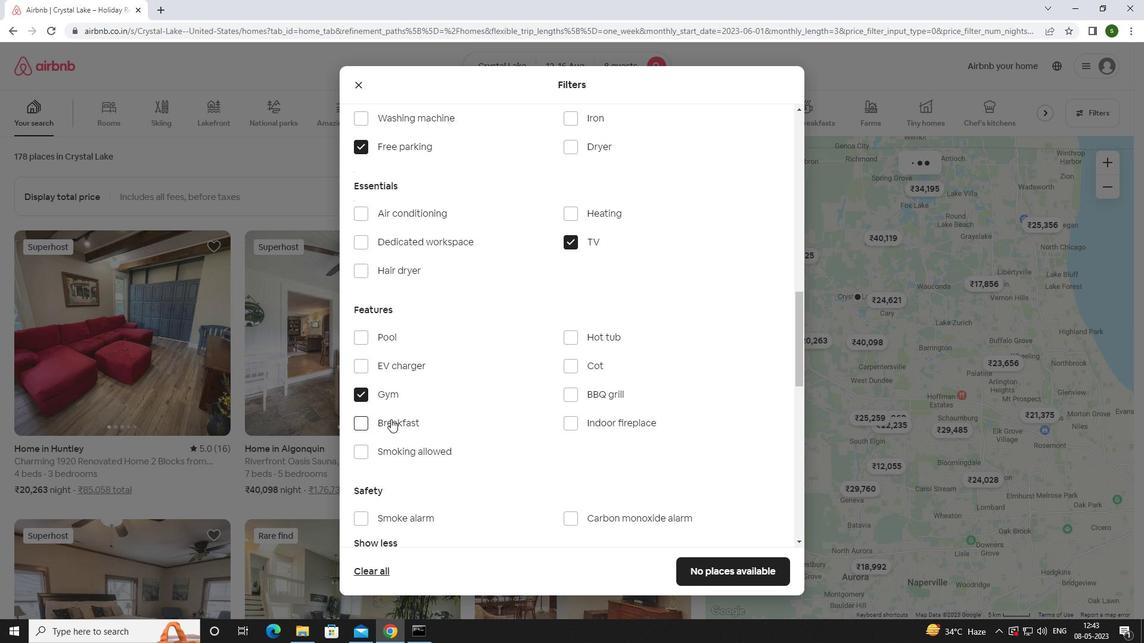 
Action: Mouse moved to (524, 417)
Screenshot: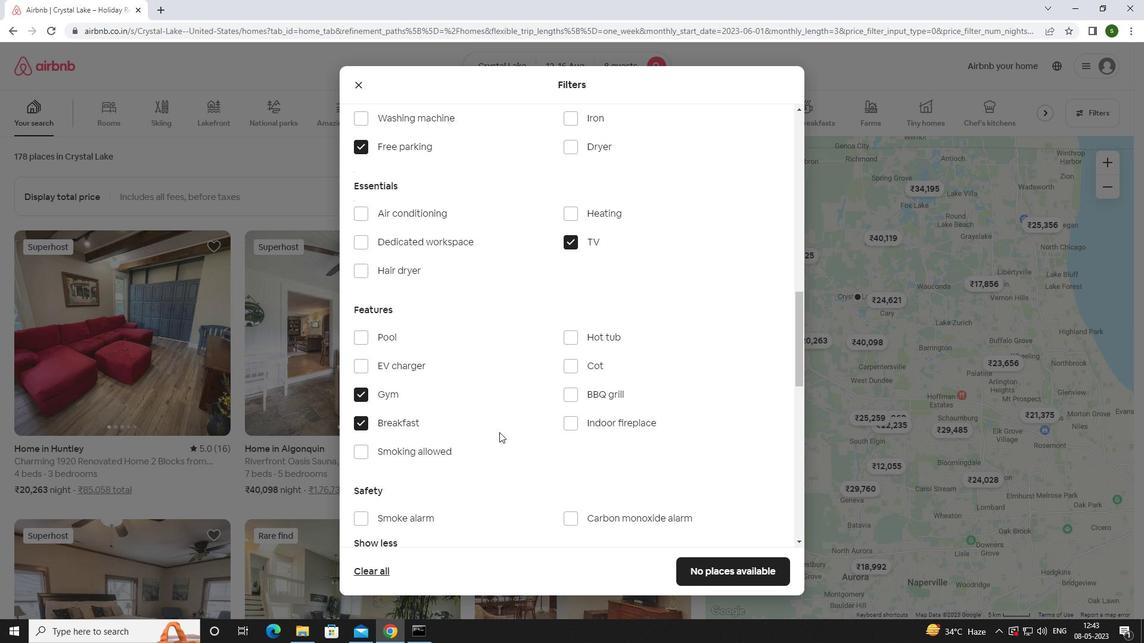
Action: Mouse scrolled (524, 417) with delta (0, 0)
Screenshot: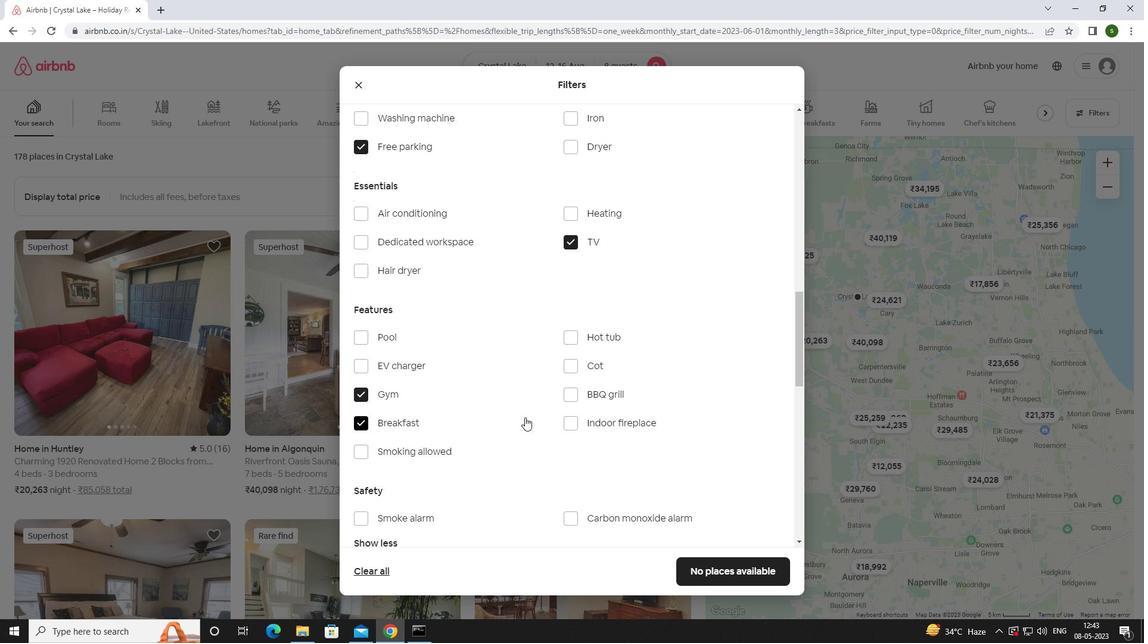 
Action: Mouse scrolled (524, 417) with delta (0, 0)
Screenshot: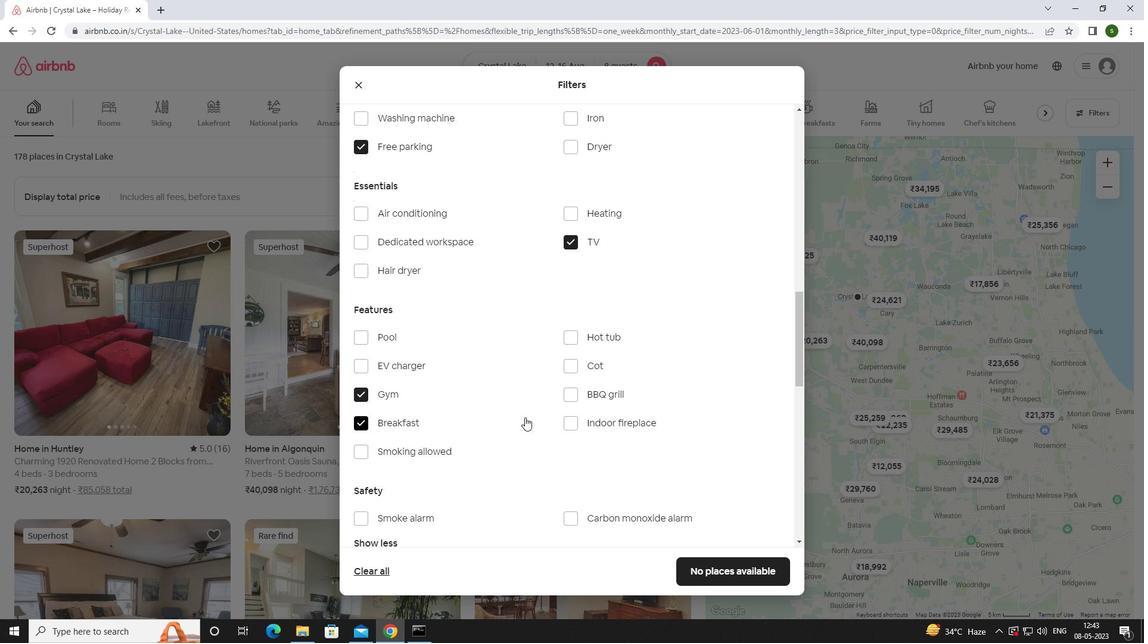 
Action: Mouse scrolled (524, 417) with delta (0, 0)
Screenshot: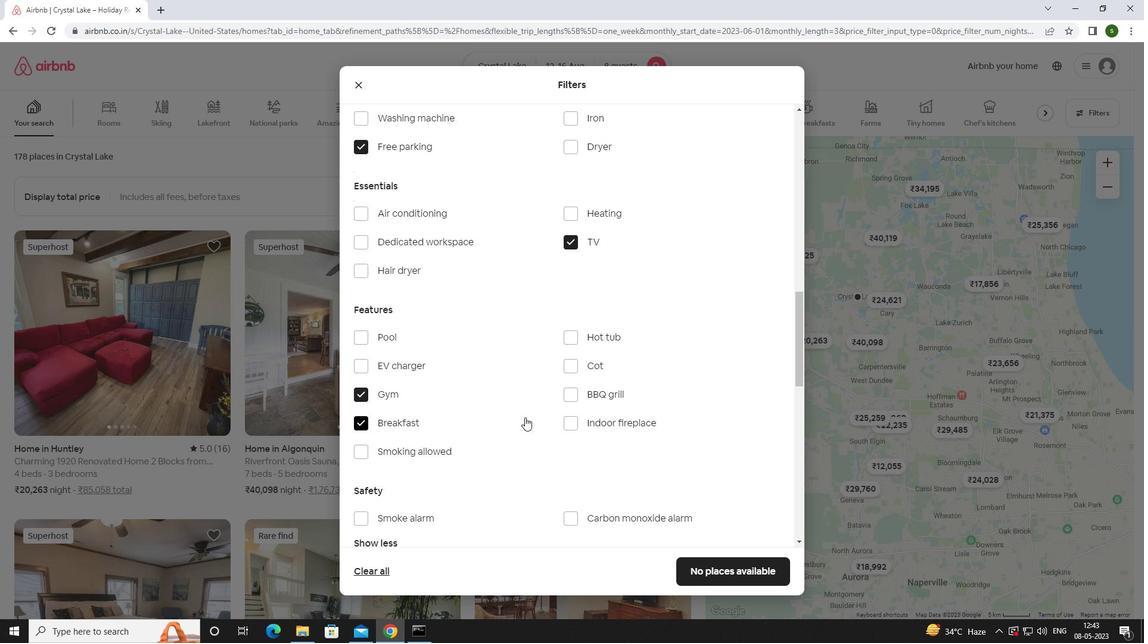 
Action: Mouse scrolled (524, 417) with delta (0, 0)
Screenshot: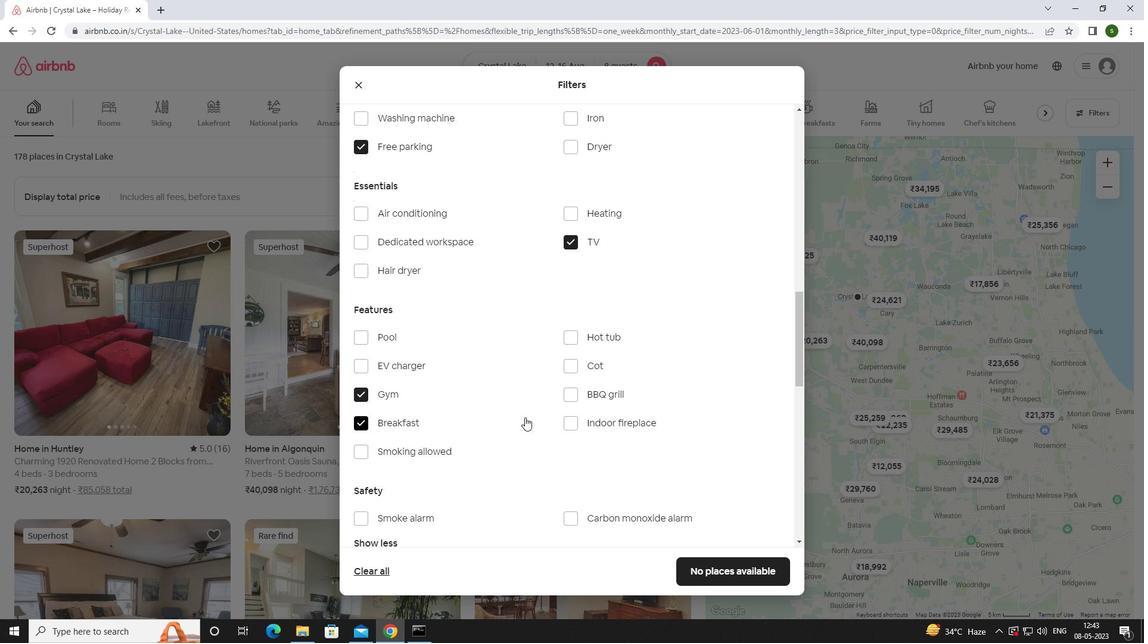 
Action: Mouse moved to (742, 442)
Screenshot: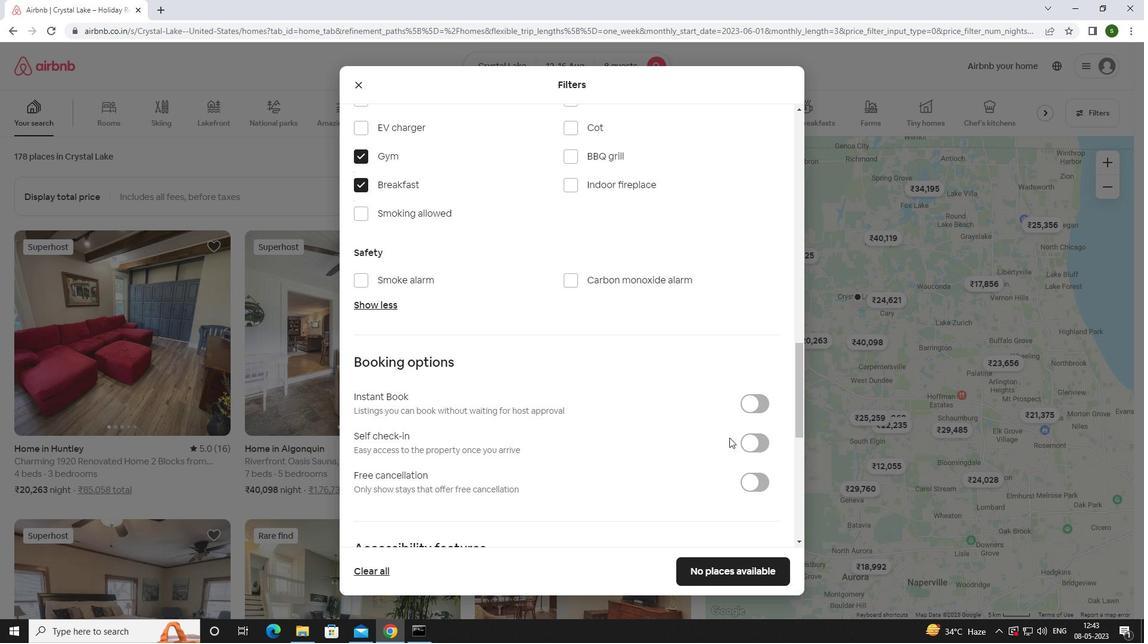 
Action: Mouse pressed left at (742, 442)
Screenshot: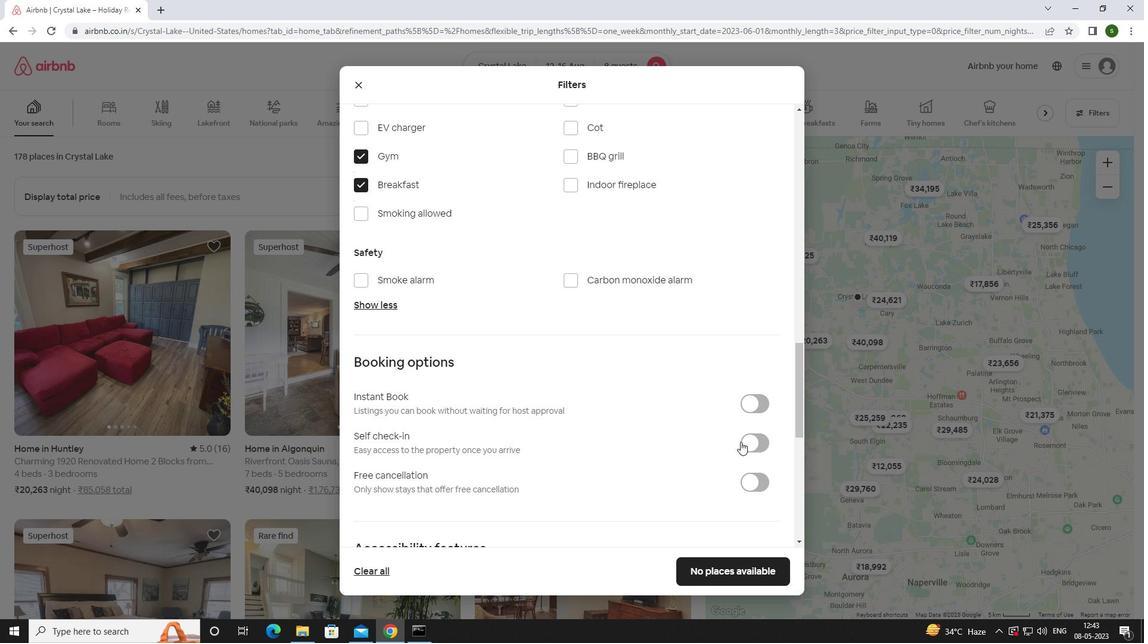 
Action: Mouse moved to (527, 372)
Screenshot: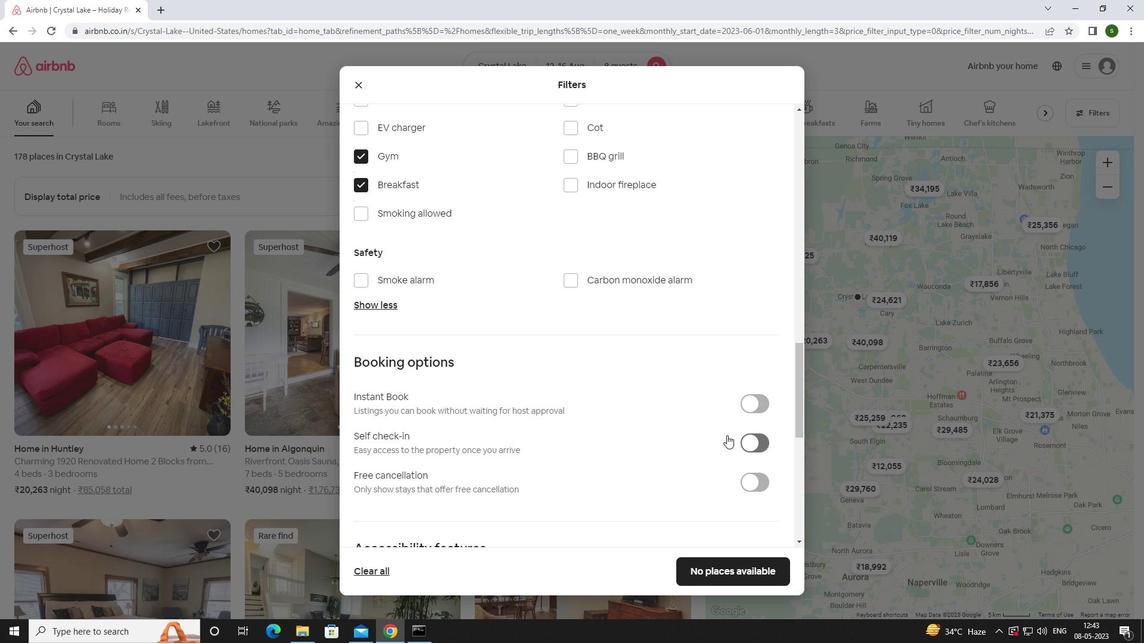 
Action: Mouse scrolled (527, 371) with delta (0, 0)
Screenshot: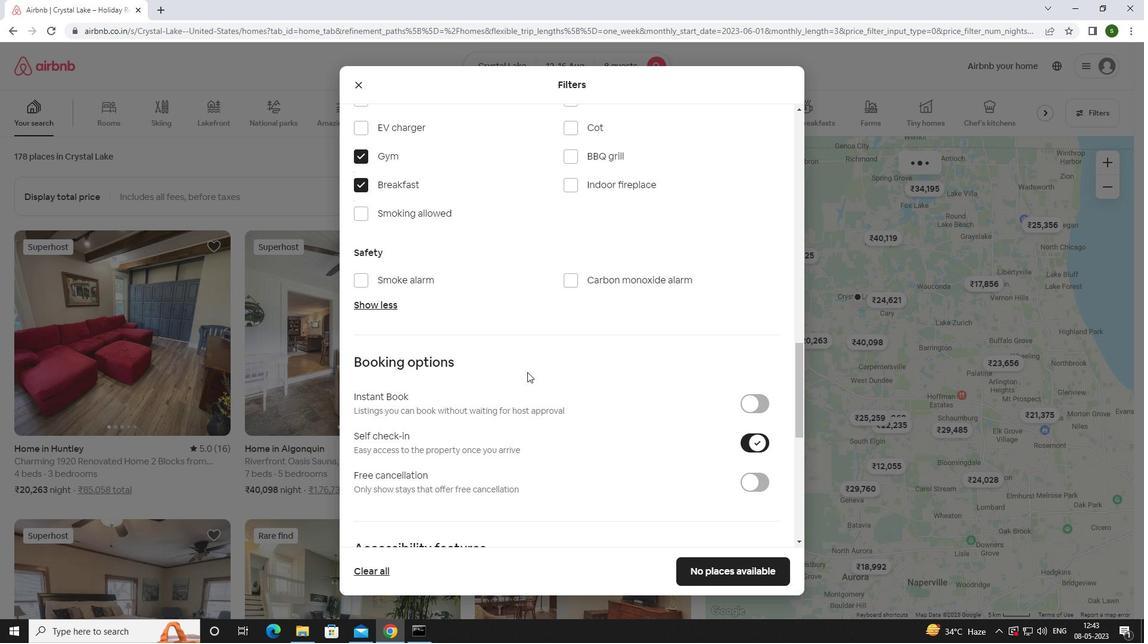 
Action: Mouse scrolled (527, 371) with delta (0, 0)
Screenshot: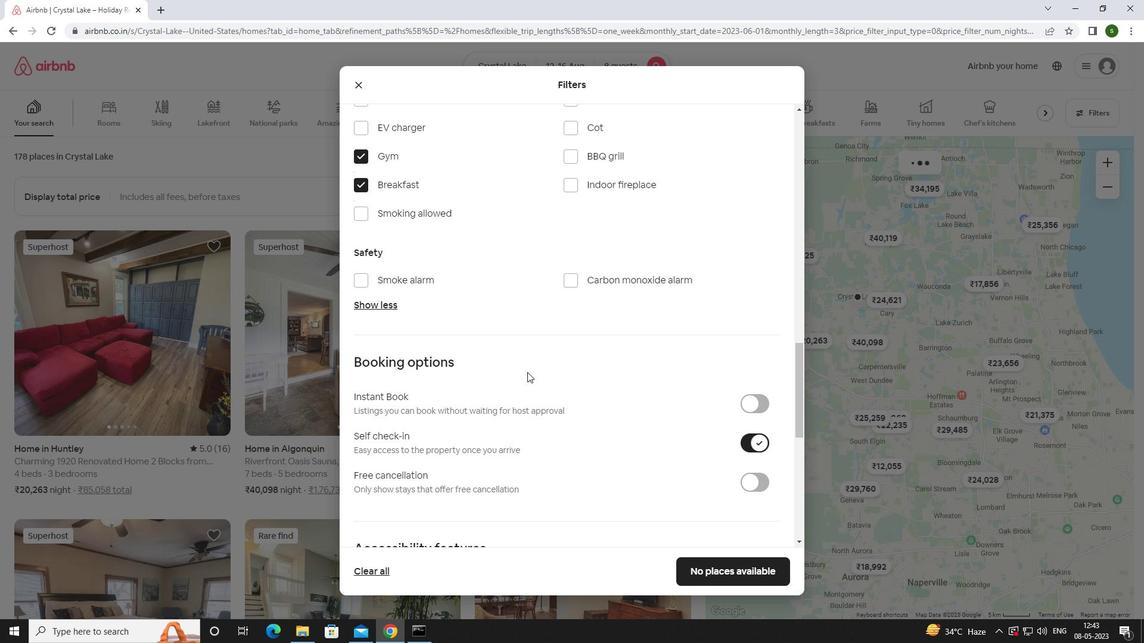 
Action: Mouse scrolled (527, 371) with delta (0, 0)
Screenshot: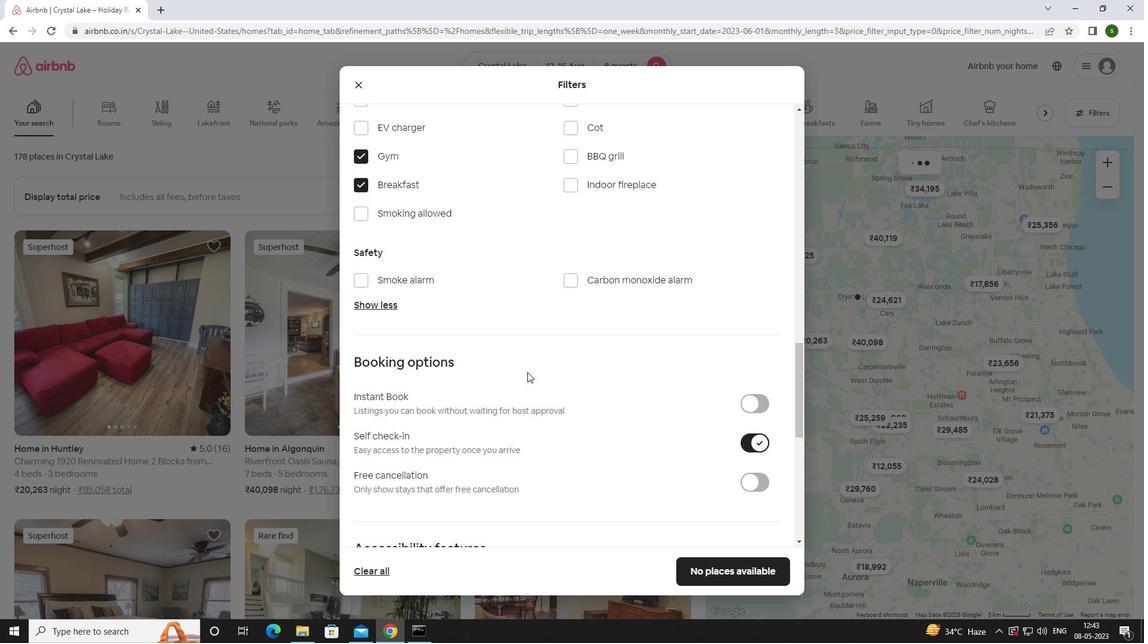 
Action: Mouse scrolled (527, 371) with delta (0, 0)
Screenshot: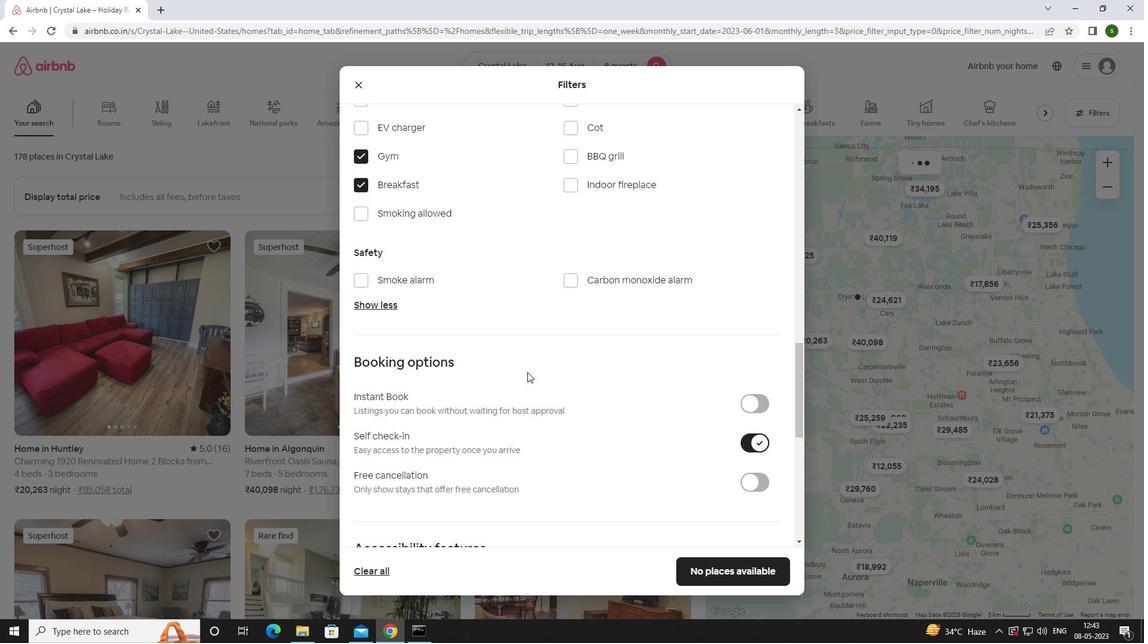 
Action: Mouse scrolled (527, 371) with delta (0, 0)
Screenshot: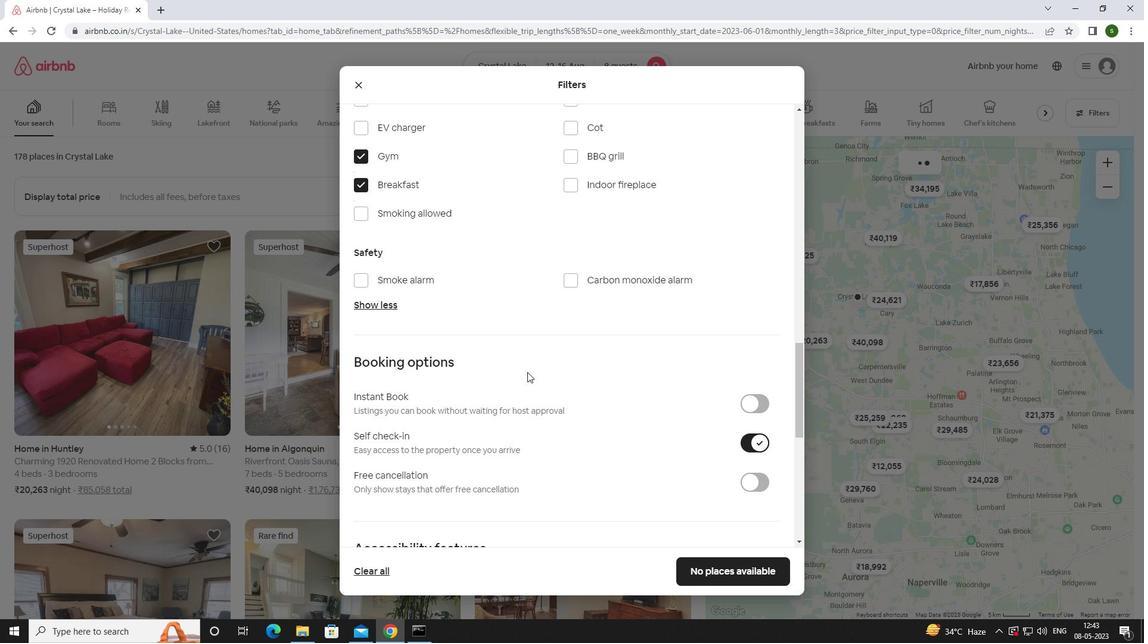 
Action: Mouse scrolled (527, 371) with delta (0, 0)
Screenshot: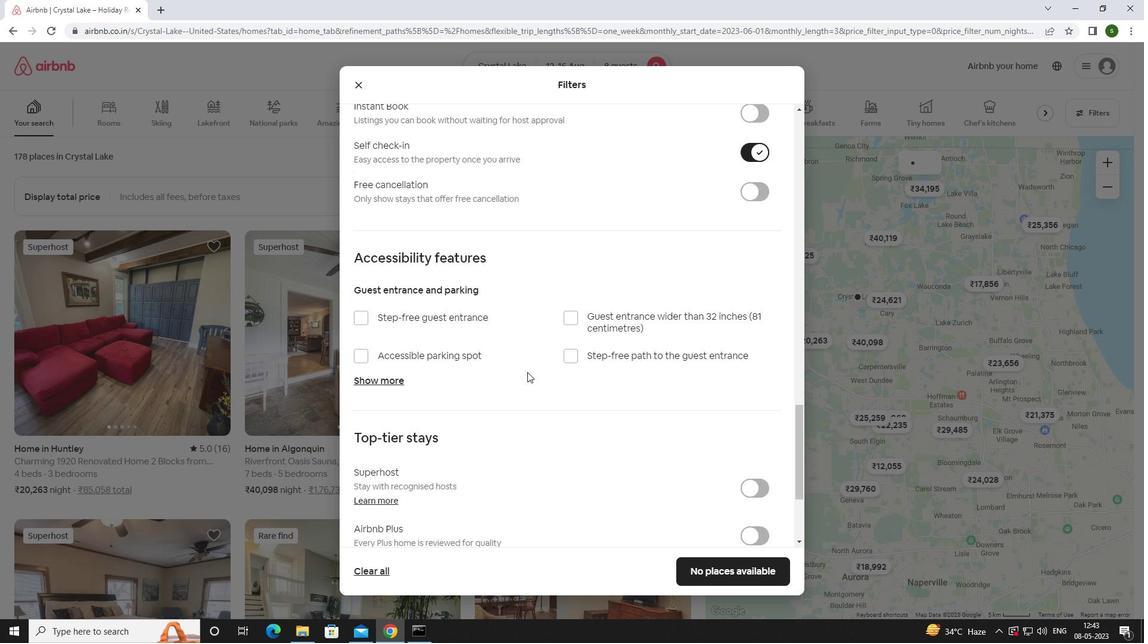 
Action: Mouse scrolled (527, 371) with delta (0, 0)
Screenshot: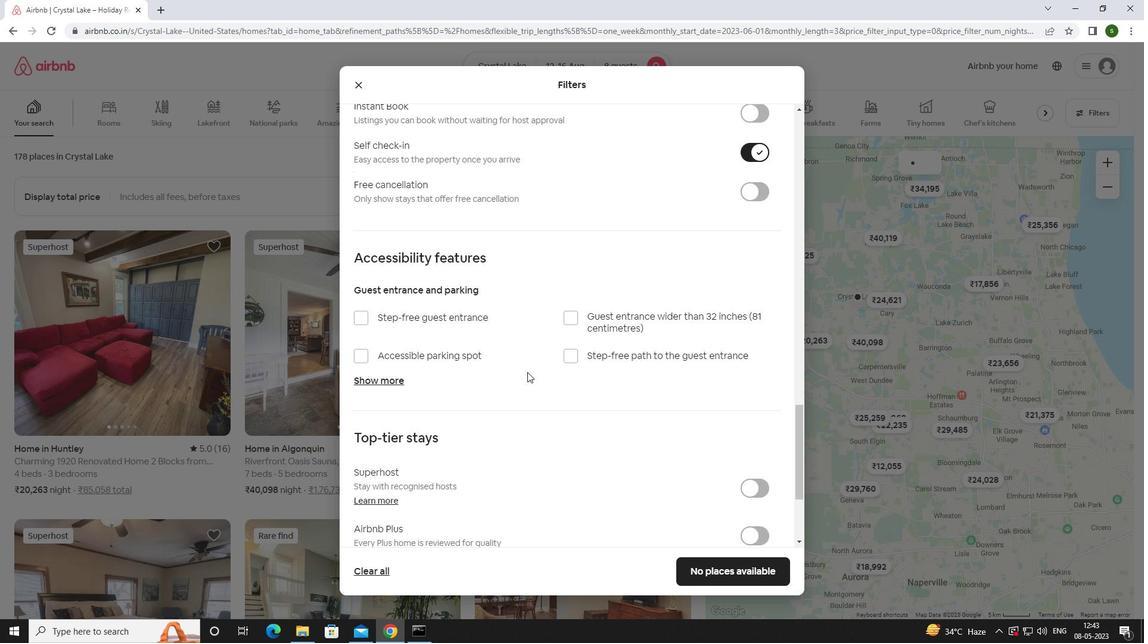 
Action: Mouse scrolled (527, 371) with delta (0, 0)
Screenshot: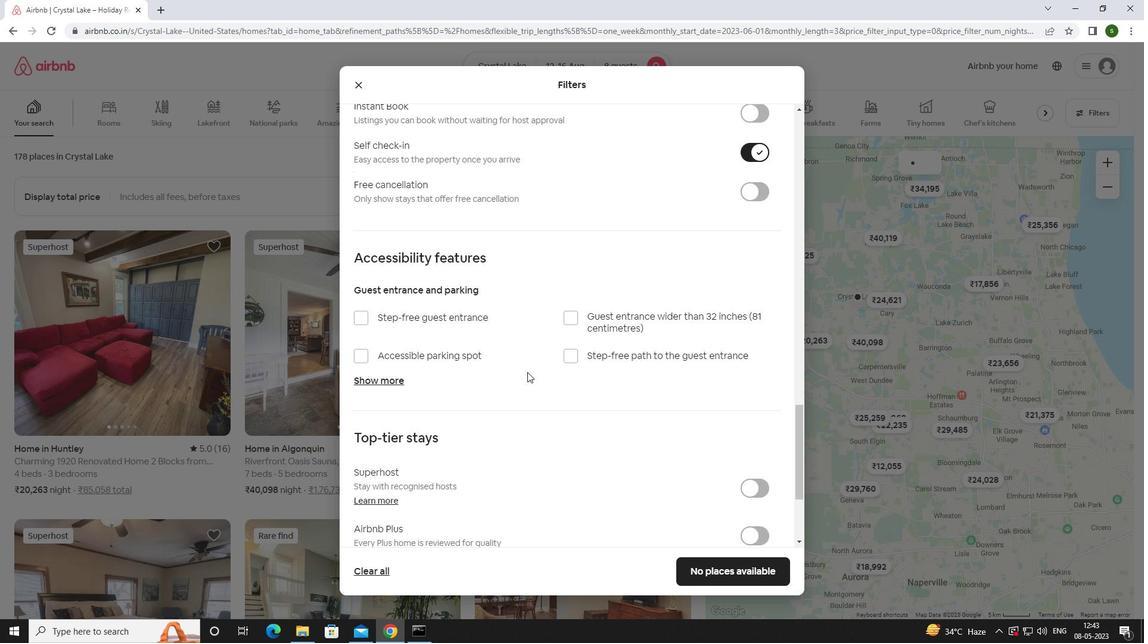 
Action: Mouse moved to (526, 372)
Screenshot: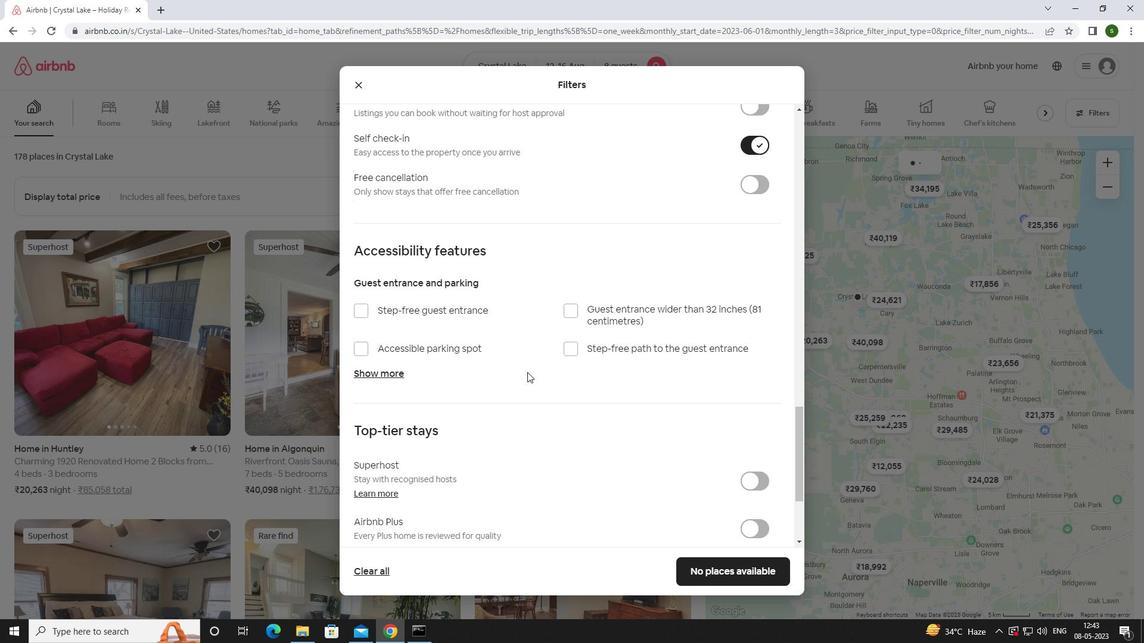 
Action: Mouse scrolled (526, 371) with delta (0, 0)
Screenshot: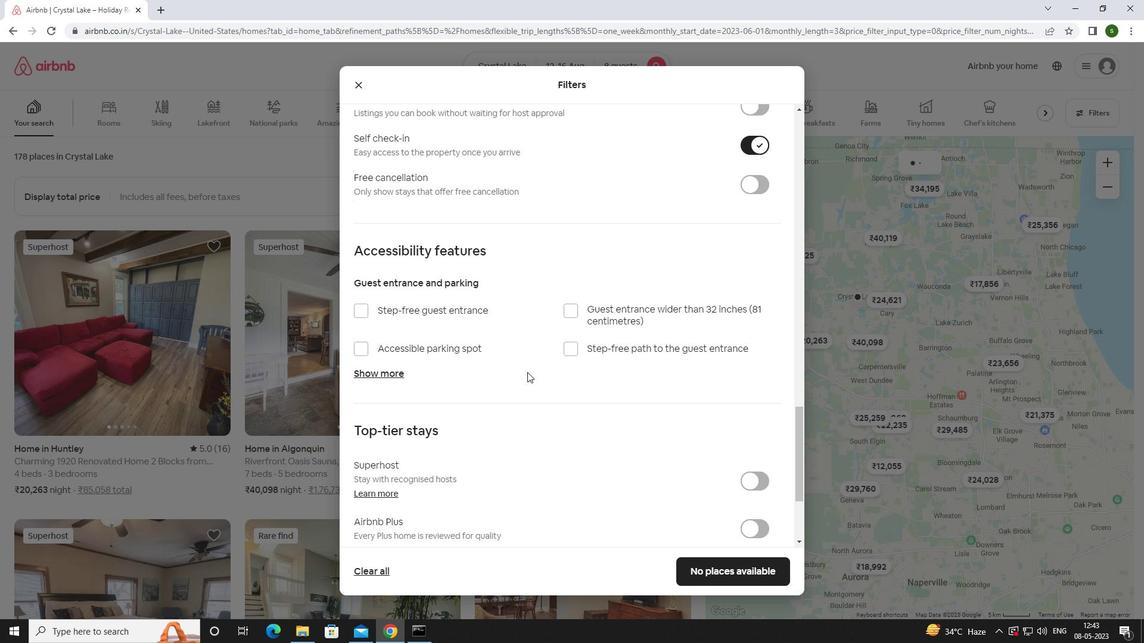 
Action: Mouse moved to (524, 373)
Screenshot: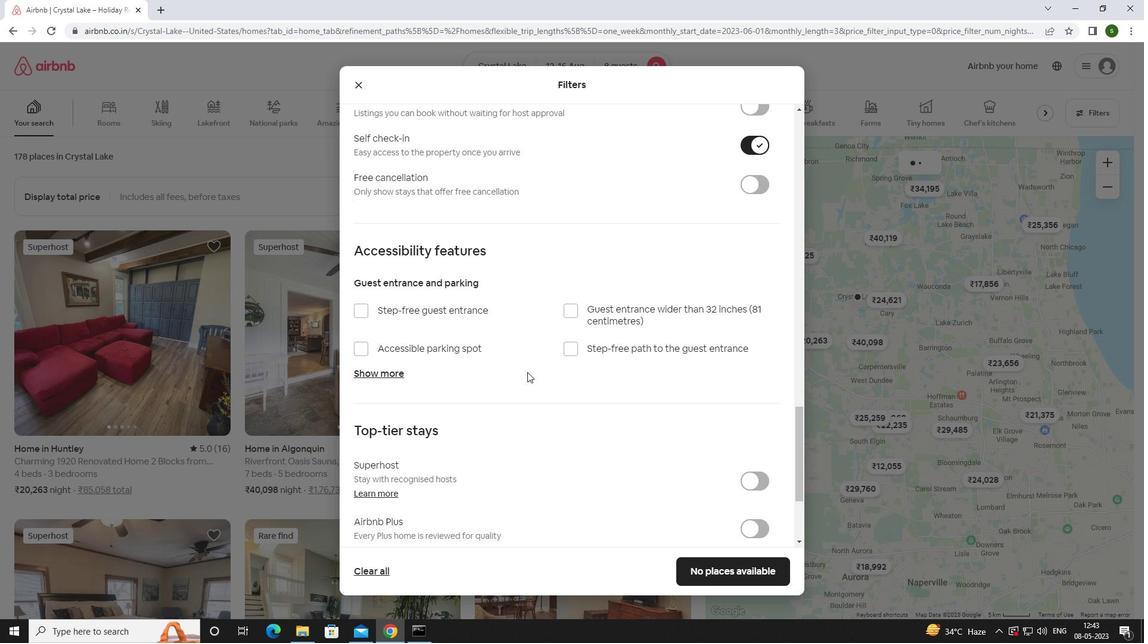 
Action: Mouse scrolled (524, 372) with delta (0, 0)
Screenshot: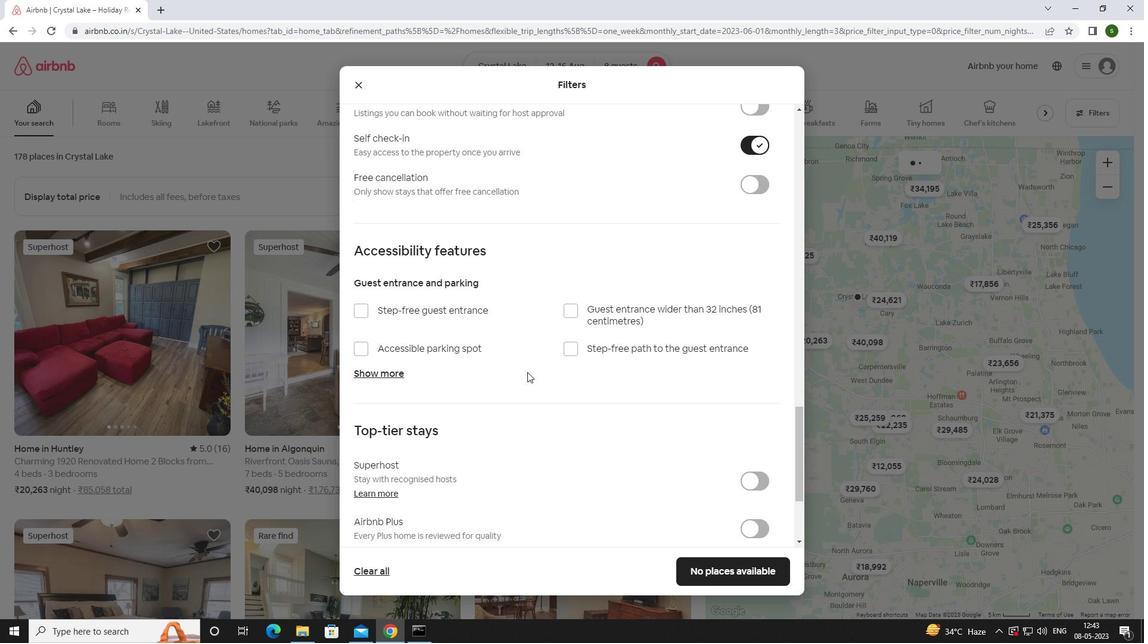 
Action: Mouse moved to (396, 459)
Screenshot: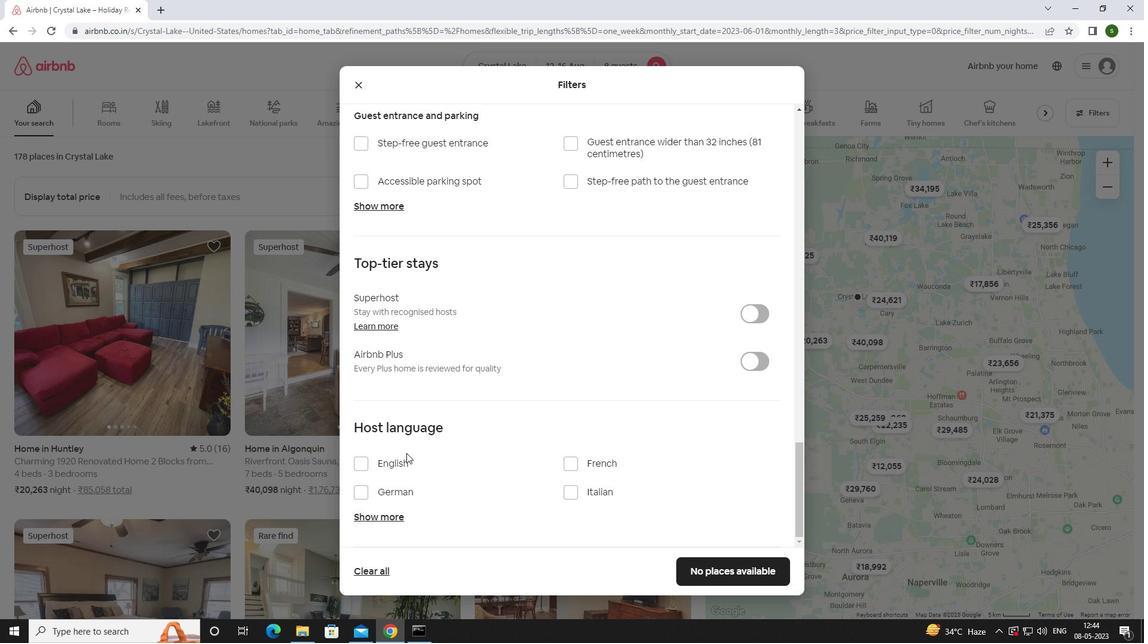 
Action: Mouse pressed left at (396, 459)
Screenshot: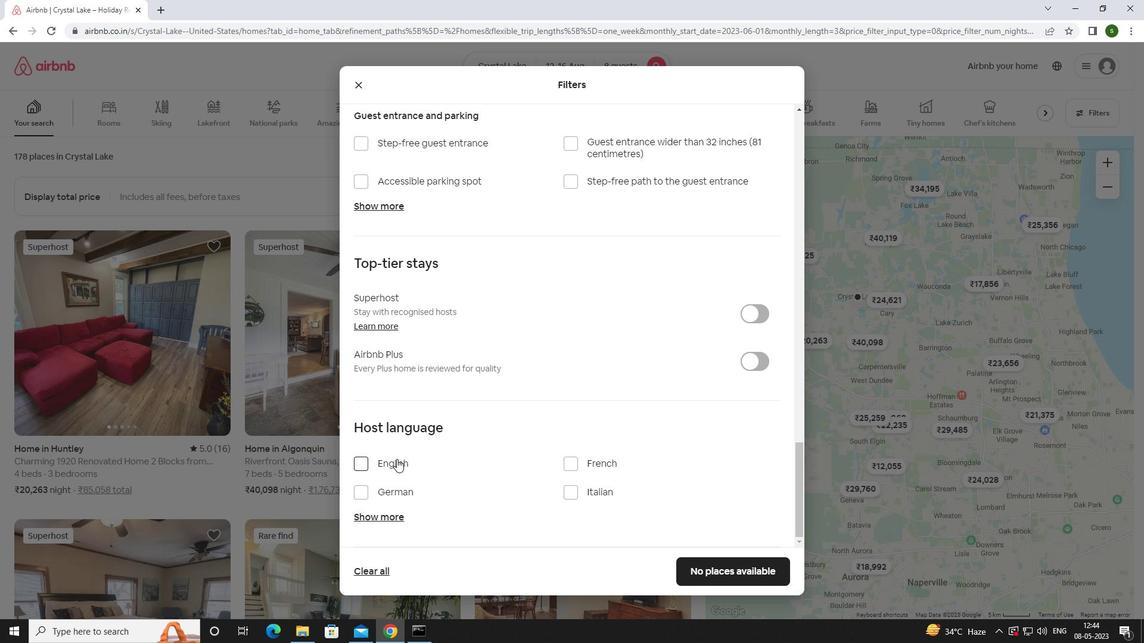 
Action: Mouse moved to (741, 575)
Screenshot: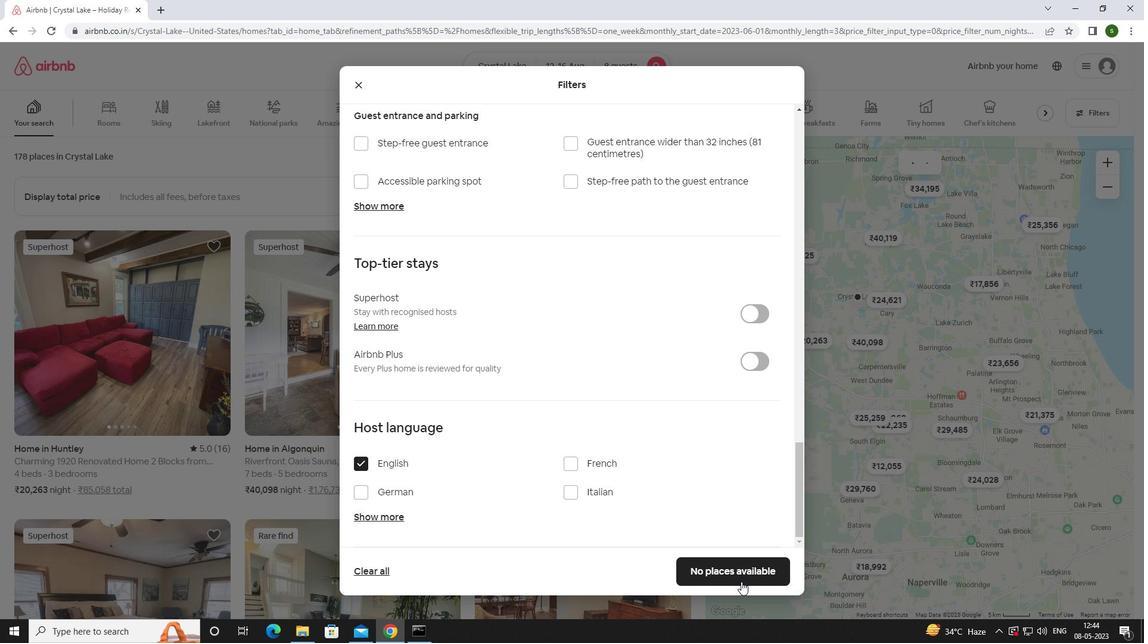
Action: Mouse pressed left at (741, 575)
Screenshot: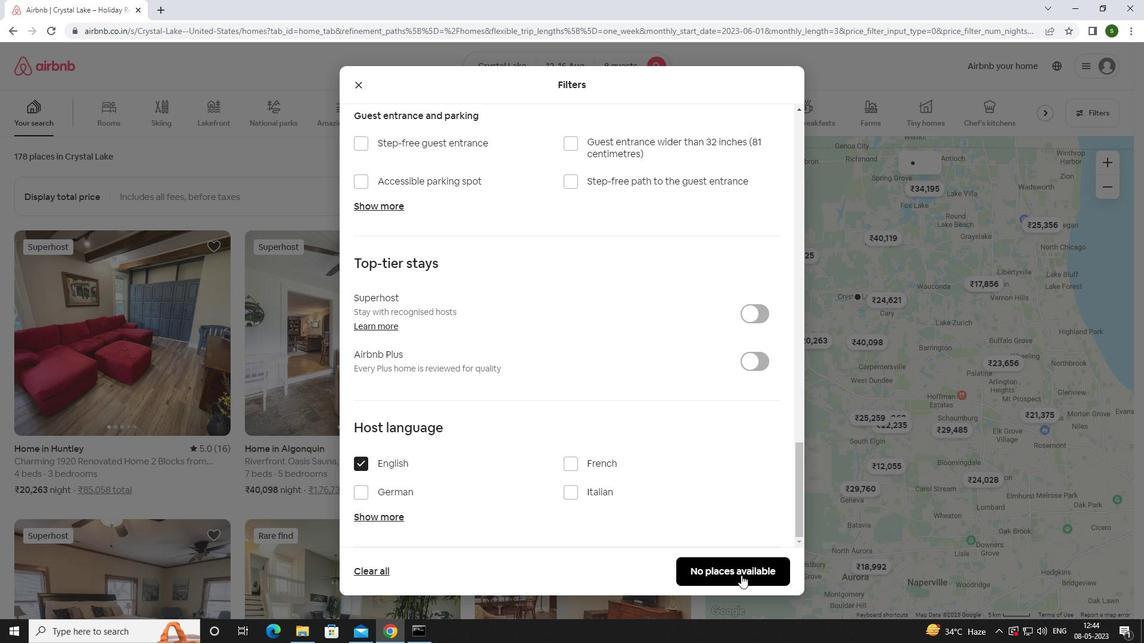 
Action: Mouse moved to (389, 292)
Screenshot: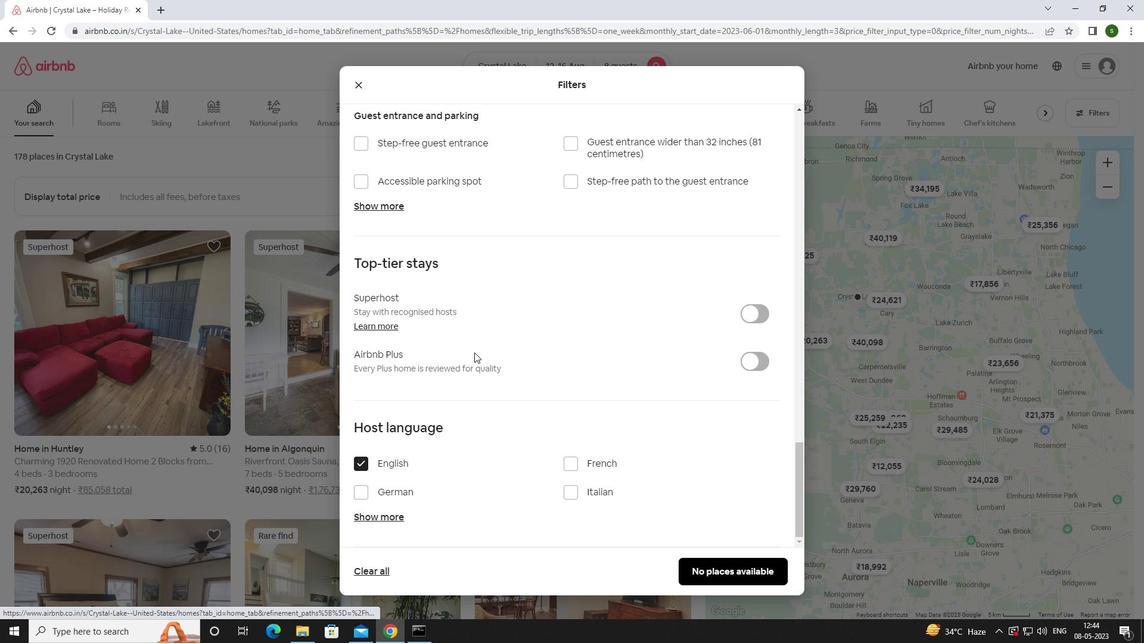 
